 Task: Look for space in Svatove, Ukraine from 12th August, 2023 to 16th August, 2023 for 8 adults in price range Rs.10000 to Rs.16000. Place can be private room with 8 bedrooms having 8 beds and 8 bathrooms. Property type can be house, flat, guest house, hotel. Amenities needed are: wifi, TV, free parkinig on premises, gym, breakfast. Booking option can be shelf check-in. Required host language is English.
Action: Mouse moved to (525, 111)
Screenshot: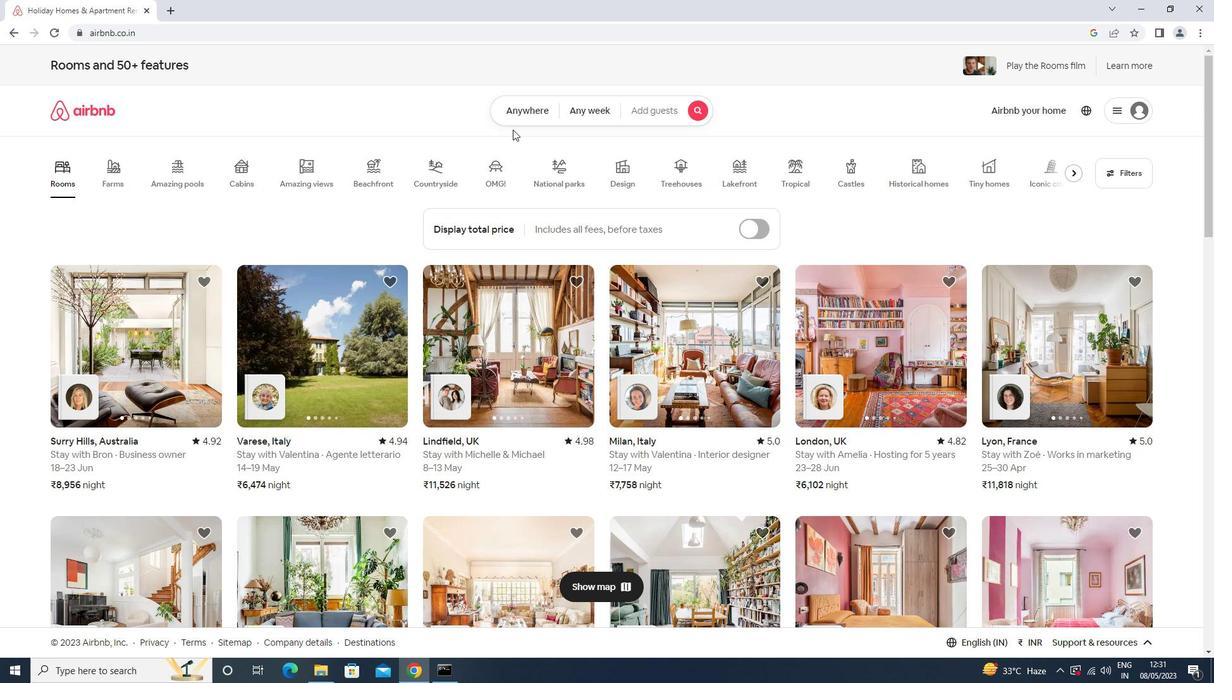 
Action: Mouse pressed left at (525, 111)
Screenshot: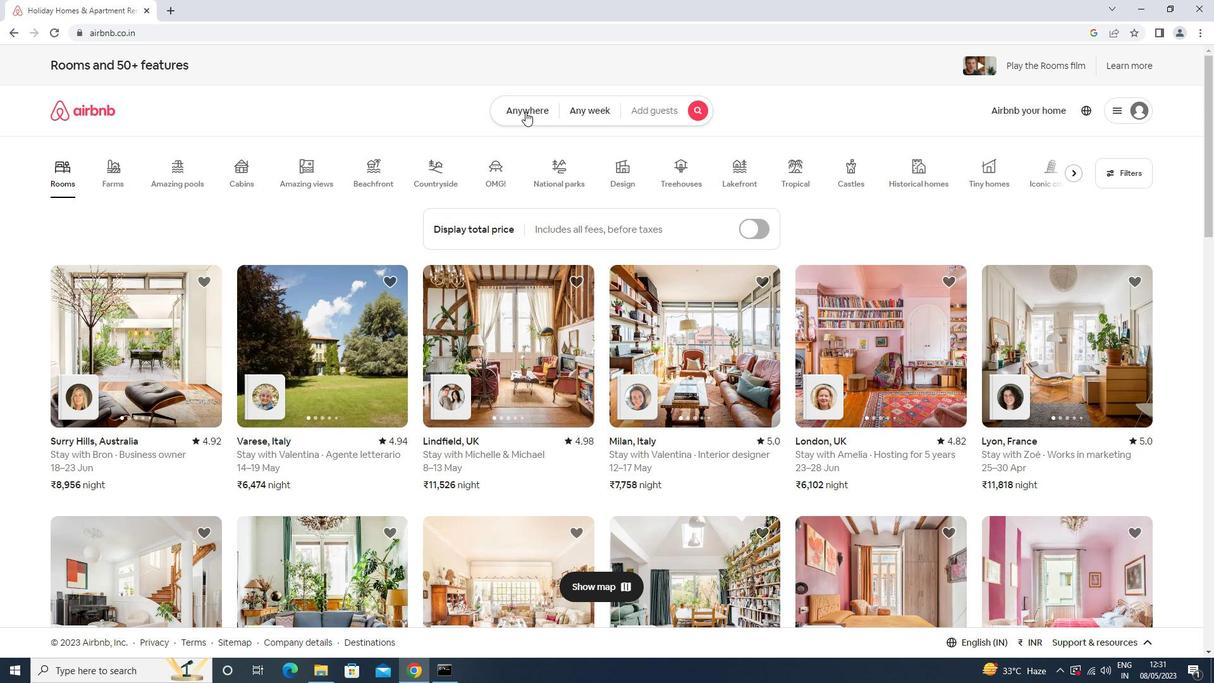 
Action: Mouse moved to (491, 156)
Screenshot: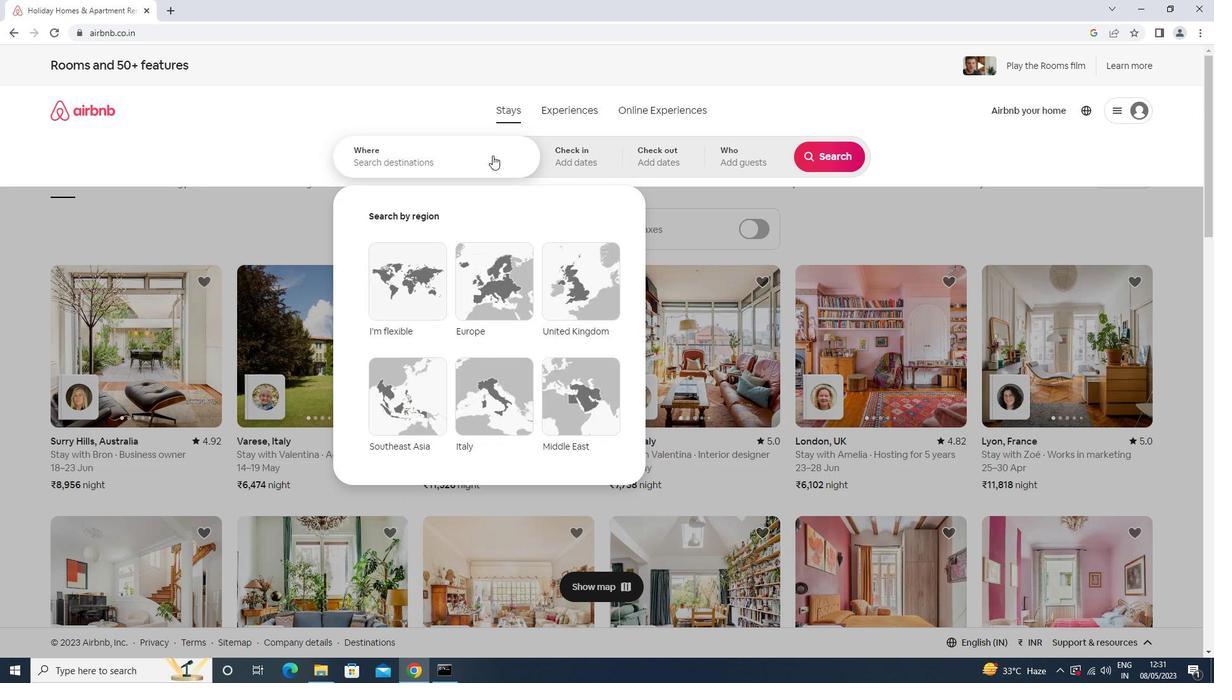 
Action: Mouse pressed left at (491, 156)
Screenshot: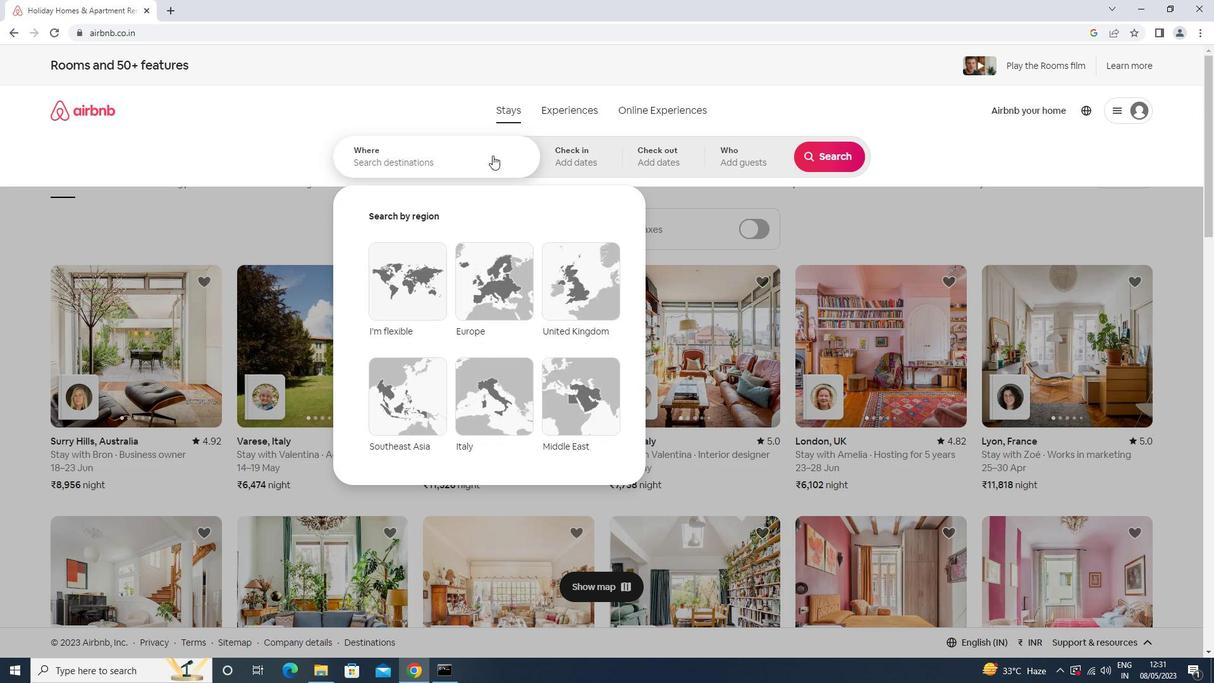 
Action: Mouse moved to (492, 156)
Screenshot: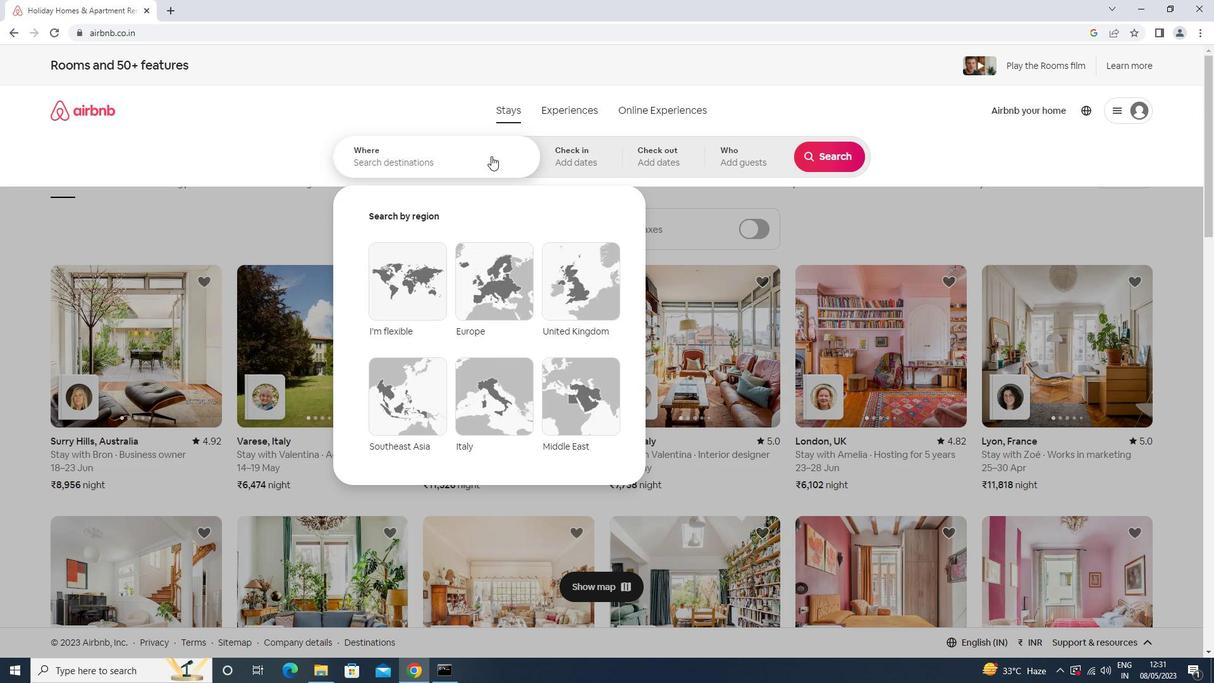 
Action: Key pressed <Key.shift>SVATOVE,<Key.space><Key.shift><Key.shift>UKRAINE<Key.enter>
Screenshot: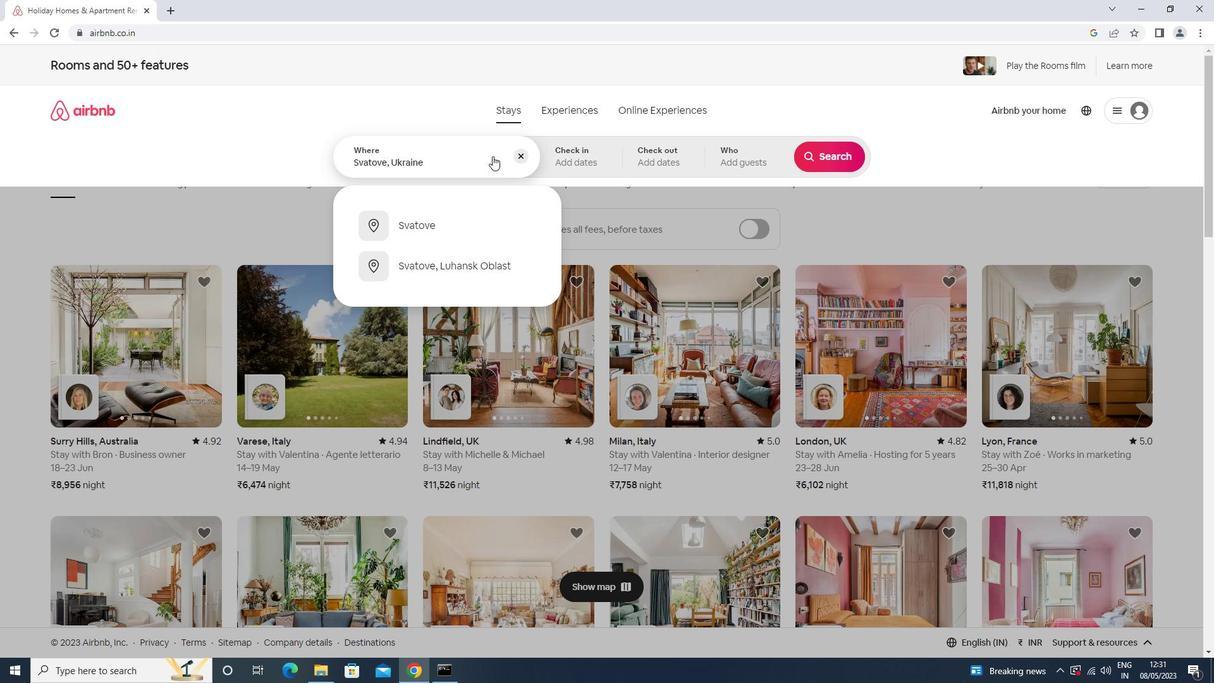 
Action: Mouse moved to (828, 251)
Screenshot: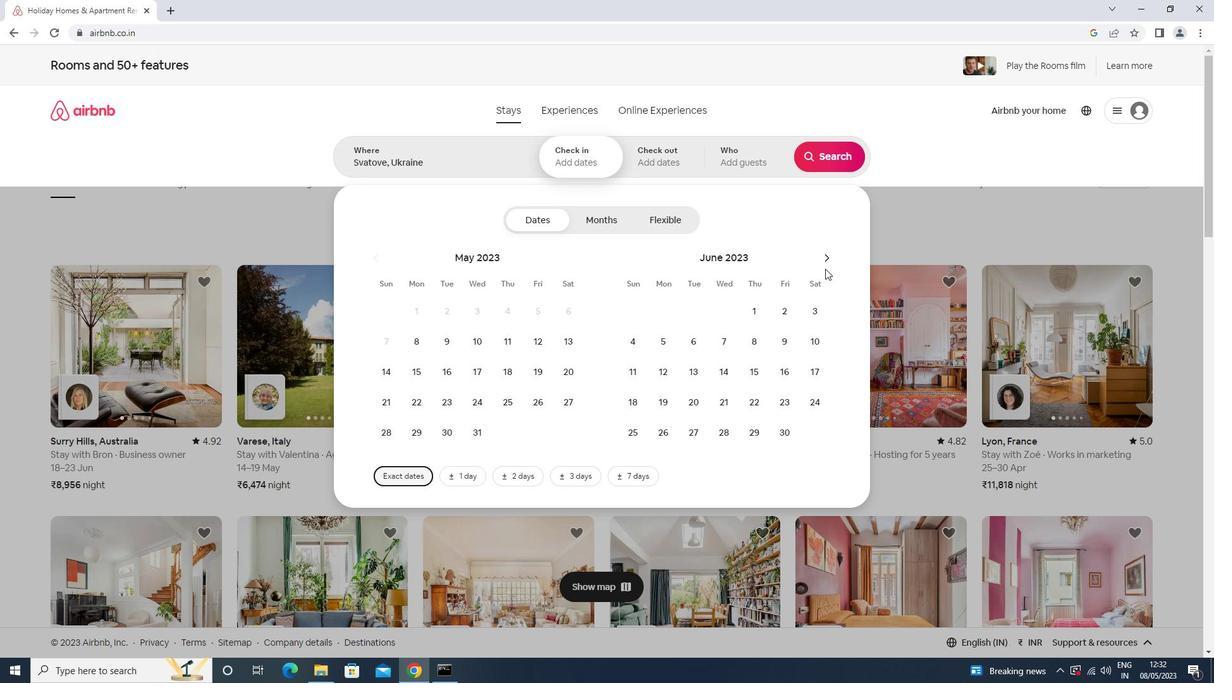 
Action: Mouse pressed left at (828, 251)
Screenshot: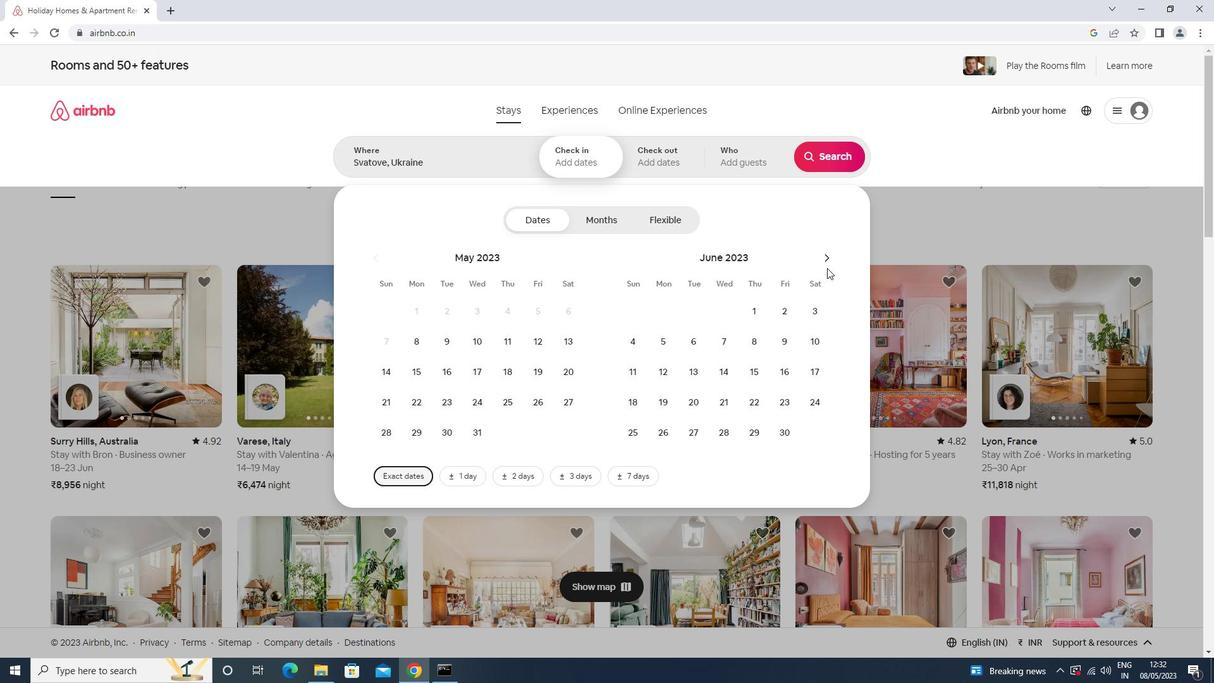 
Action: Mouse moved to (833, 251)
Screenshot: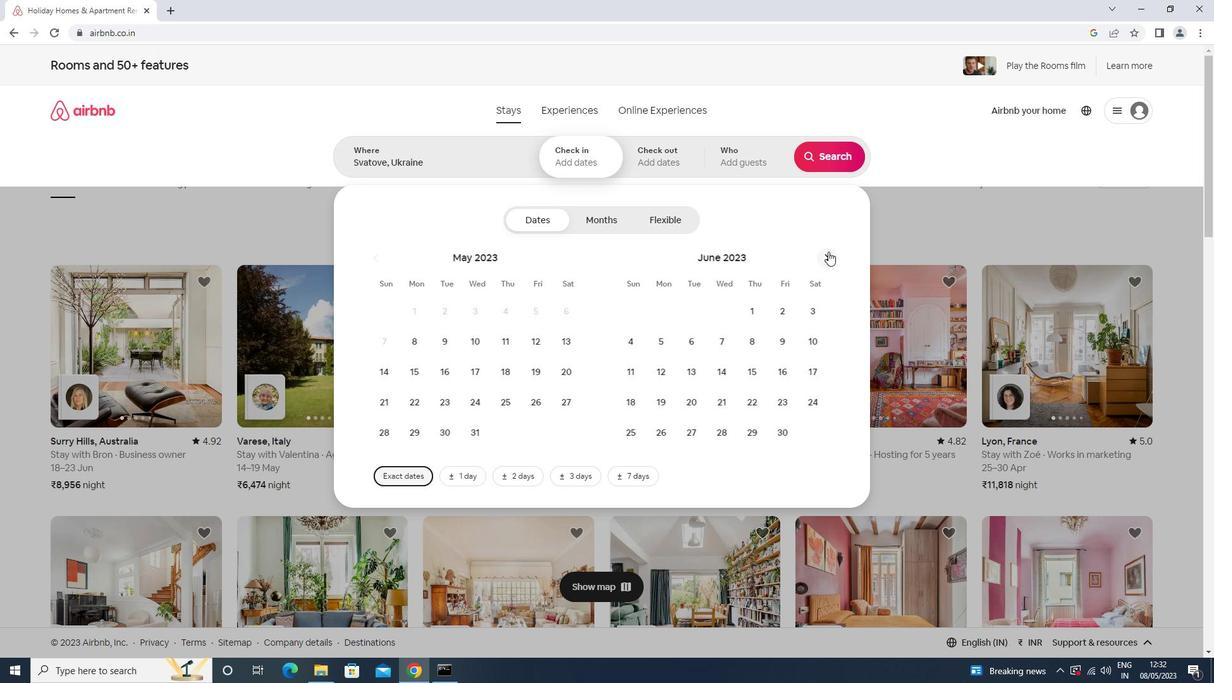 
Action: Mouse pressed left at (833, 251)
Screenshot: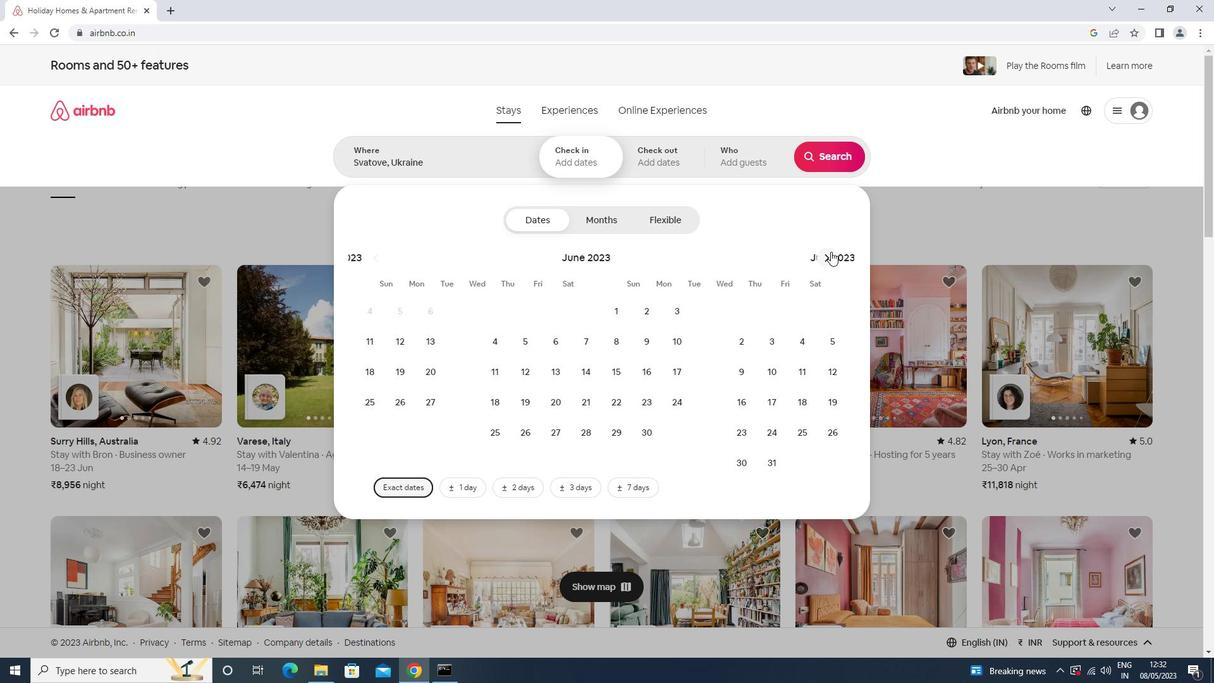 
Action: Mouse moved to (814, 335)
Screenshot: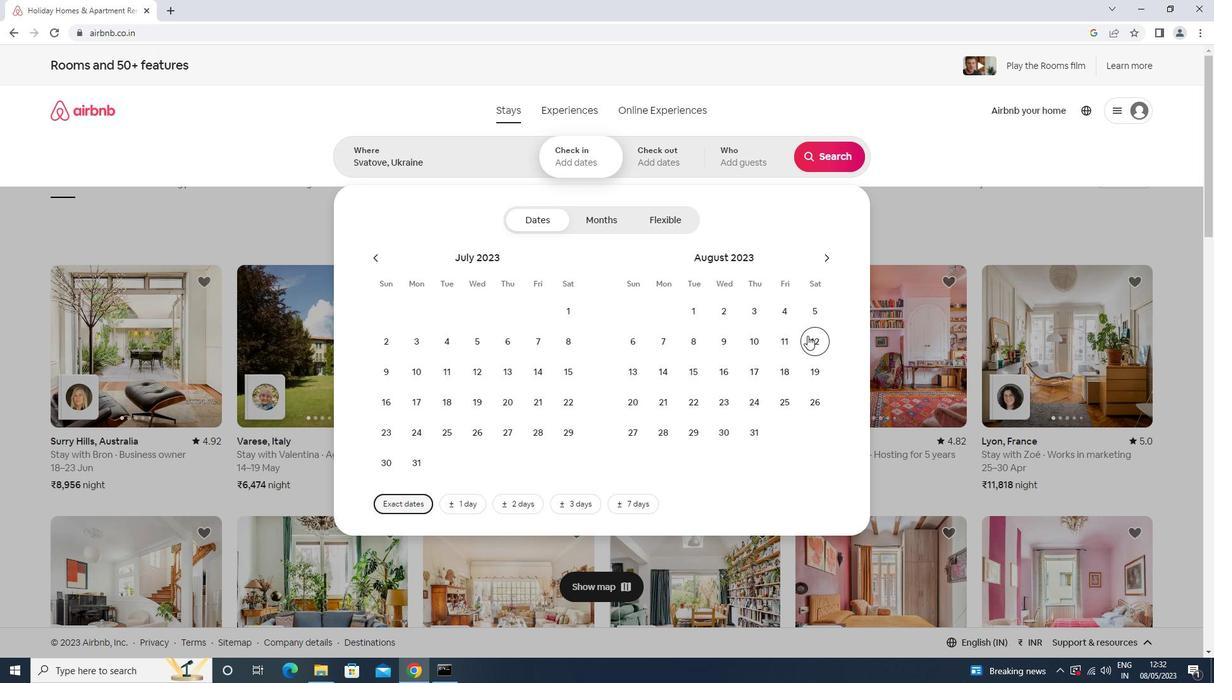 
Action: Mouse pressed left at (814, 335)
Screenshot: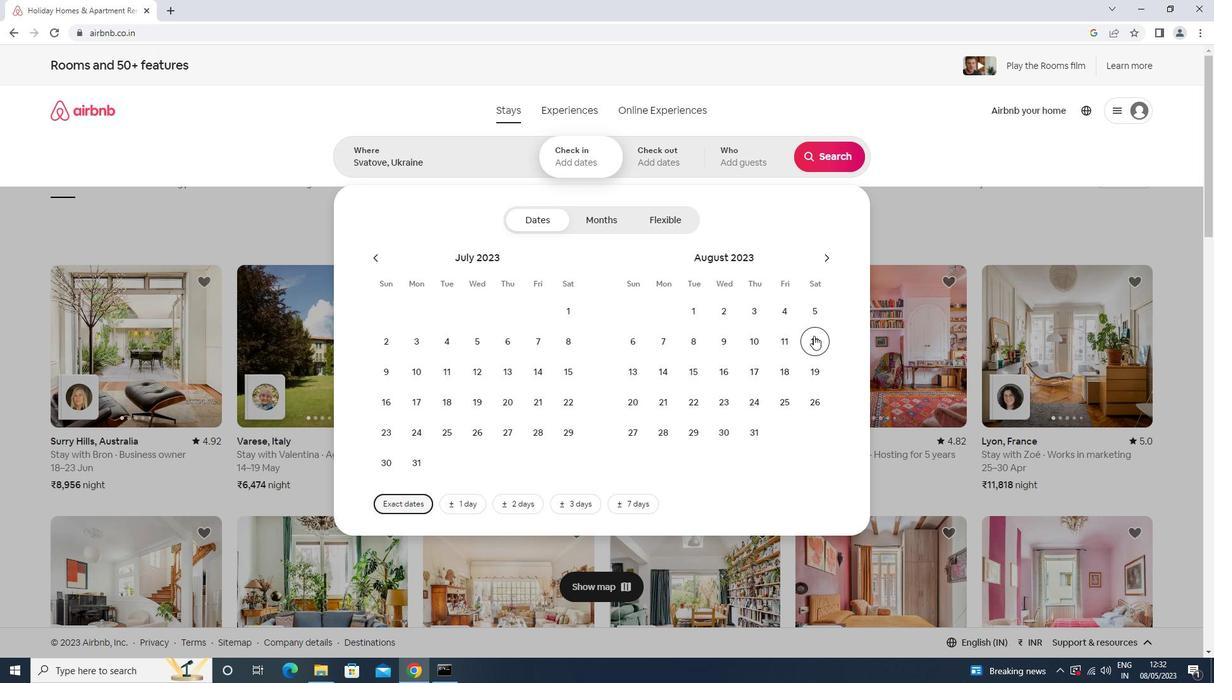 
Action: Mouse moved to (729, 371)
Screenshot: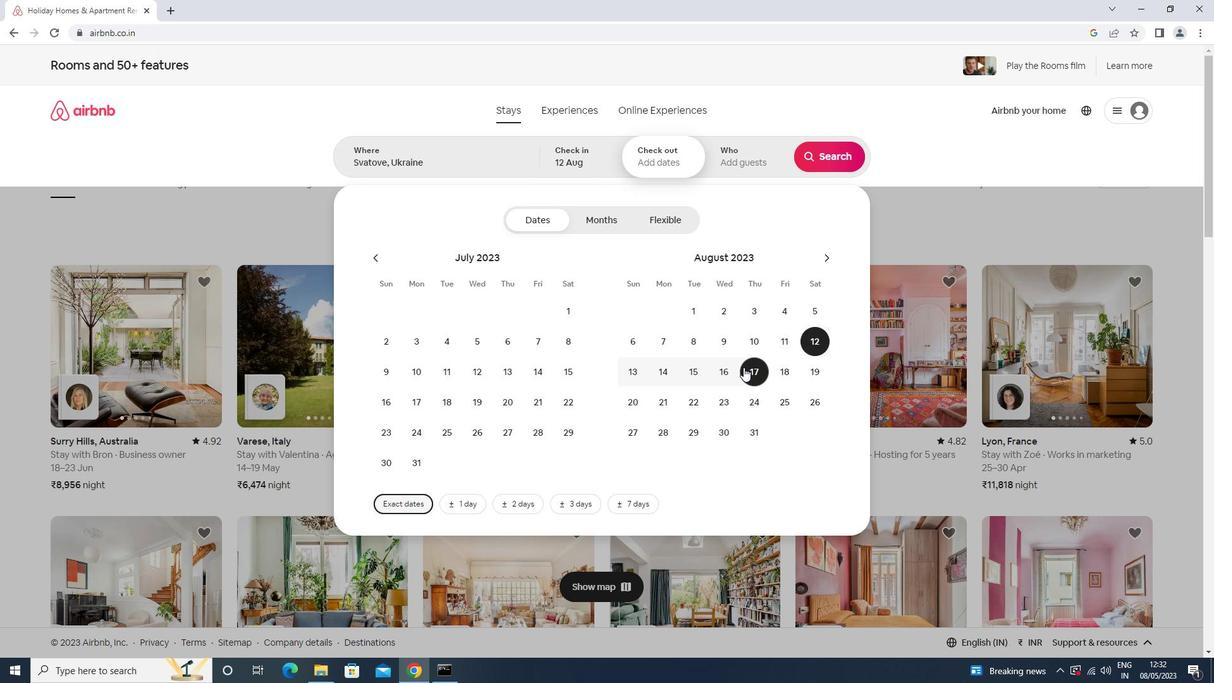 
Action: Mouse pressed left at (729, 371)
Screenshot: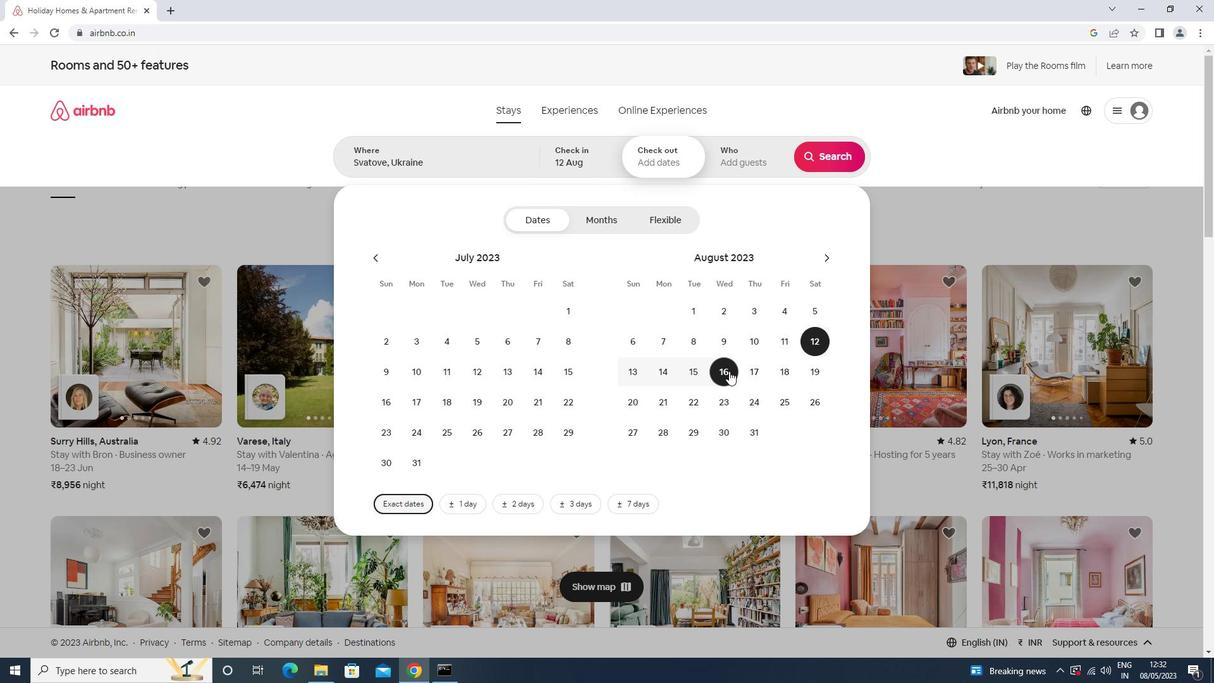 
Action: Mouse moved to (743, 170)
Screenshot: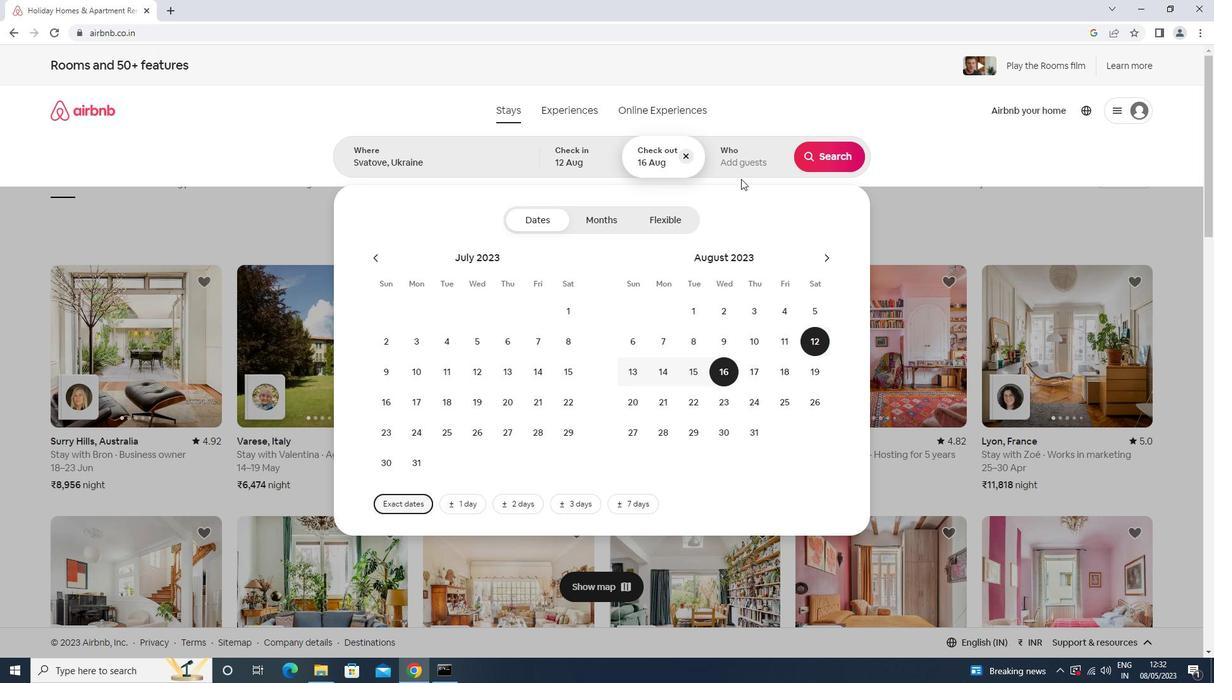 
Action: Mouse pressed left at (743, 170)
Screenshot: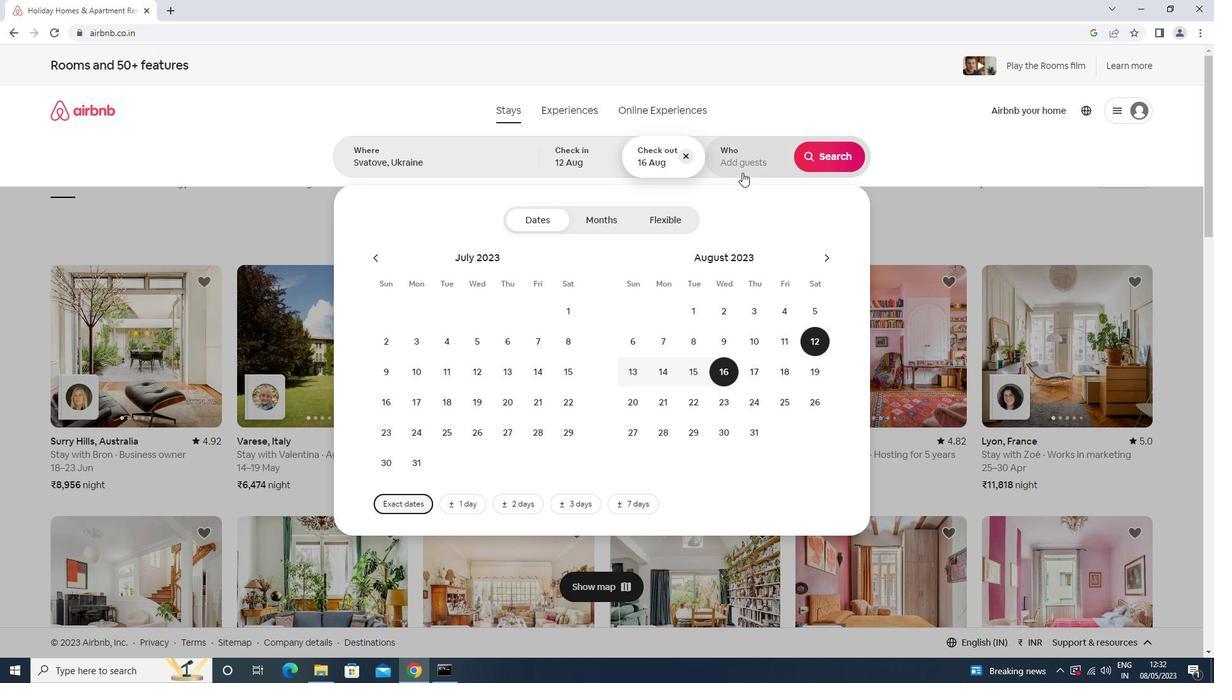 
Action: Mouse moved to (836, 223)
Screenshot: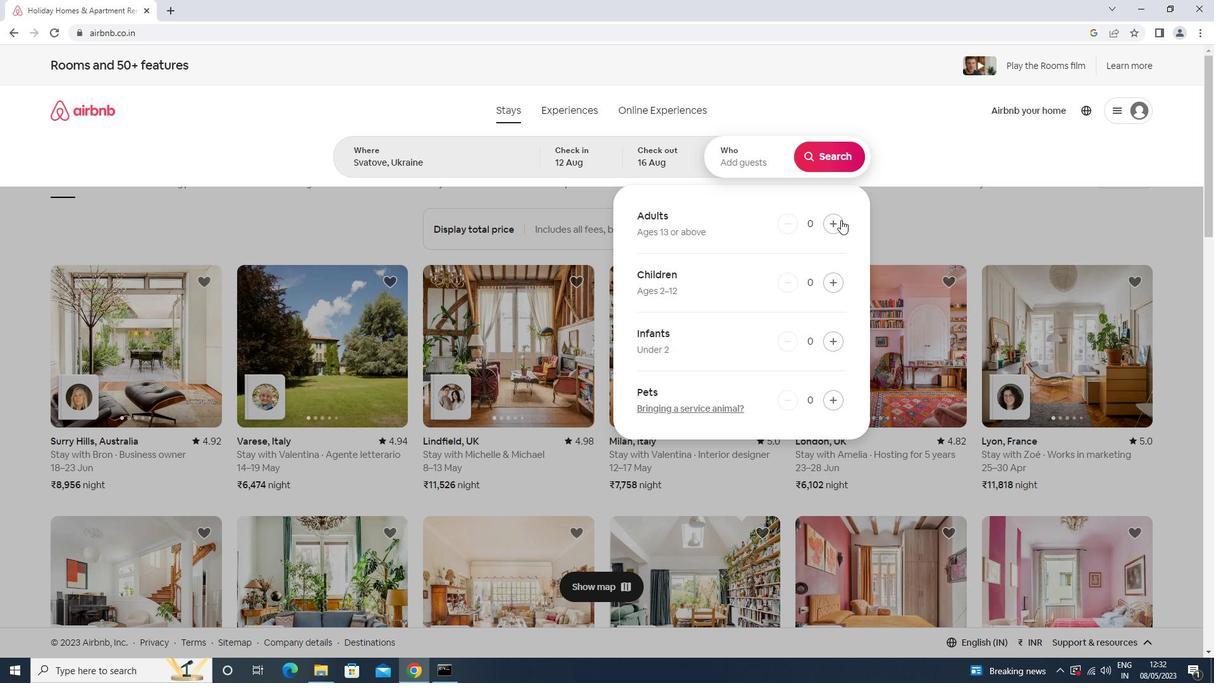 
Action: Mouse pressed left at (836, 223)
Screenshot: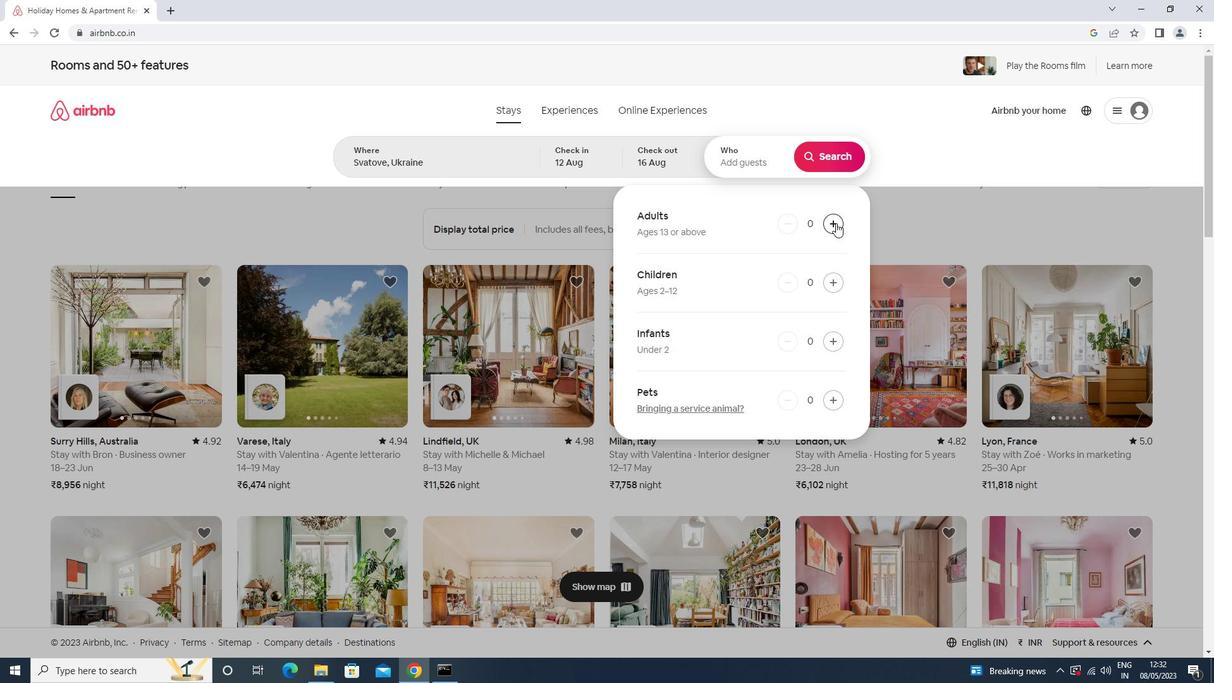 
Action: Mouse pressed left at (836, 223)
Screenshot: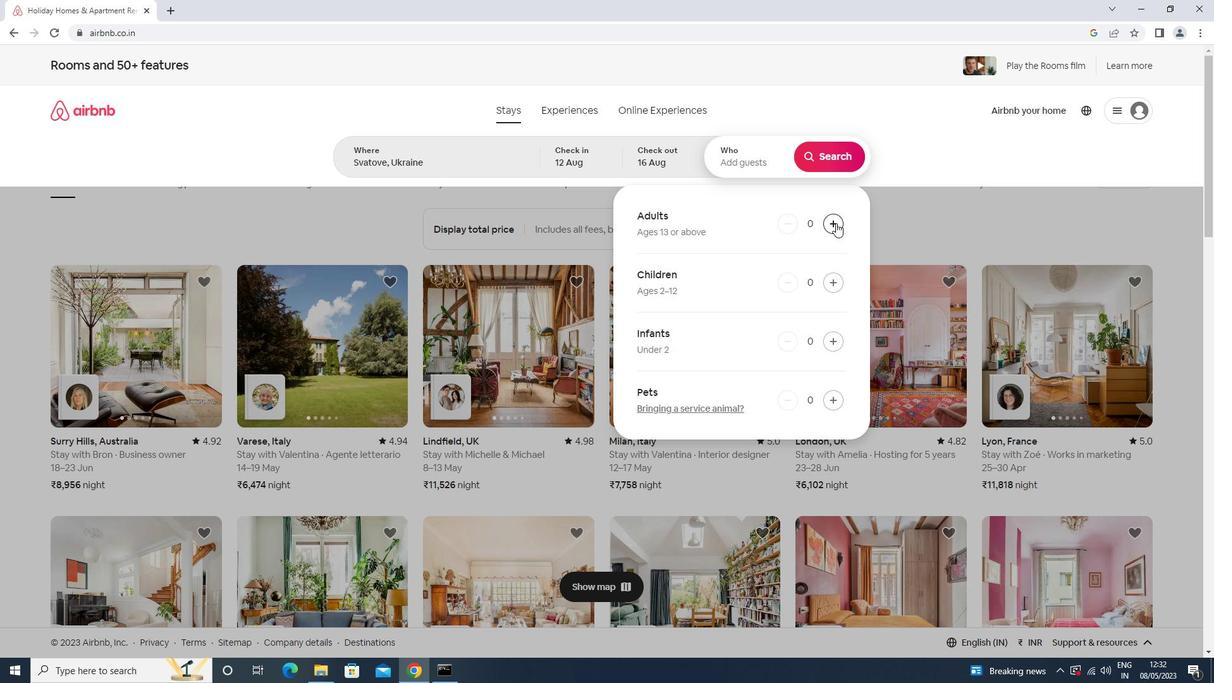 
Action: Mouse pressed left at (836, 223)
Screenshot: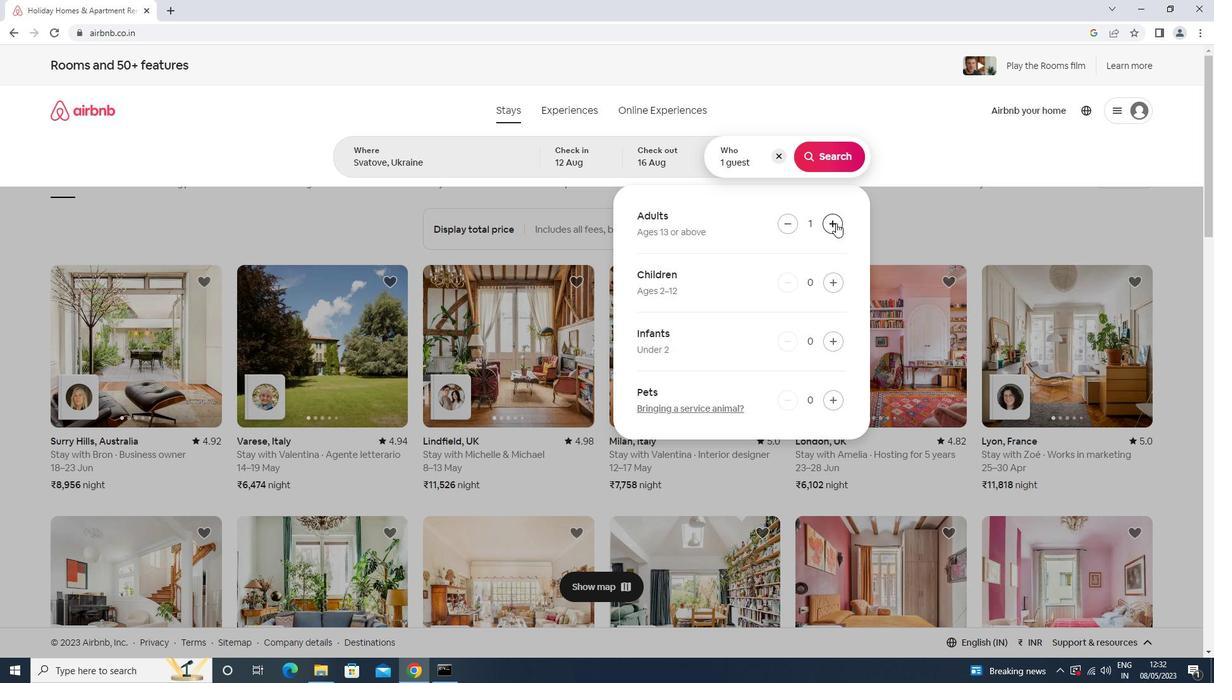 
Action: Mouse pressed left at (836, 223)
Screenshot: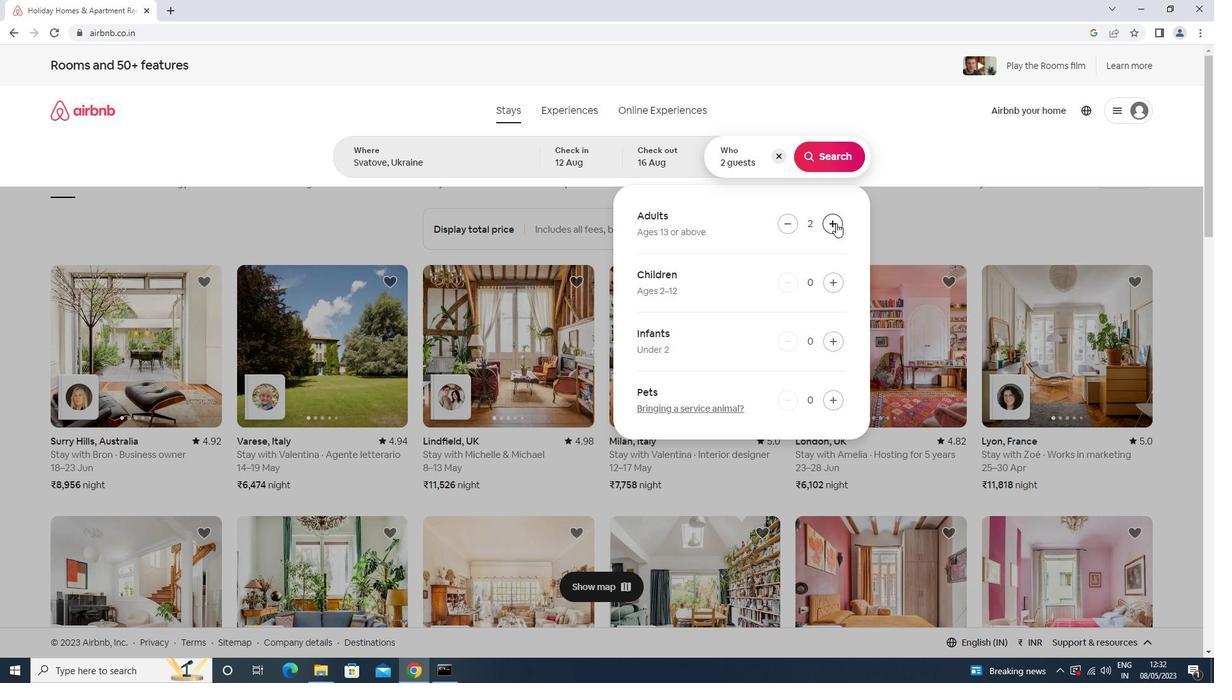 
Action: Mouse pressed left at (836, 223)
Screenshot: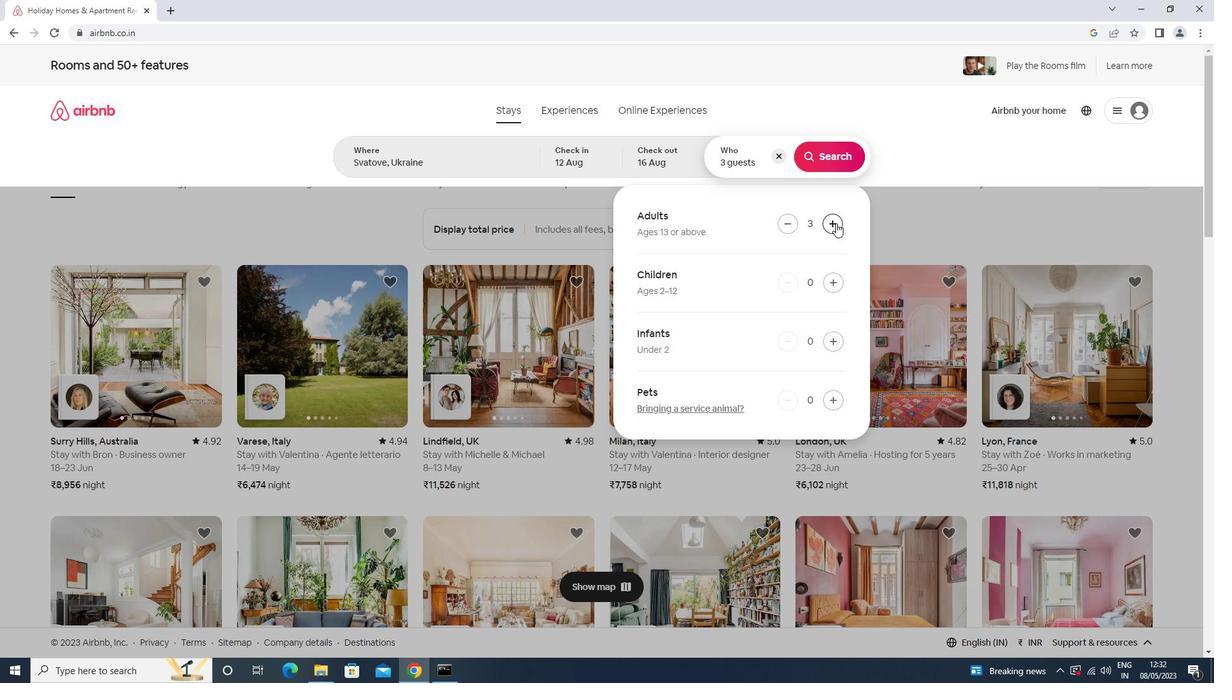 
Action: Mouse pressed left at (836, 223)
Screenshot: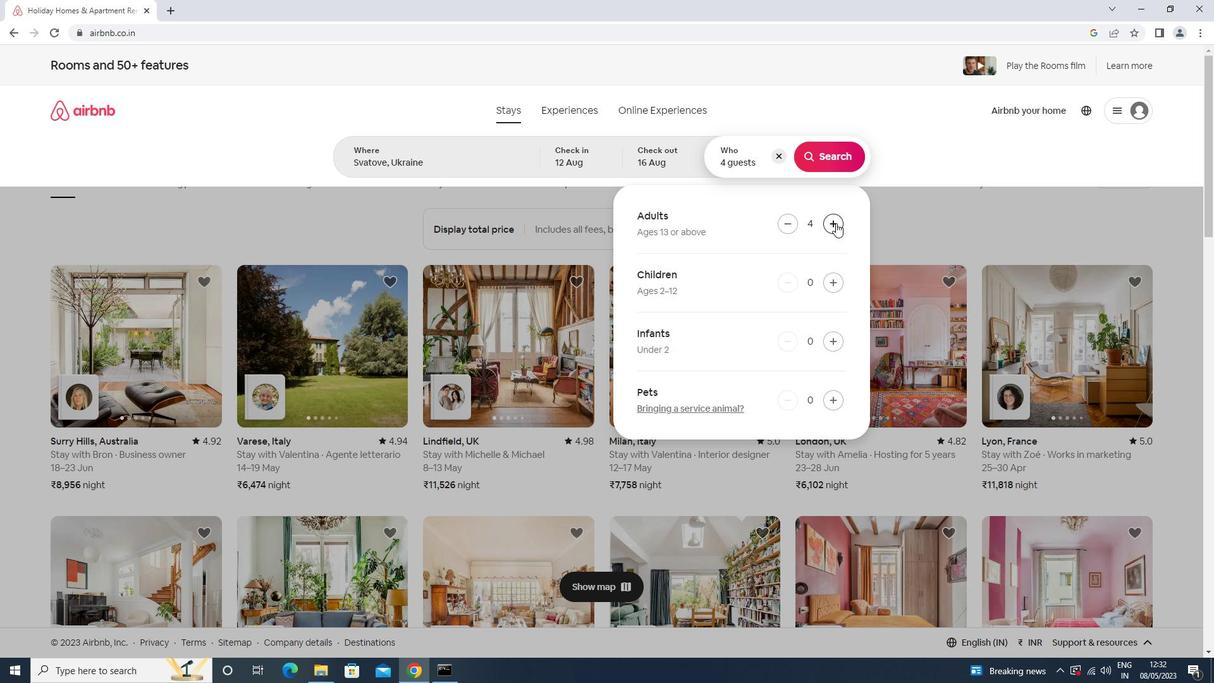 
Action: Mouse pressed left at (836, 223)
Screenshot: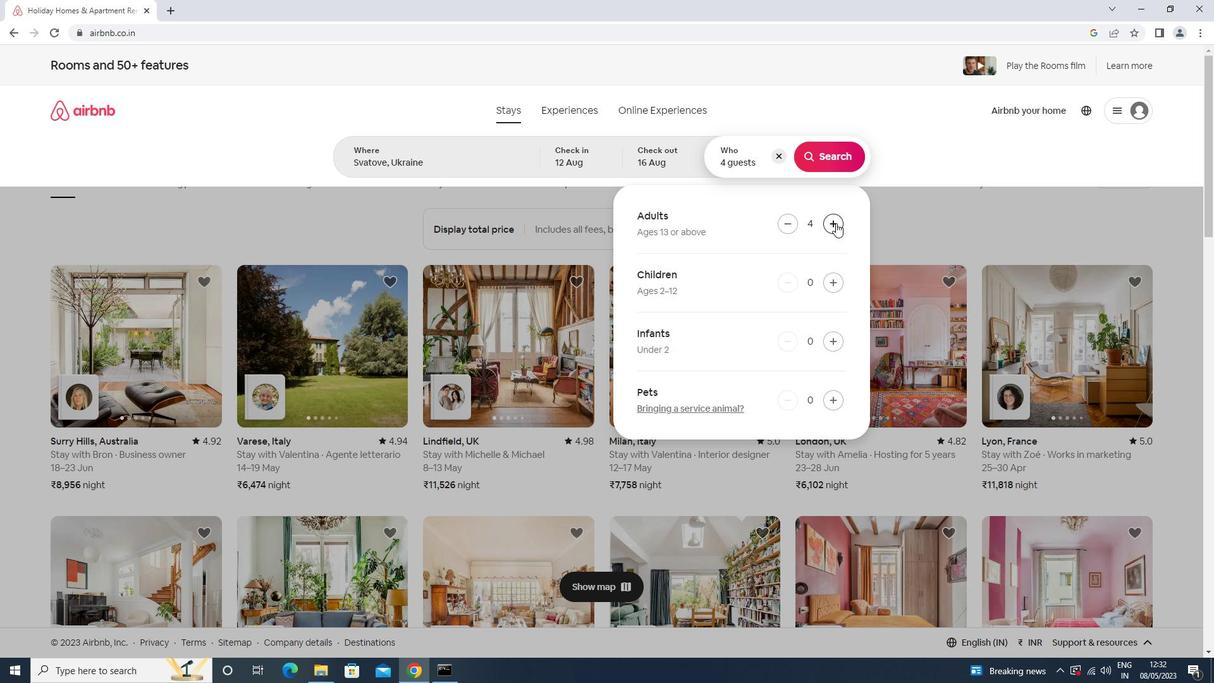 
Action: Mouse pressed left at (836, 223)
Screenshot: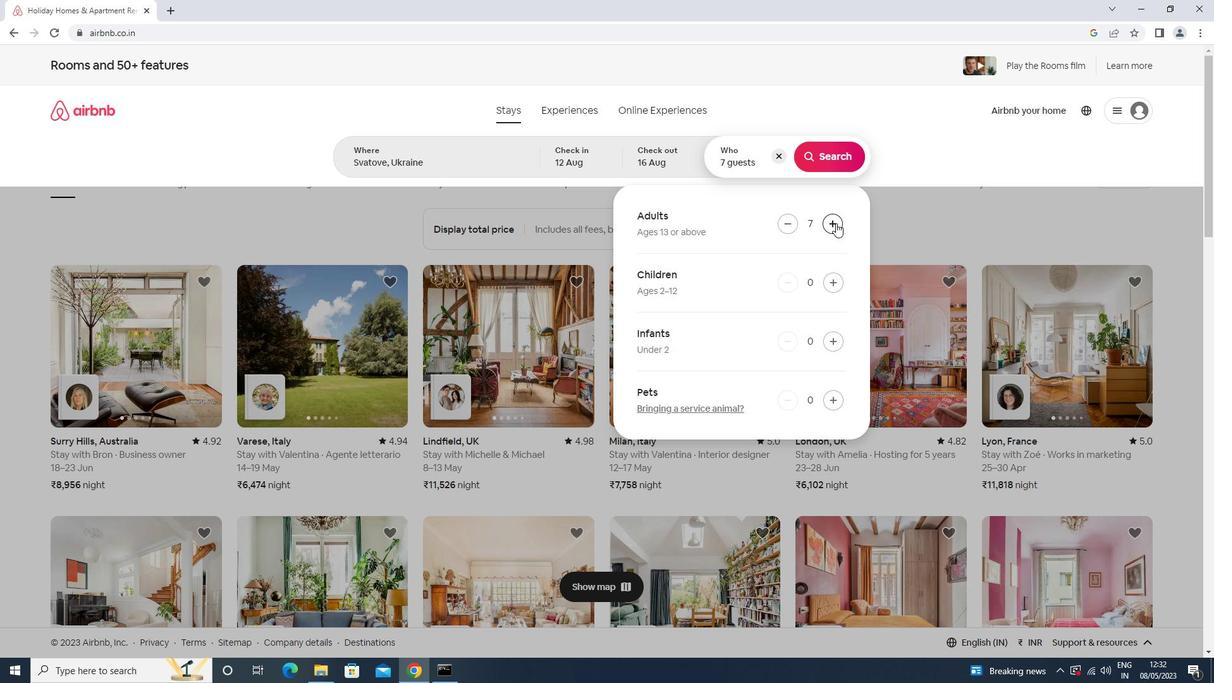 
Action: Mouse moved to (823, 149)
Screenshot: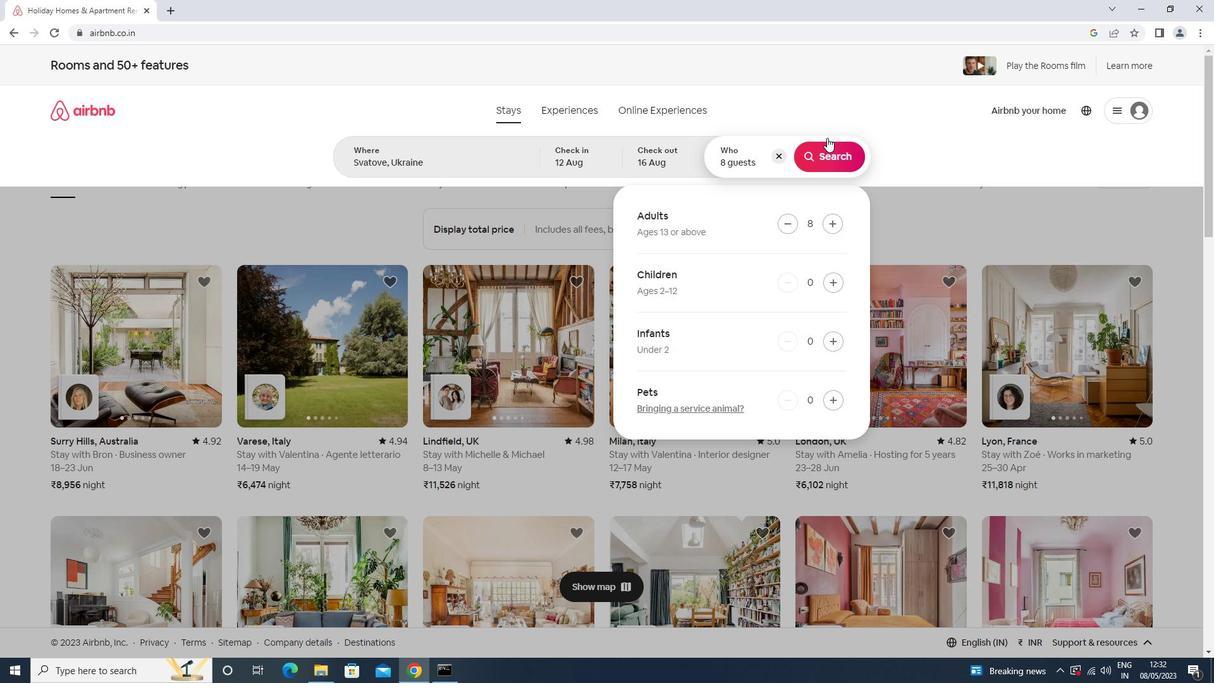 
Action: Mouse pressed left at (823, 149)
Screenshot: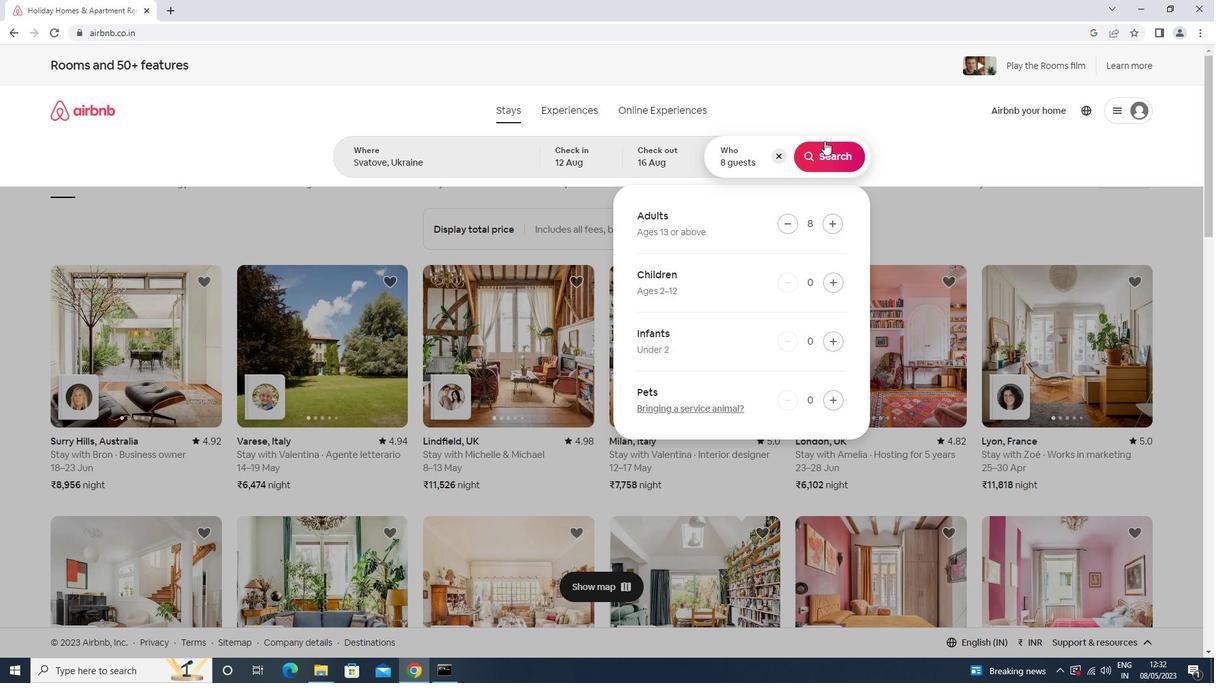 
Action: Mouse moved to (1165, 132)
Screenshot: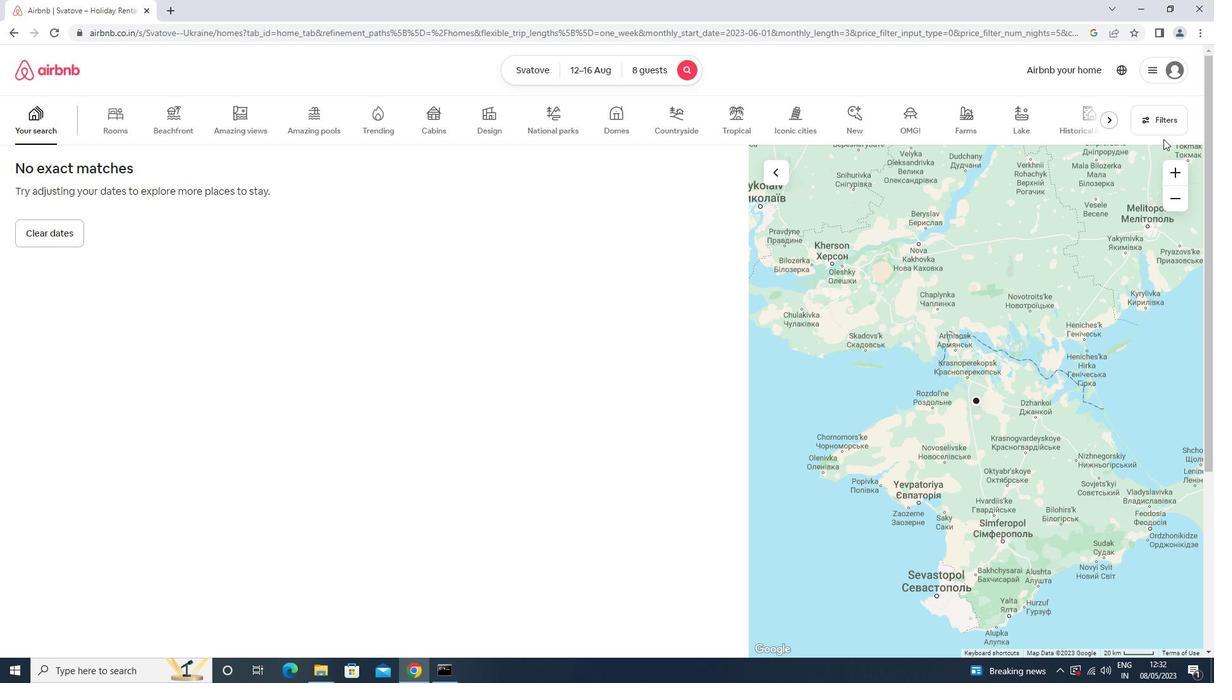 
Action: Mouse pressed left at (1165, 132)
Screenshot: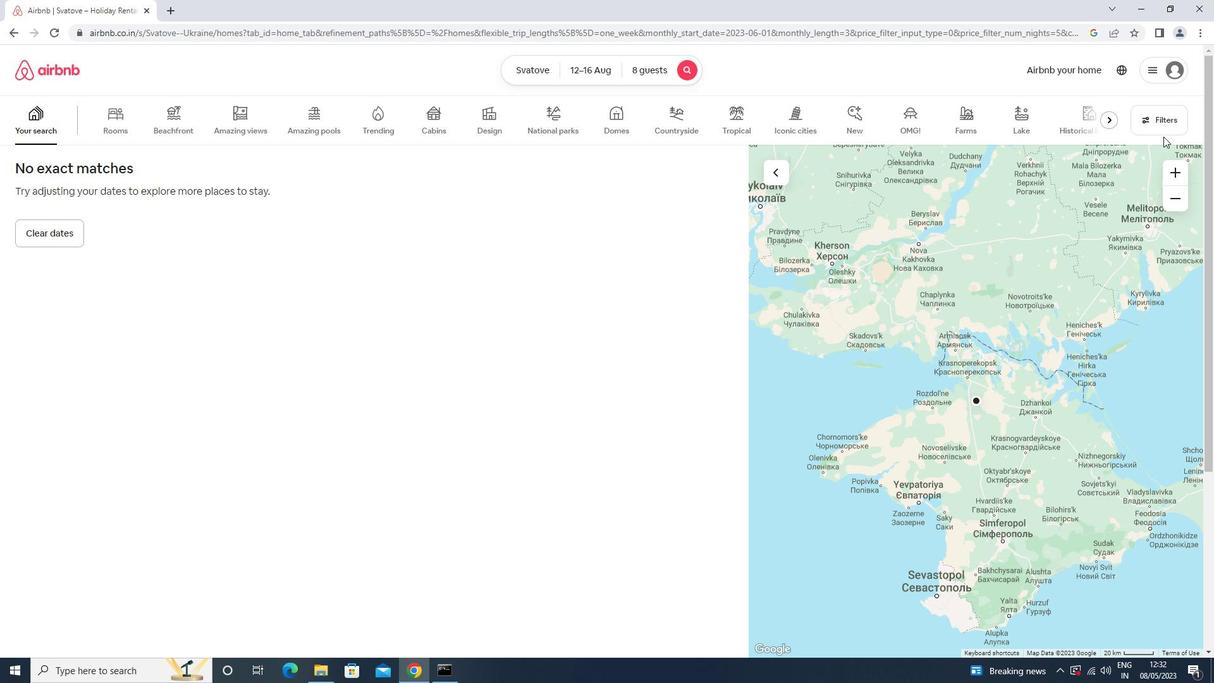 
Action: Mouse moved to (554, 432)
Screenshot: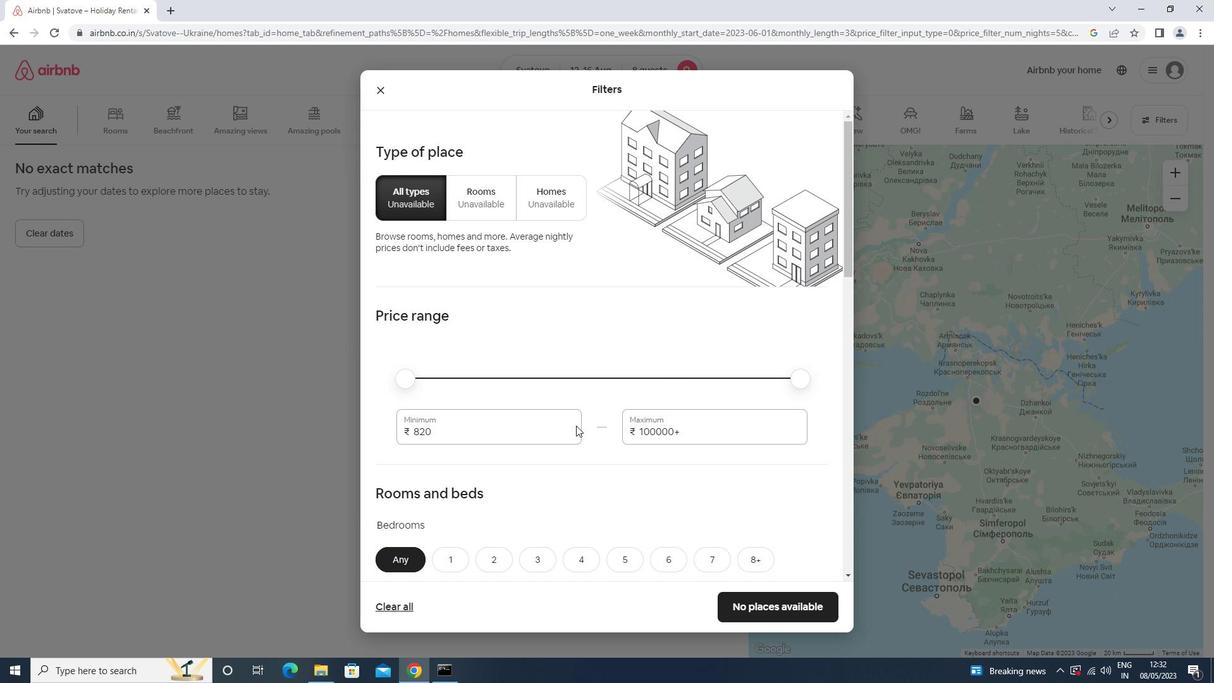 
Action: Mouse pressed left at (554, 432)
Screenshot: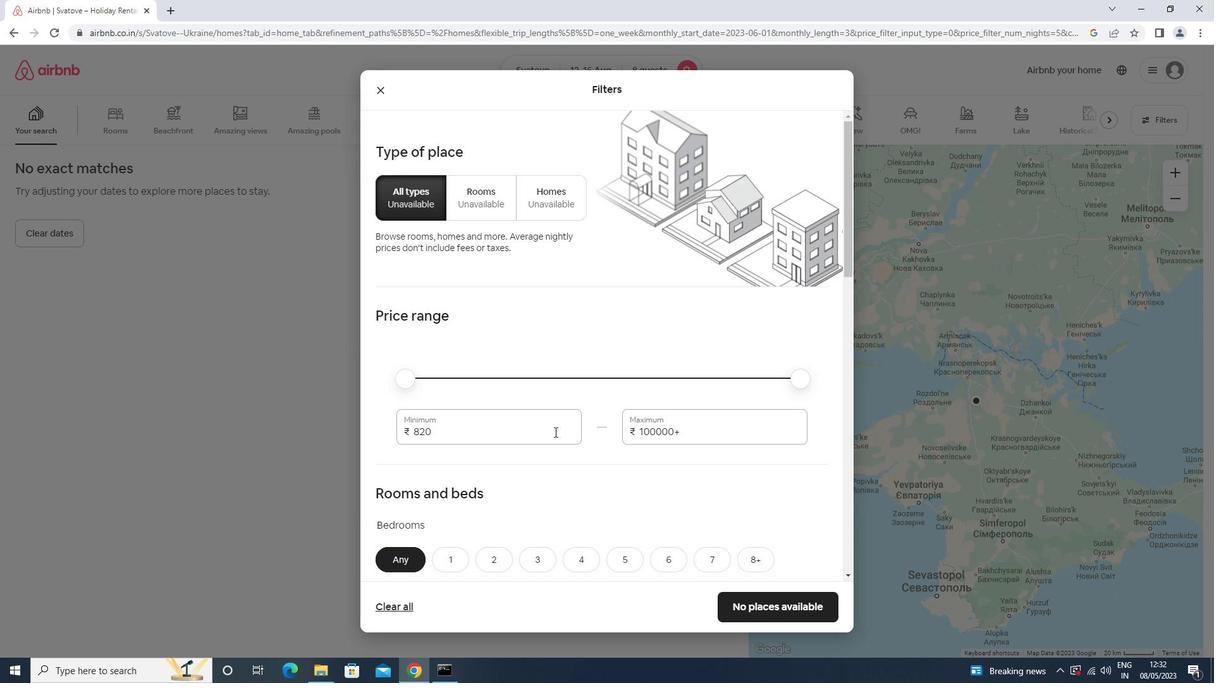 
Action: Mouse moved to (553, 432)
Screenshot: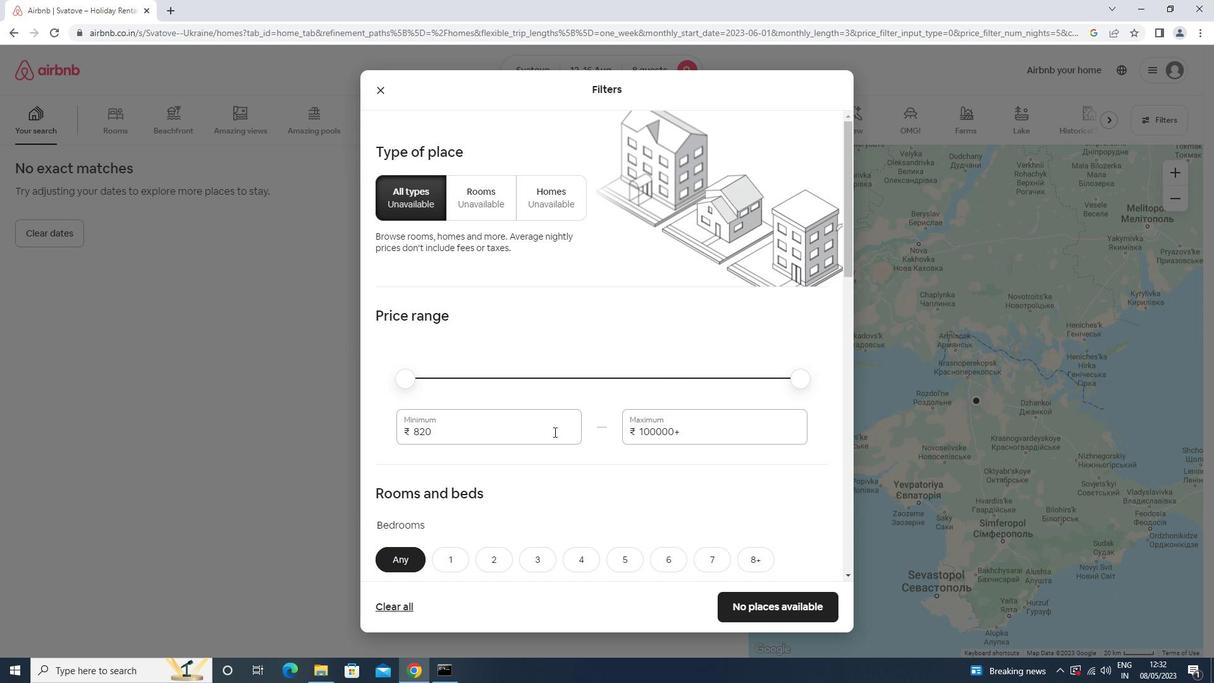 
Action: Key pressed <Key.backspace><Key.backspace><Key.backspace><Key.backspace>10000<Key.tab>16000
Screenshot: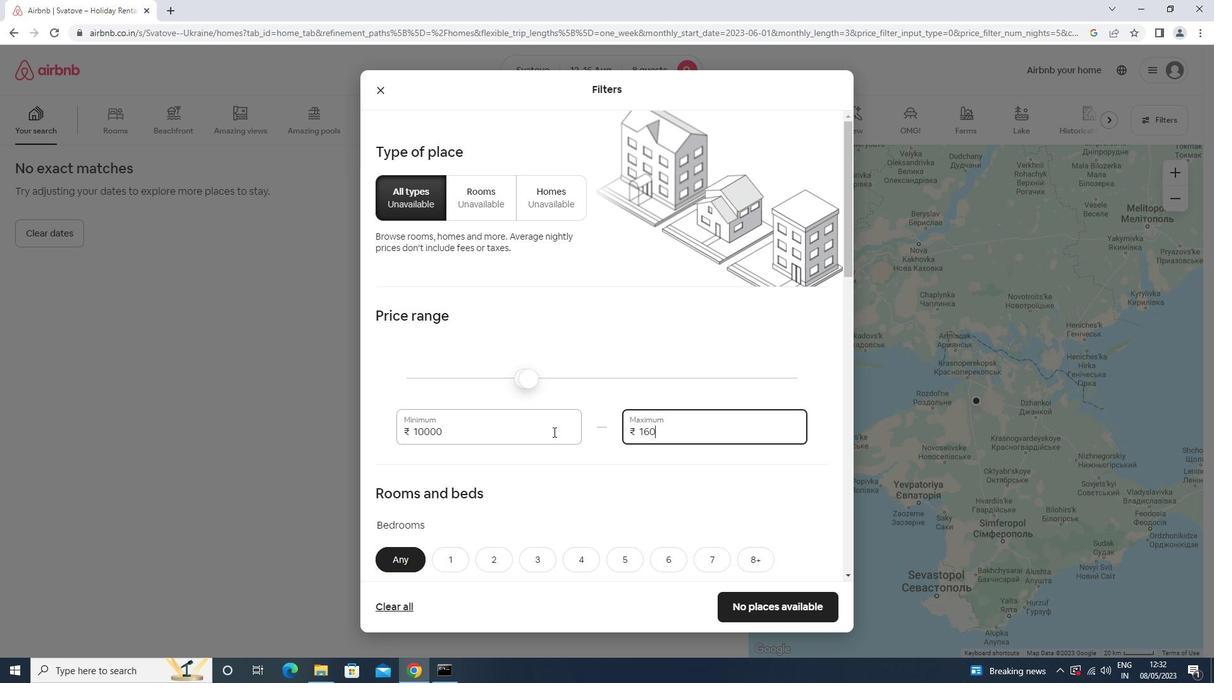 
Action: Mouse moved to (552, 433)
Screenshot: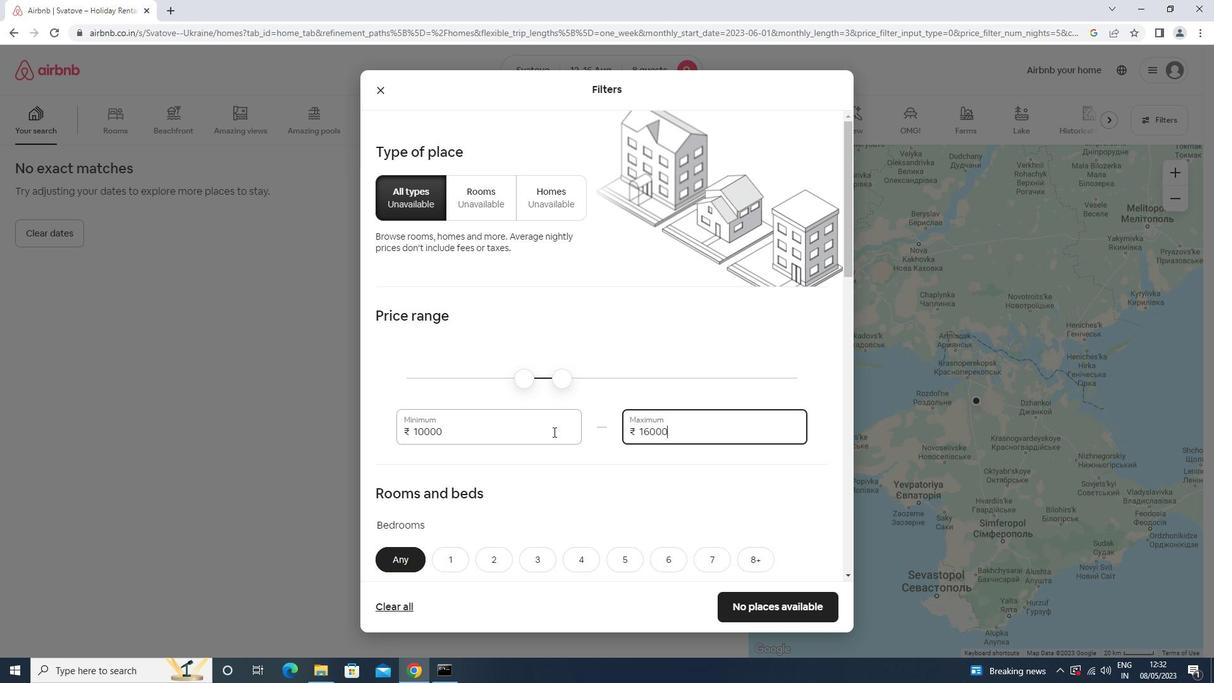 
Action: Mouse scrolled (552, 432) with delta (0, 0)
Screenshot: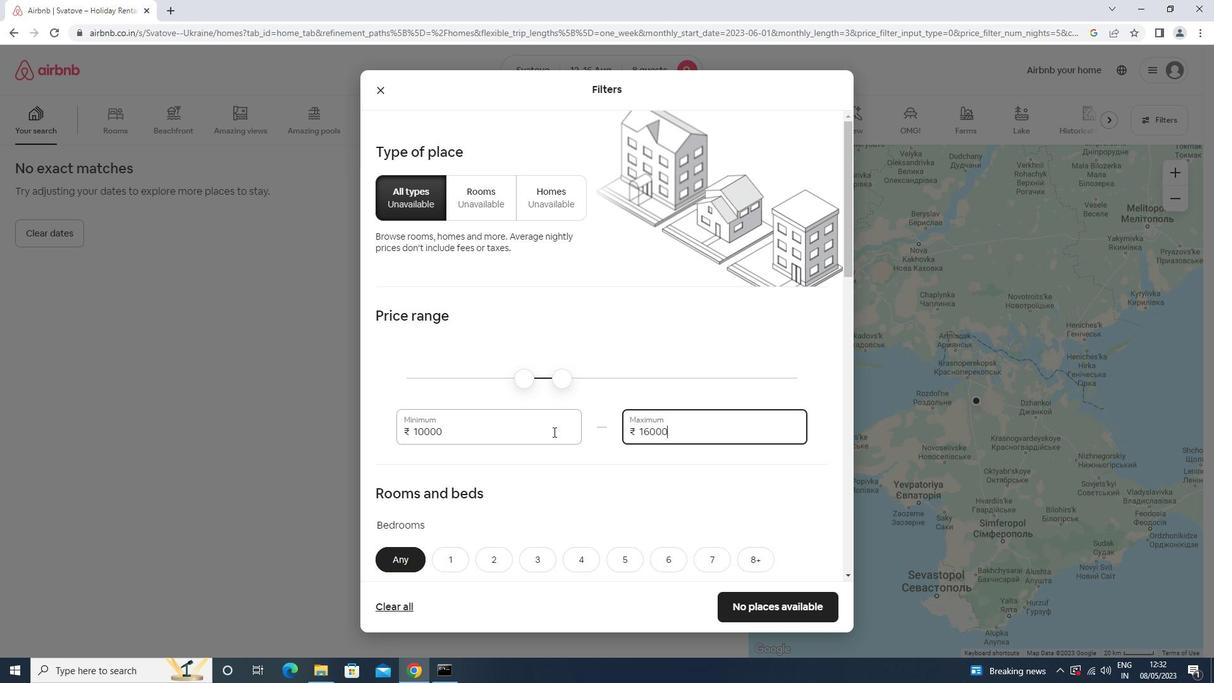 
Action: Mouse scrolled (552, 432) with delta (0, 0)
Screenshot: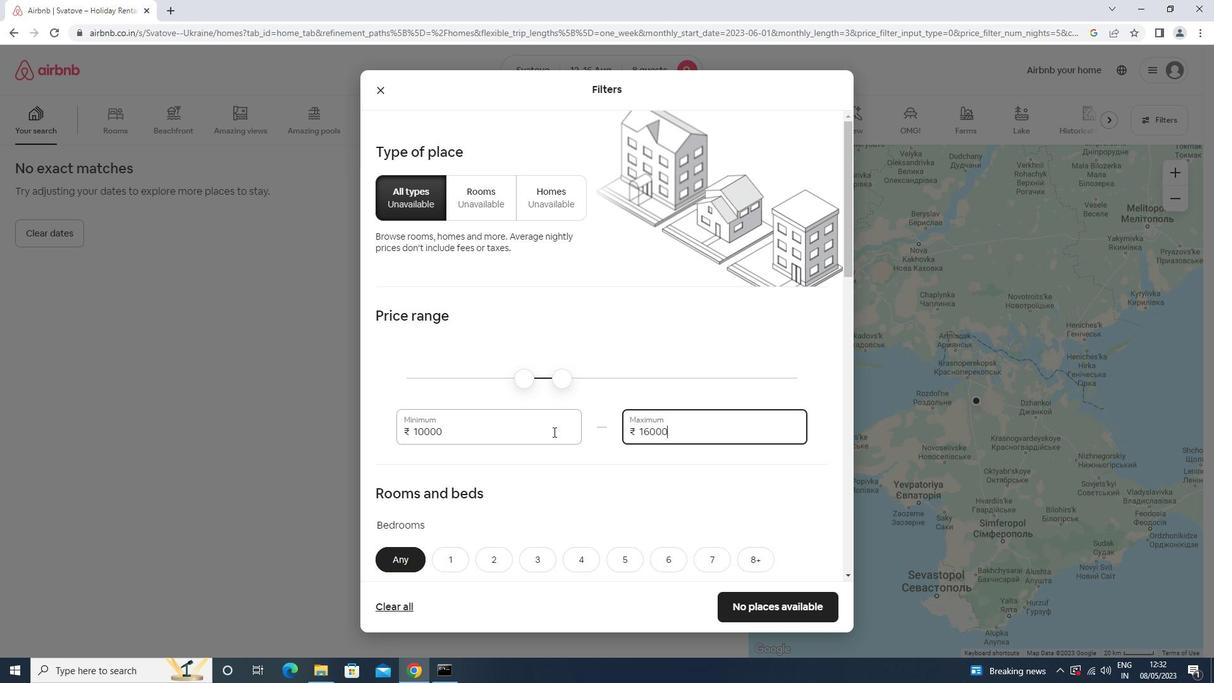 
Action: Mouse scrolled (552, 432) with delta (0, 0)
Screenshot: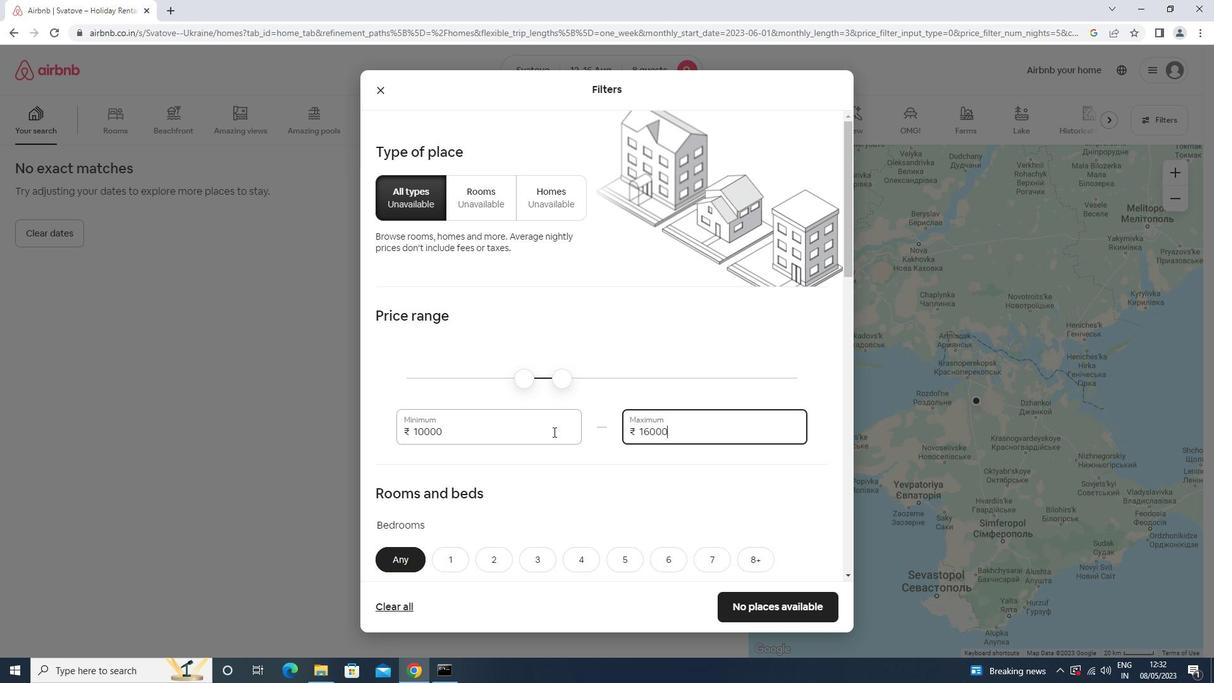 
Action: Mouse moved to (759, 368)
Screenshot: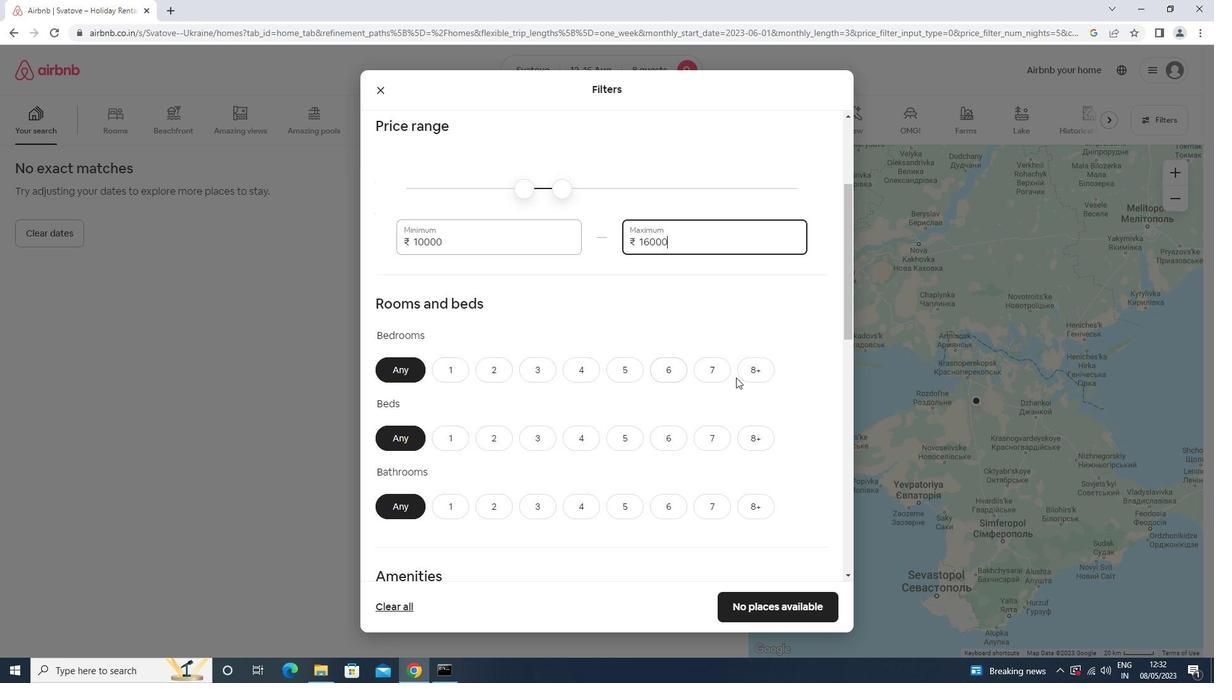
Action: Mouse pressed left at (759, 368)
Screenshot: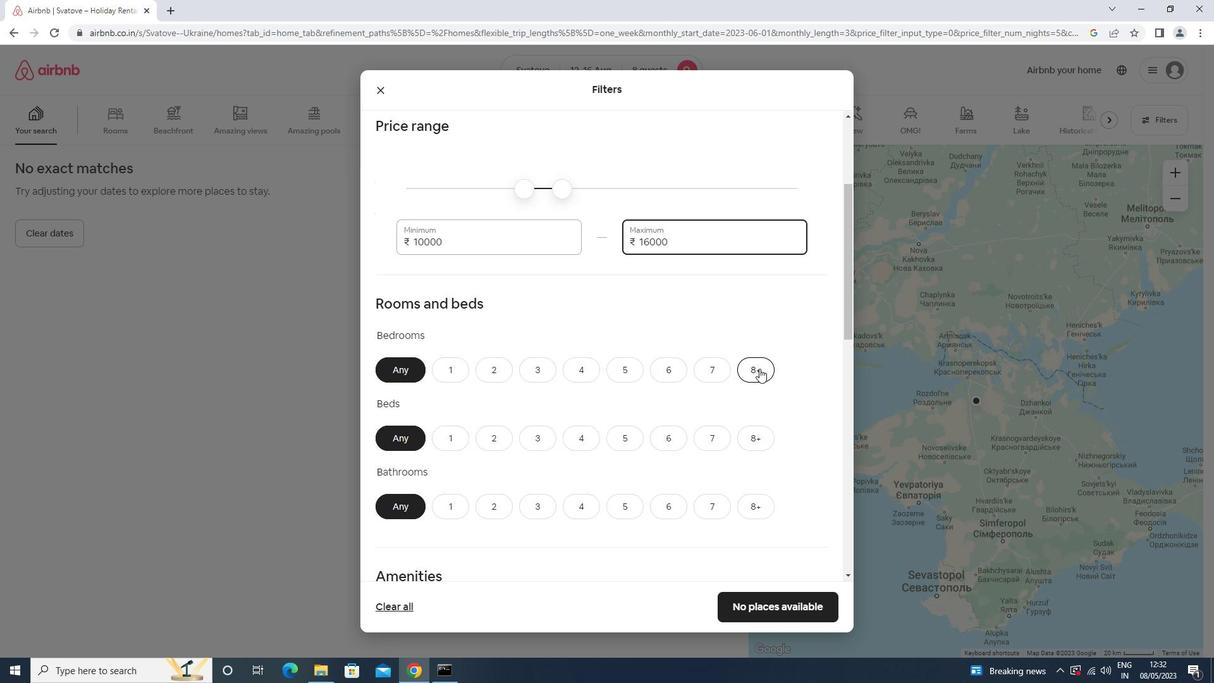 
Action: Mouse moved to (754, 447)
Screenshot: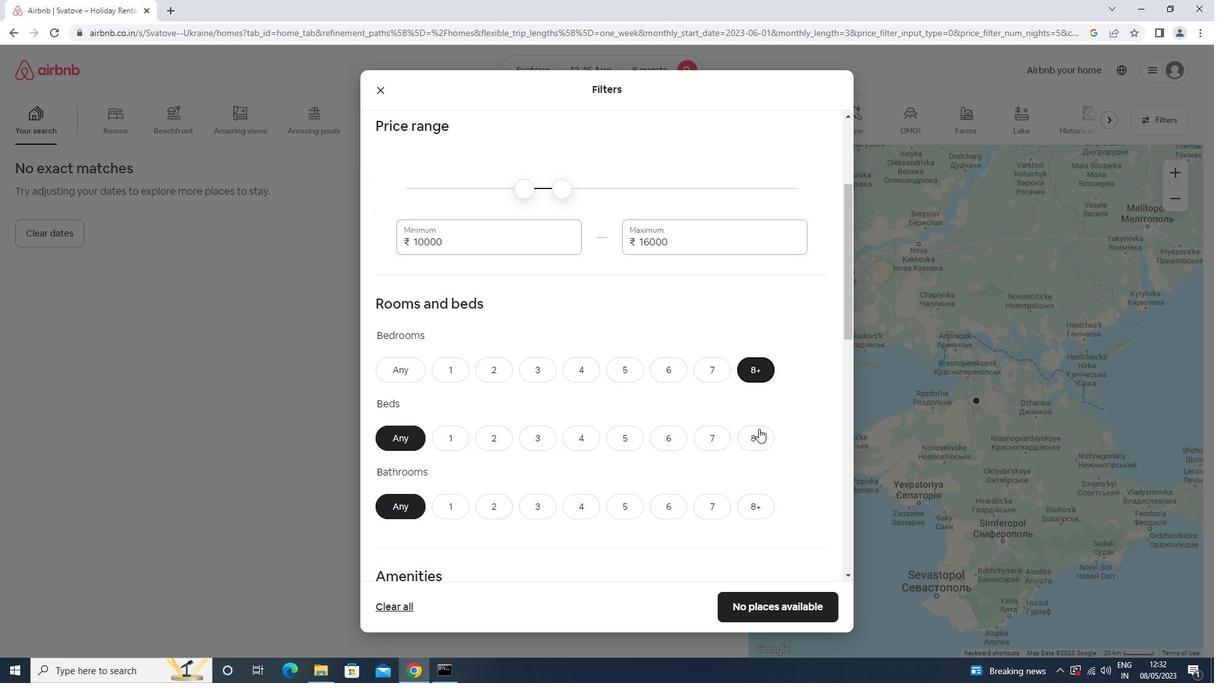 
Action: Mouse pressed left at (754, 447)
Screenshot: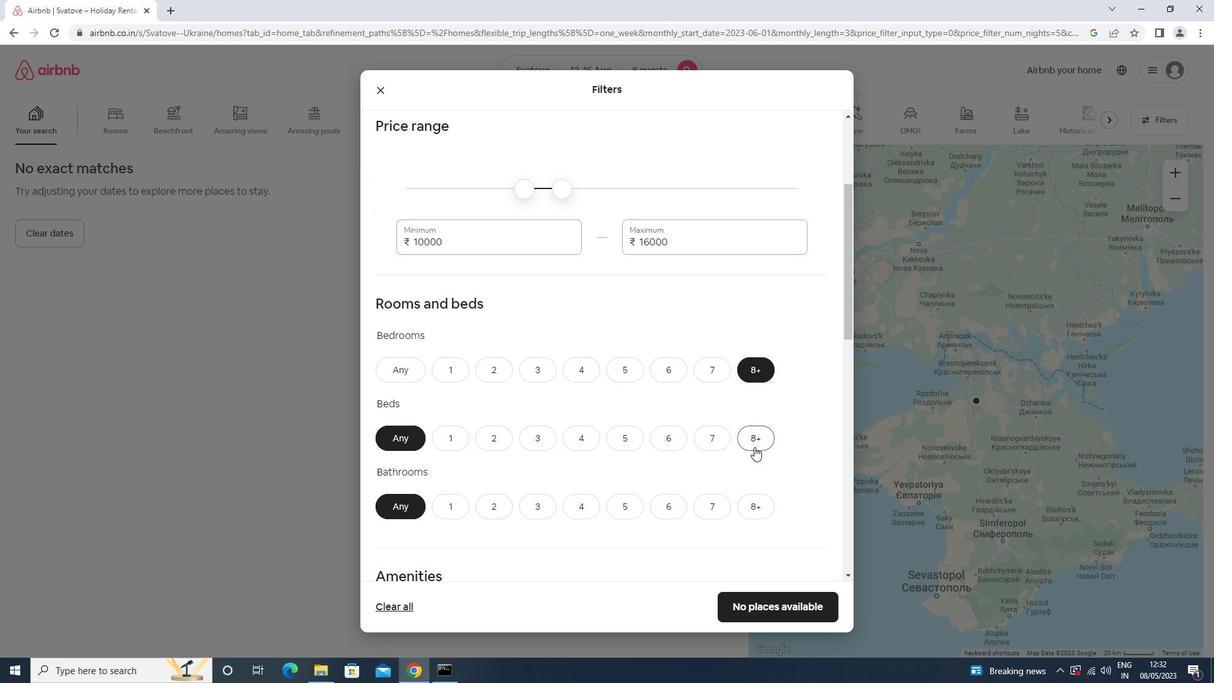 
Action: Mouse moved to (754, 501)
Screenshot: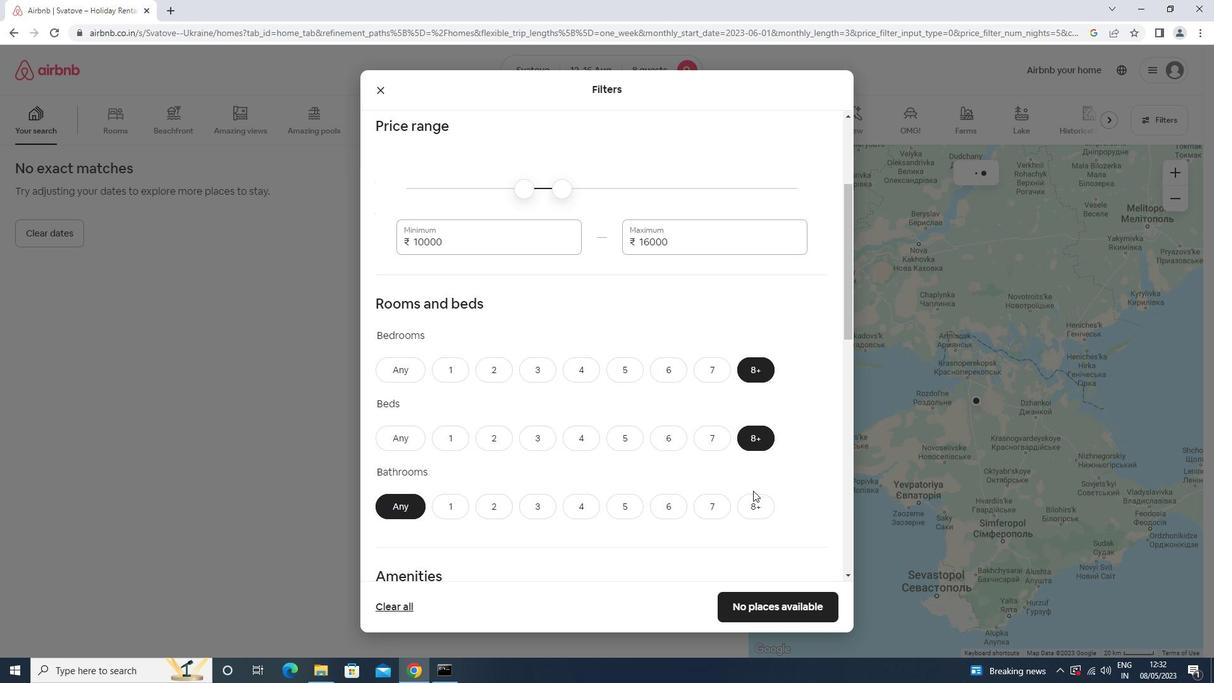 
Action: Mouse pressed left at (754, 501)
Screenshot: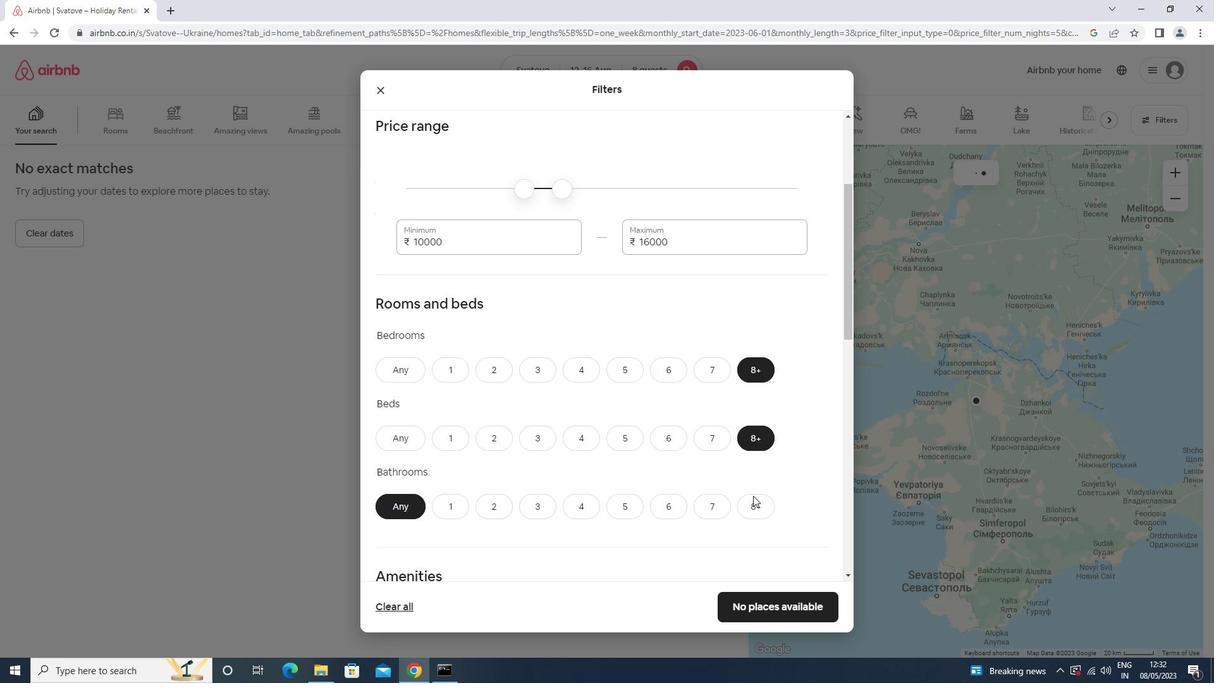 
Action: Mouse moved to (685, 450)
Screenshot: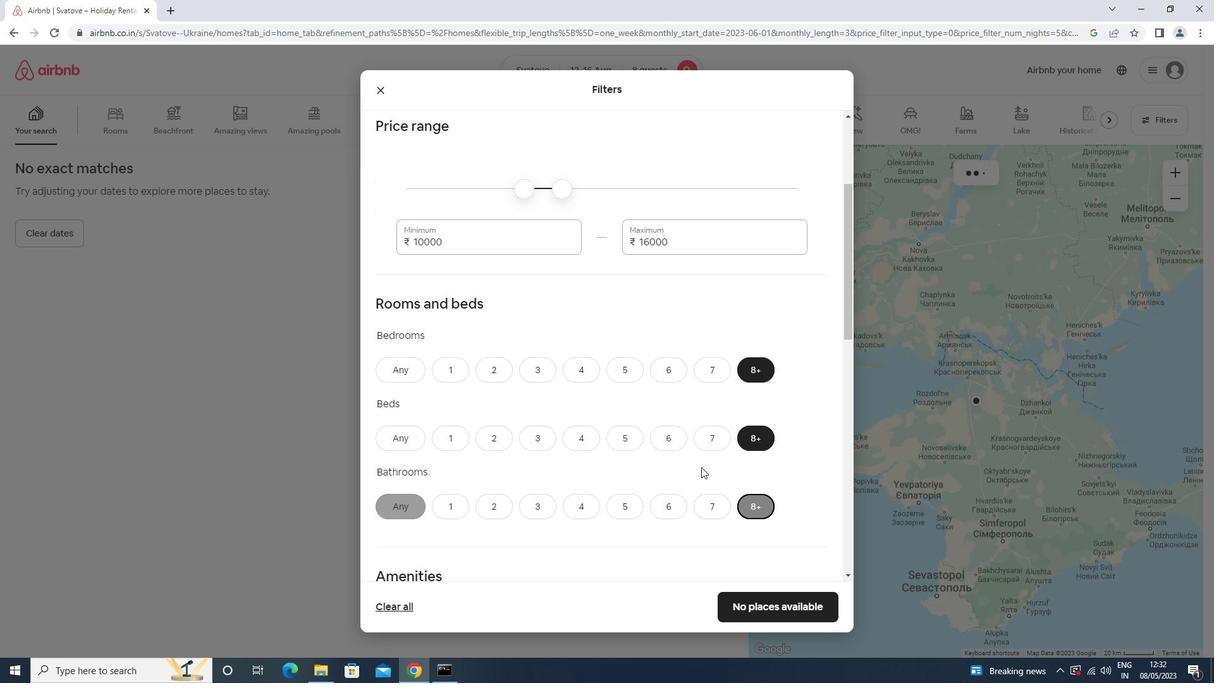 
Action: Mouse scrolled (685, 449) with delta (0, 0)
Screenshot: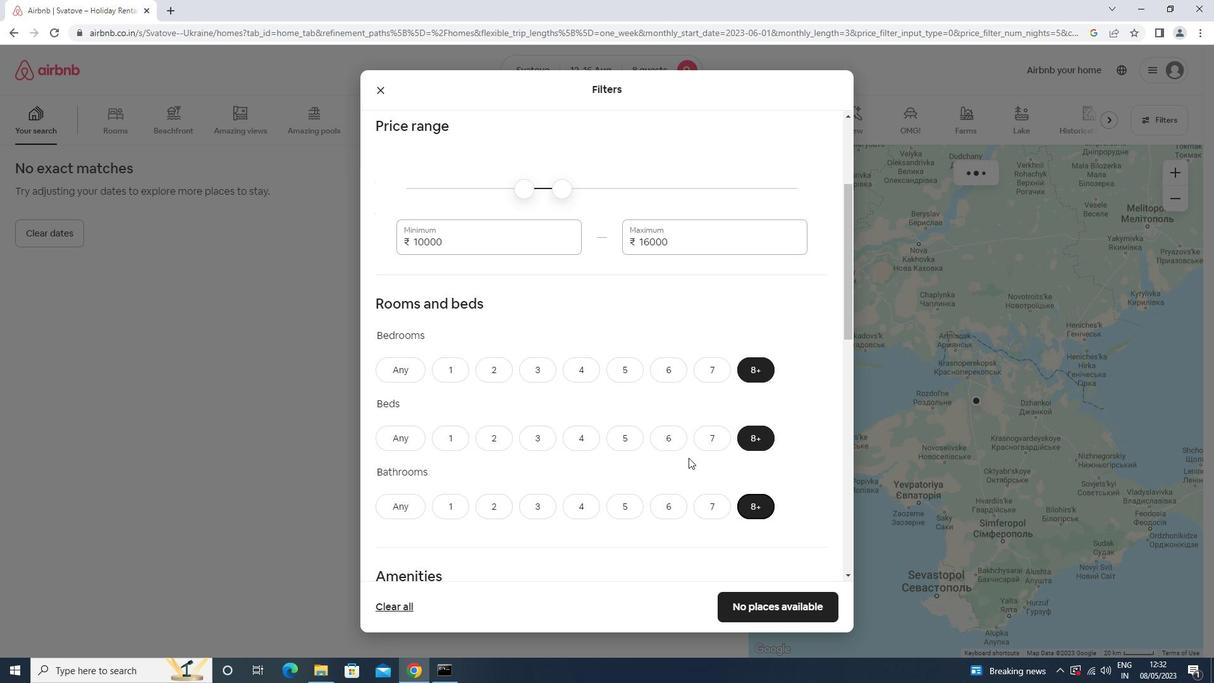 
Action: Mouse scrolled (685, 449) with delta (0, 0)
Screenshot: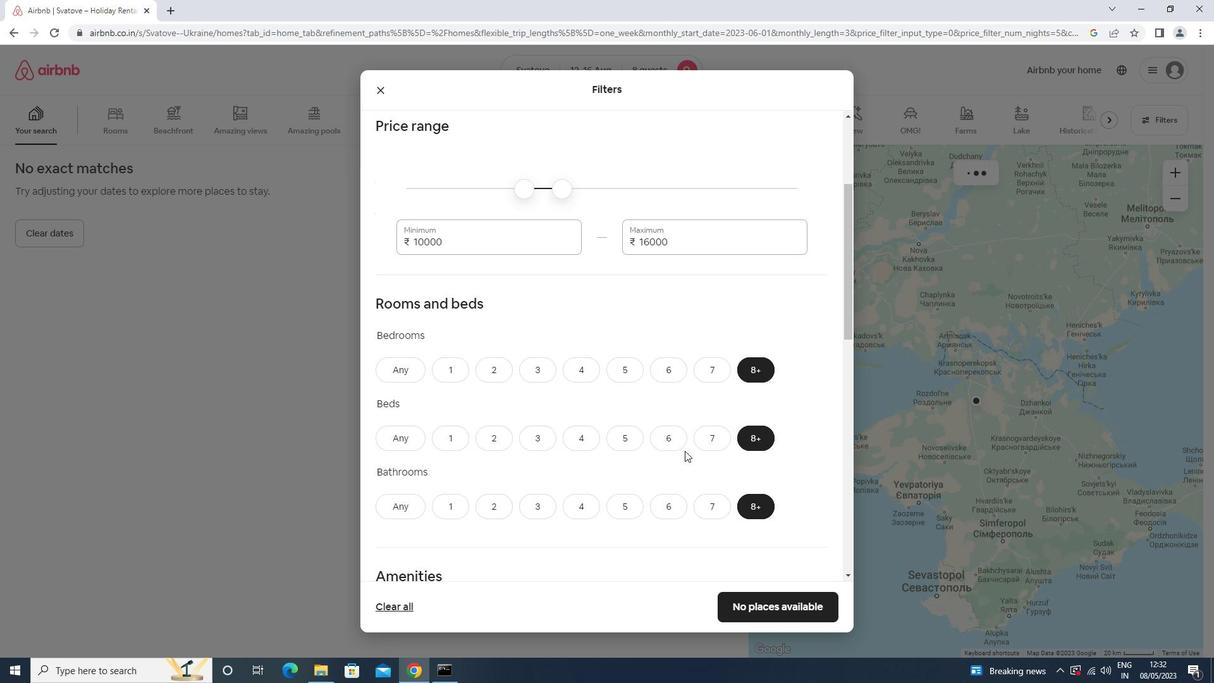 
Action: Mouse scrolled (685, 449) with delta (0, 0)
Screenshot: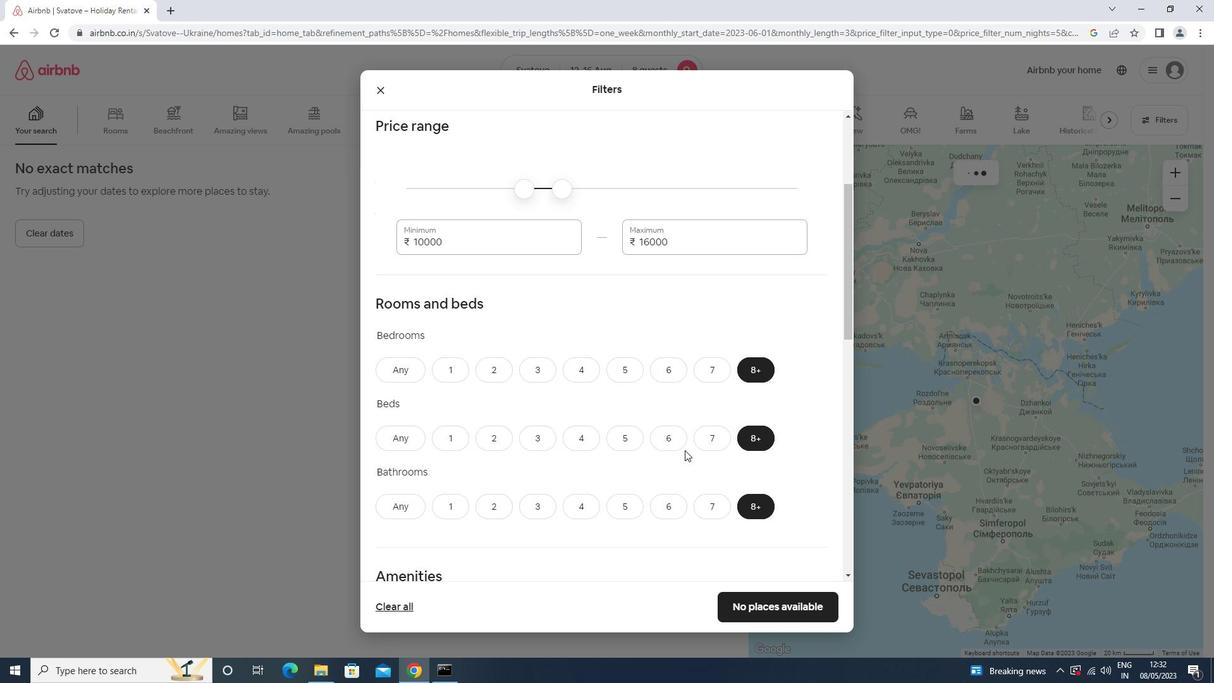 
Action: Mouse scrolled (685, 449) with delta (0, 0)
Screenshot: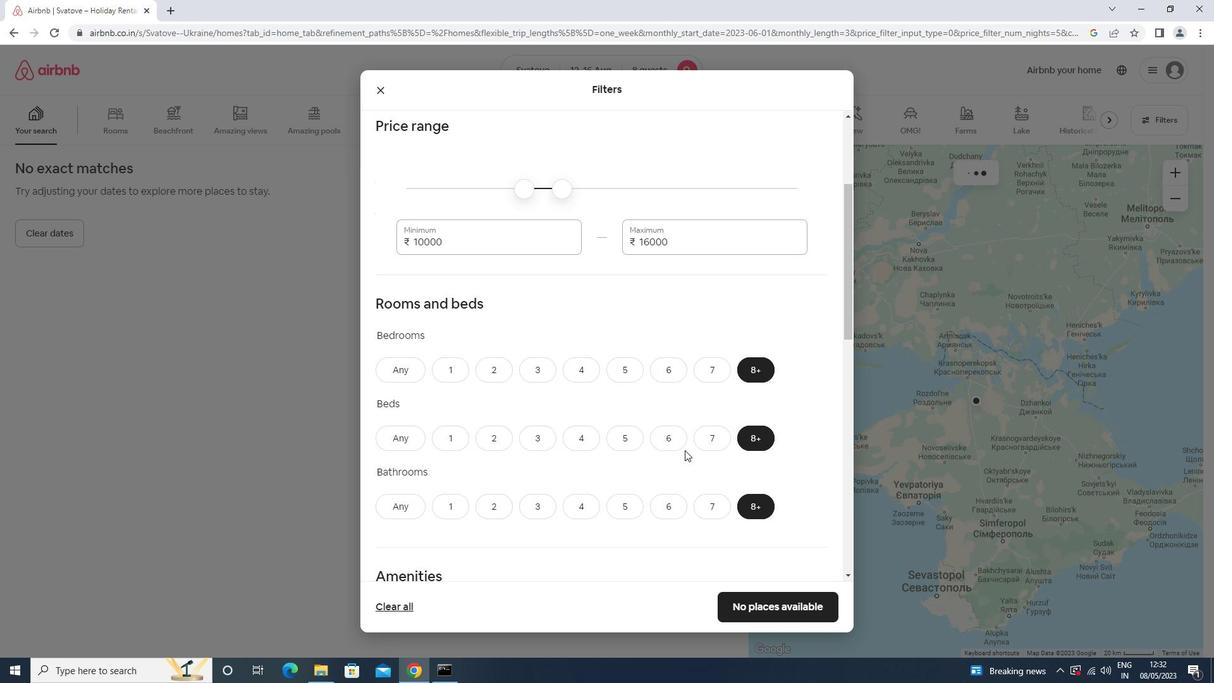 
Action: Mouse moved to (444, 383)
Screenshot: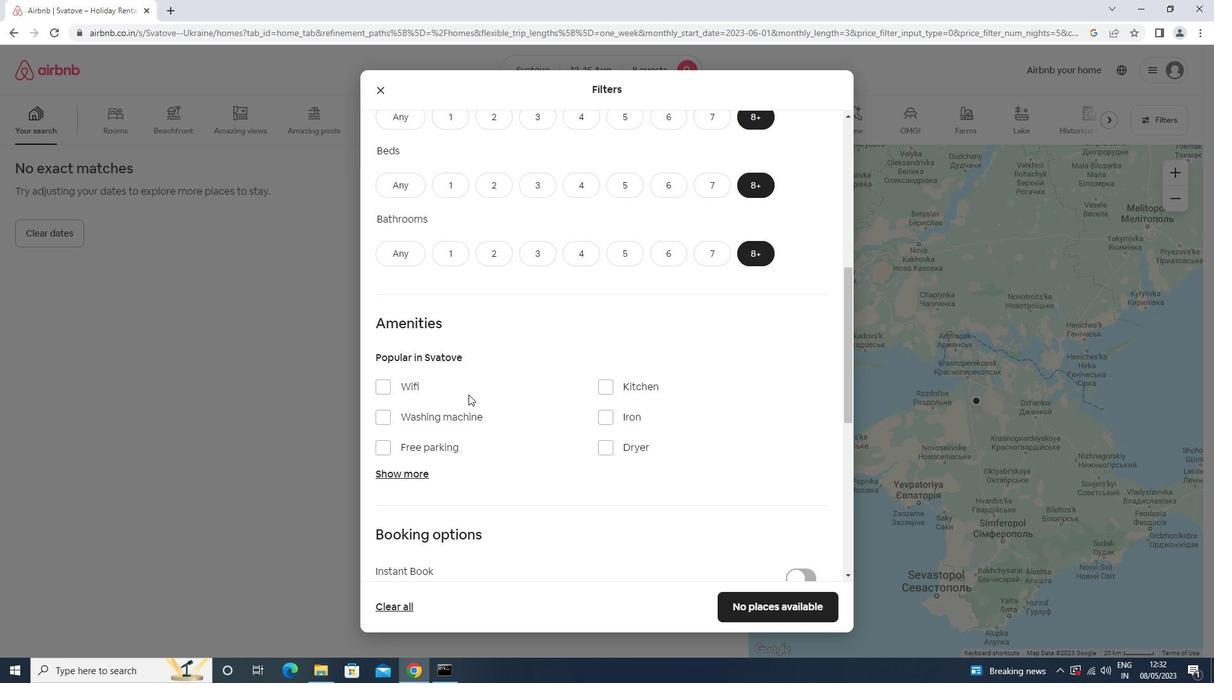 
Action: Mouse pressed left at (444, 383)
Screenshot: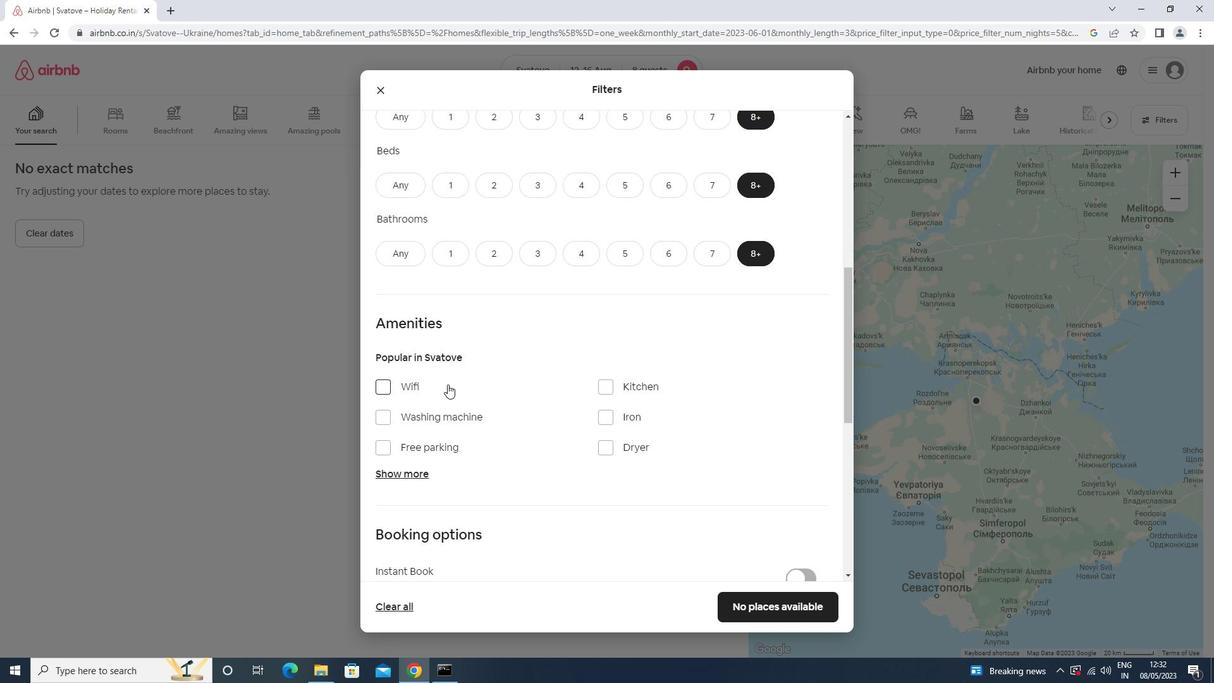 
Action: Mouse moved to (454, 442)
Screenshot: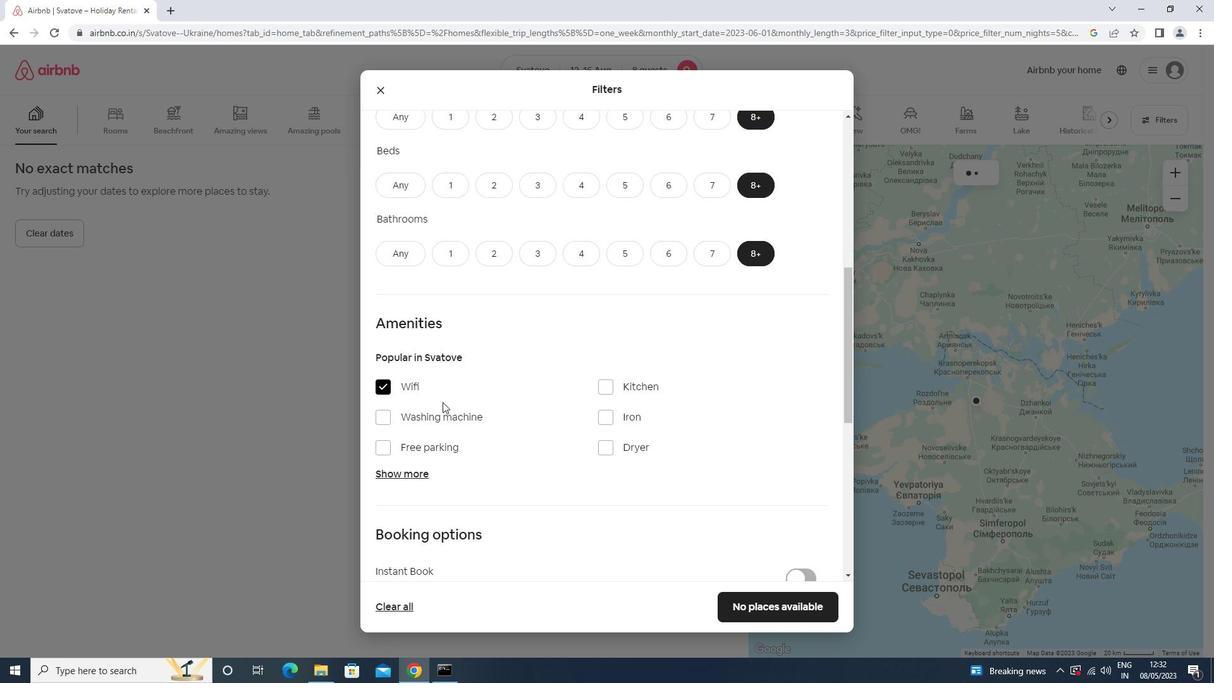 
Action: Mouse pressed left at (454, 442)
Screenshot: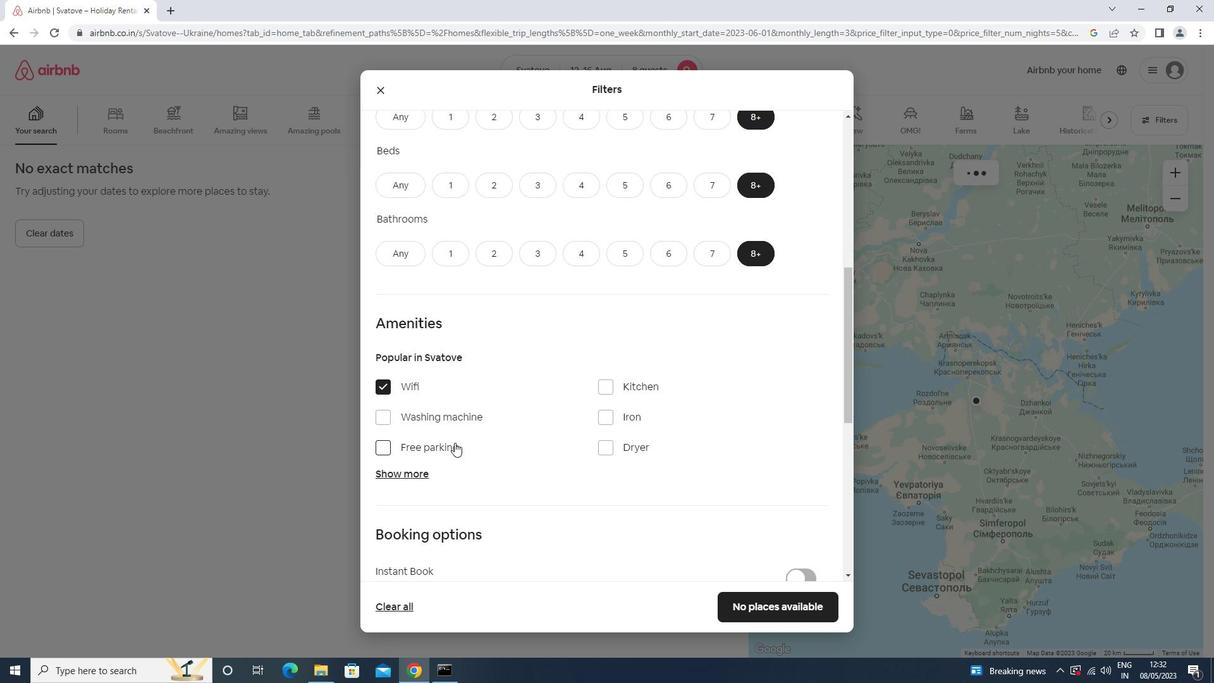 
Action: Mouse moved to (419, 470)
Screenshot: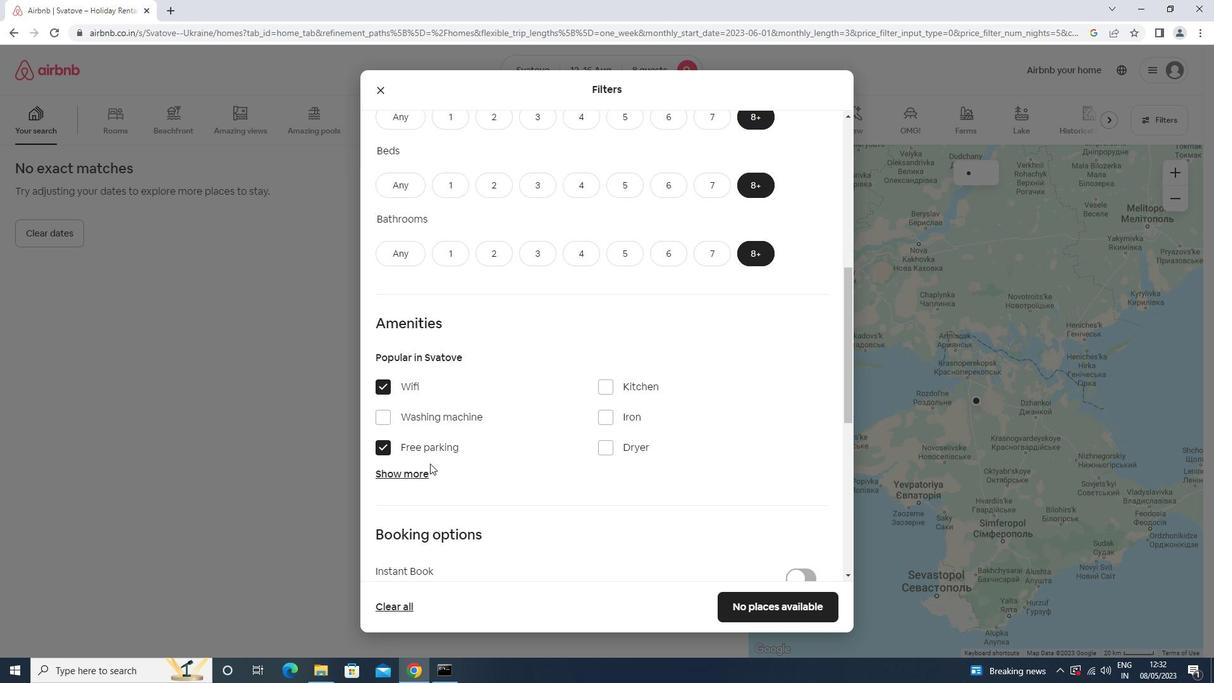 
Action: Mouse pressed left at (419, 470)
Screenshot: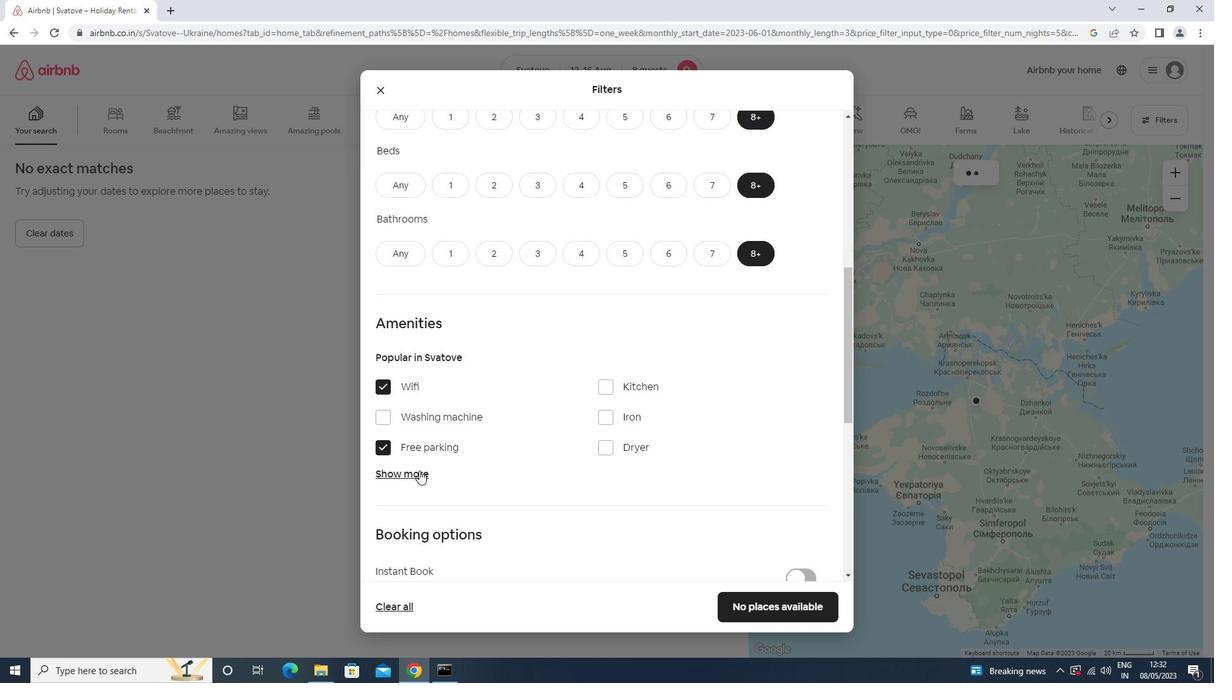 
Action: Mouse moved to (518, 407)
Screenshot: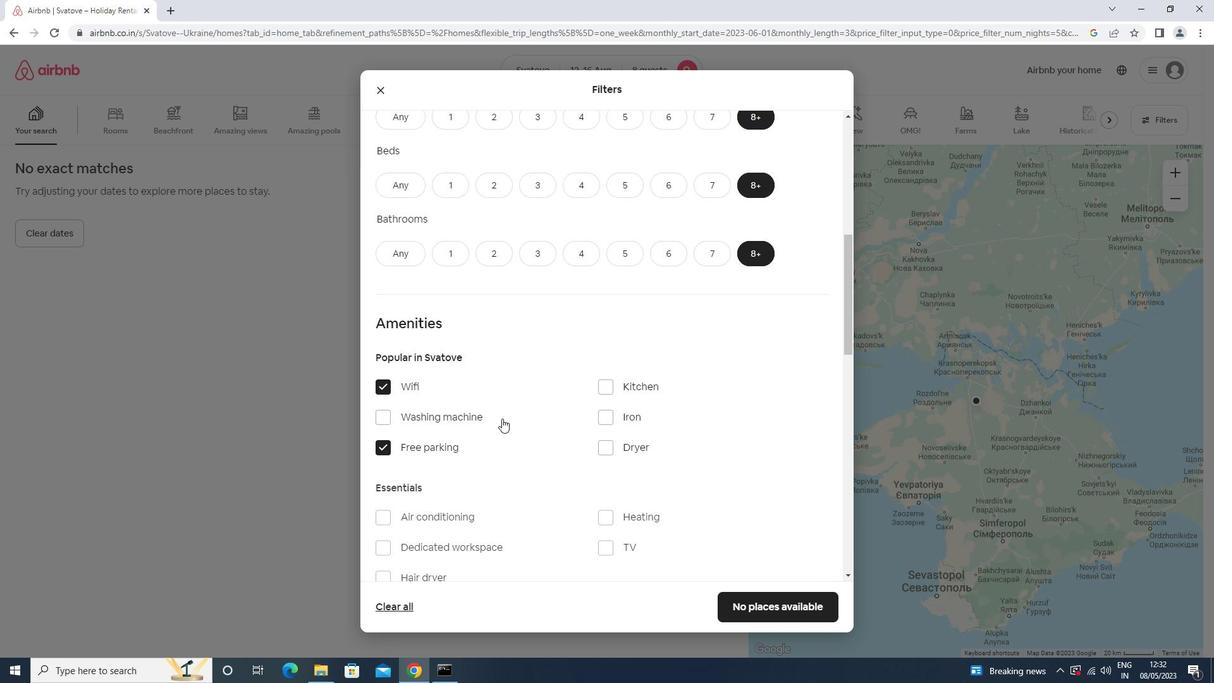 
Action: Mouse scrolled (518, 406) with delta (0, 0)
Screenshot: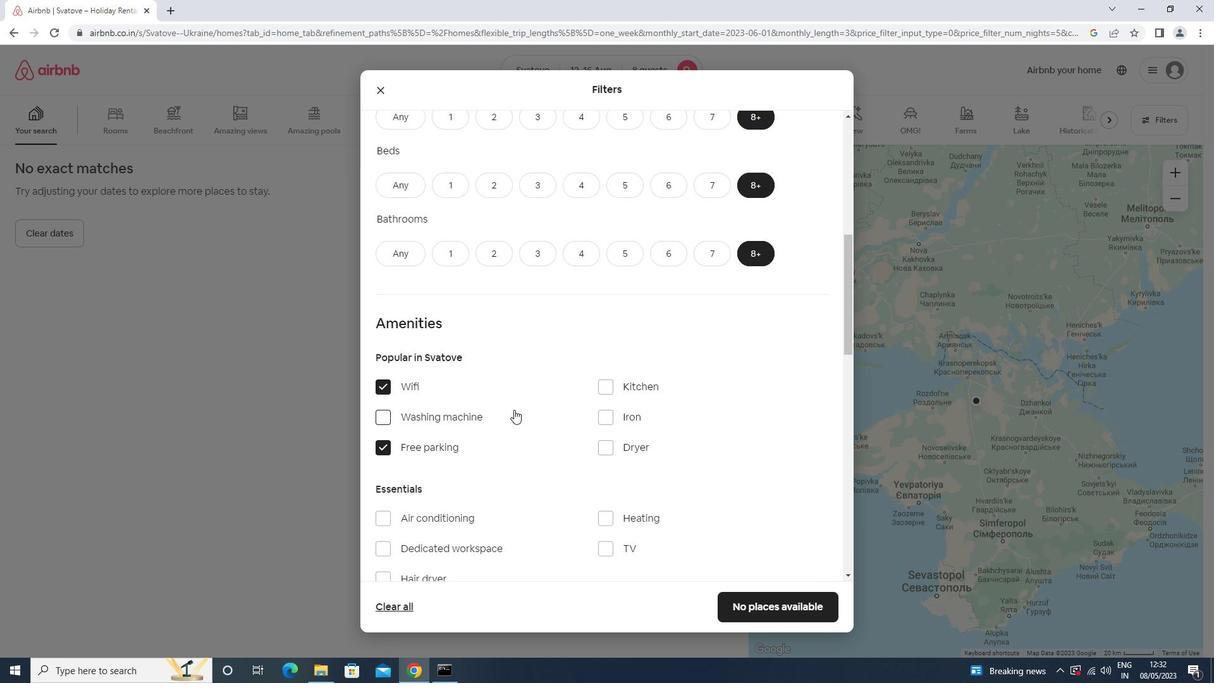 
Action: Mouse scrolled (518, 406) with delta (0, 0)
Screenshot: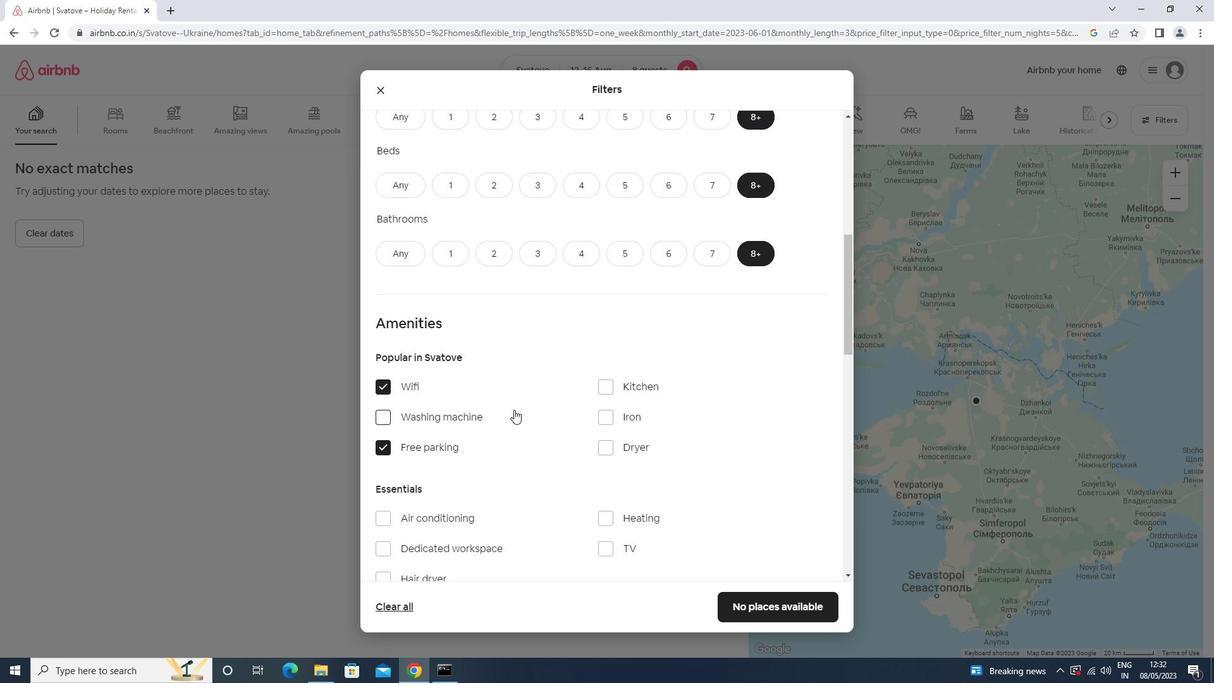 
Action: Mouse scrolled (518, 406) with delta (0, 0)
Screenshot: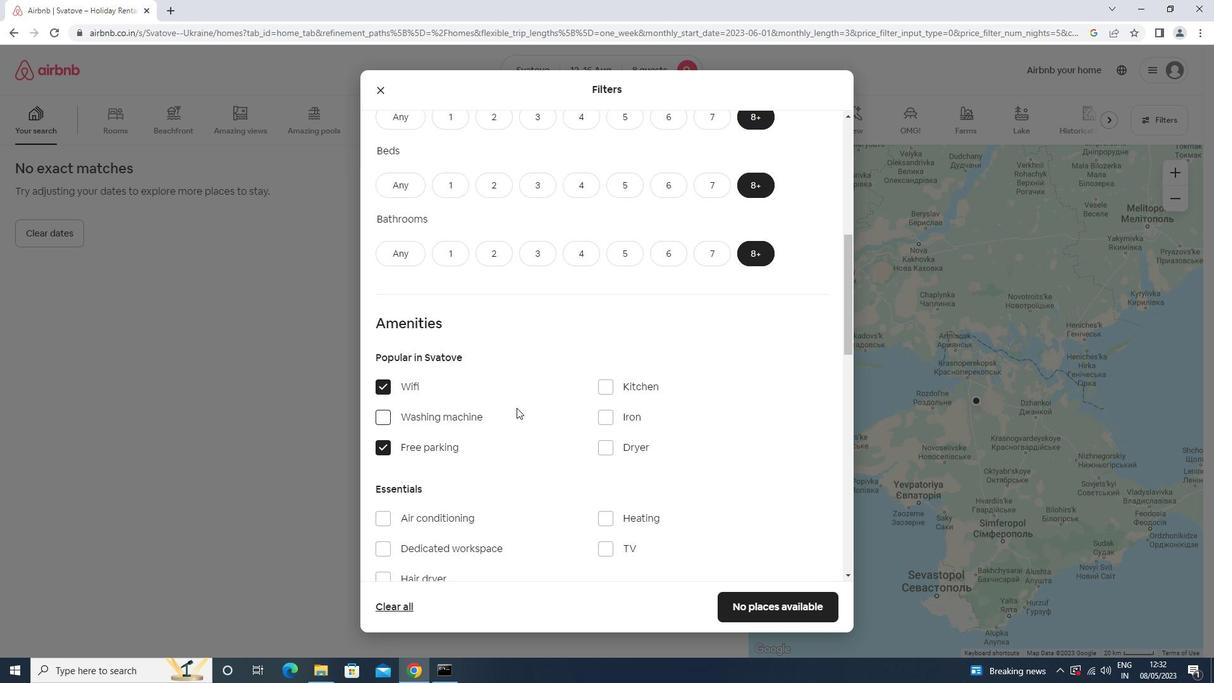 
Action: Mouse moved to (603, 351)
Screenshot: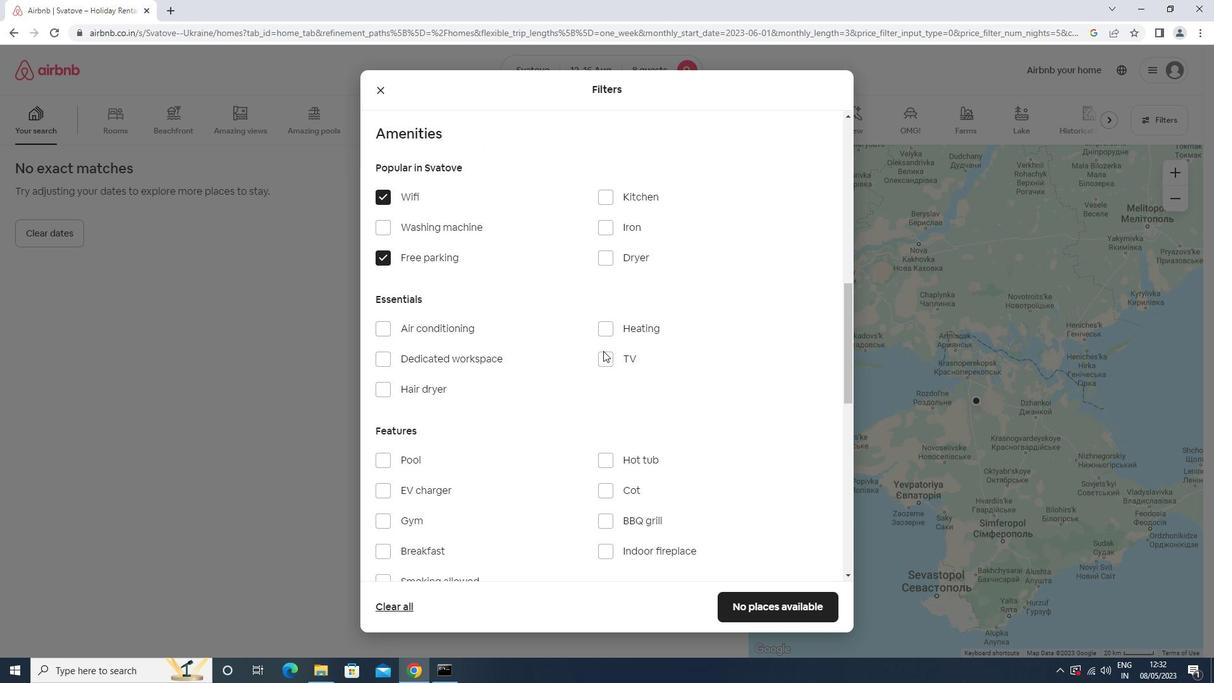 
Action: Mouse pressed left at (603, 351)
Screenshot: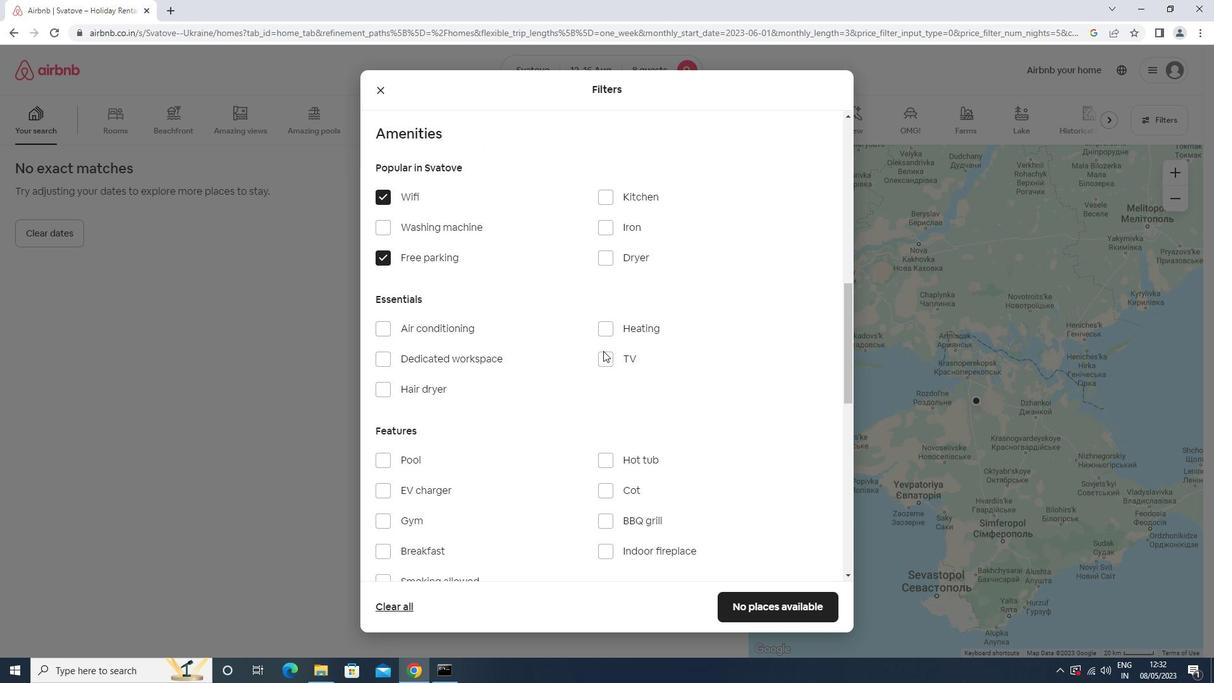 
Action: Mouse moved to (433, 523)
Screenshot: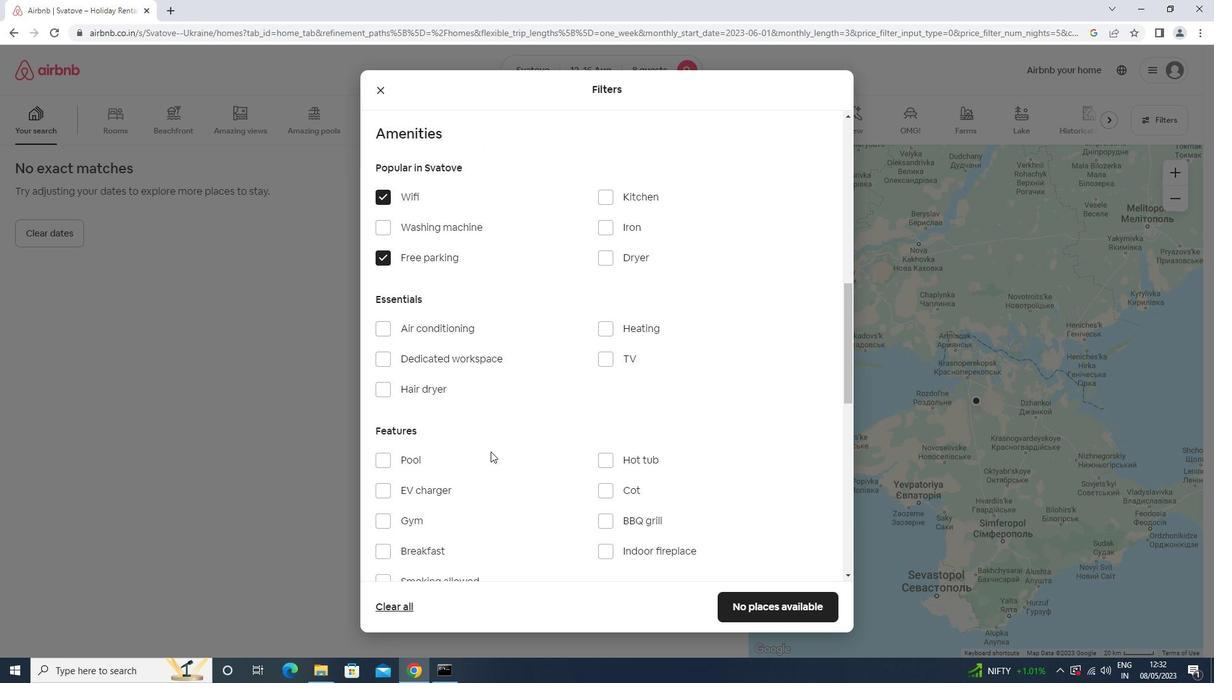 
Action: Mouse pressed left at (433, 523)
Screenshot: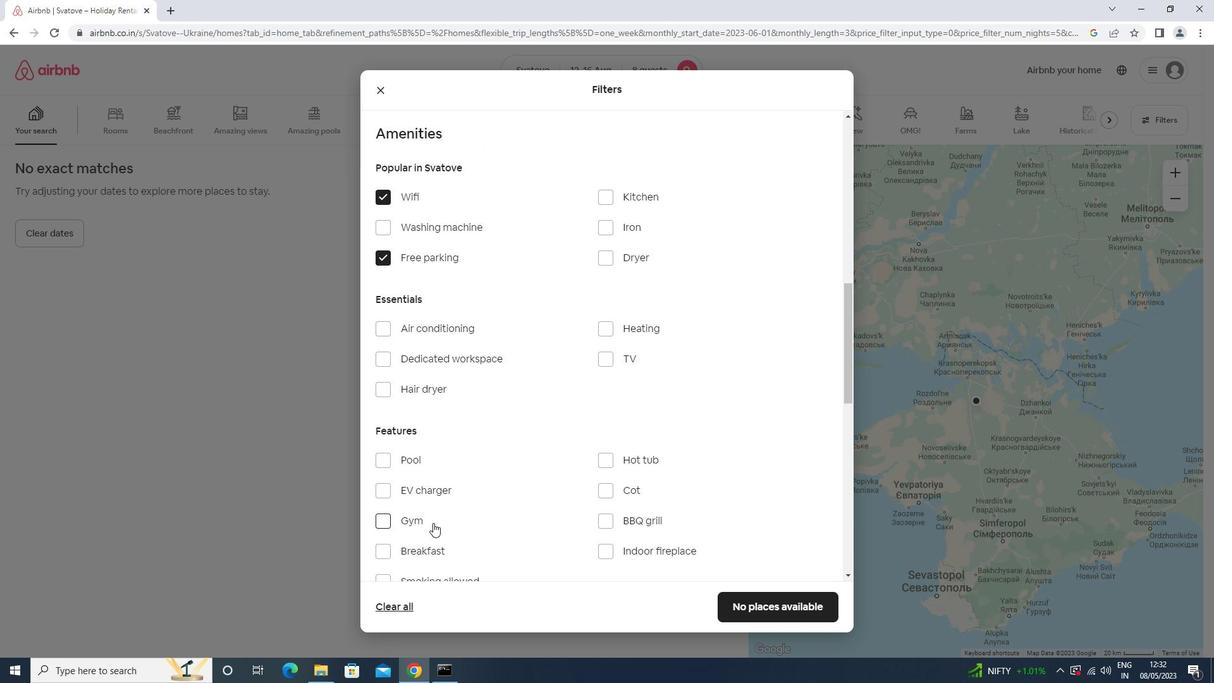 
Action: Mouse moved to (432, 546)
Screenshot: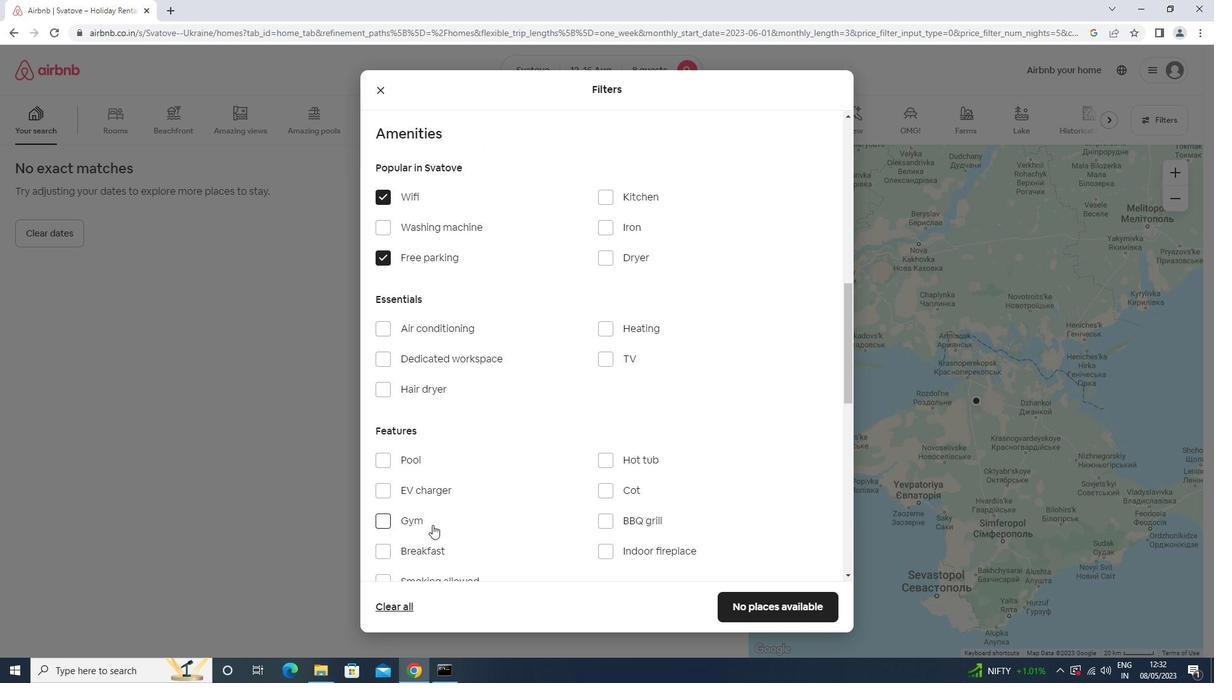 
Action: Mouse pressed left at (432, 546)
Screenshot: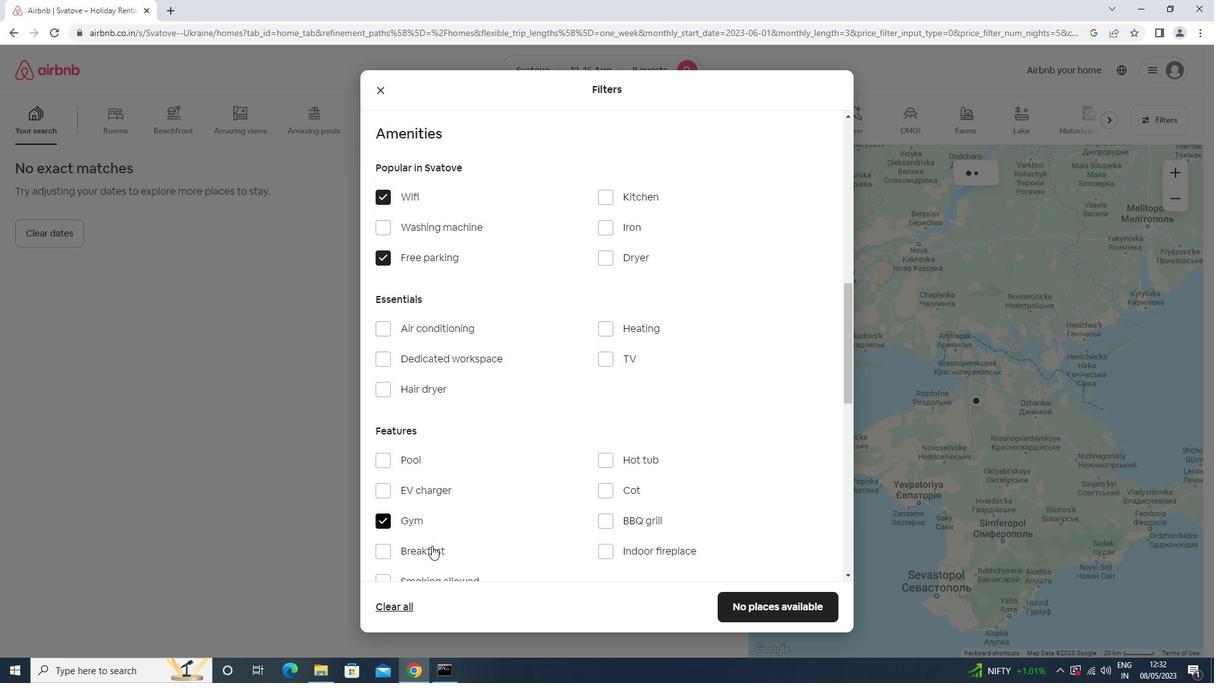 
Action: Mouse moved to (514, 452)
Screenshot: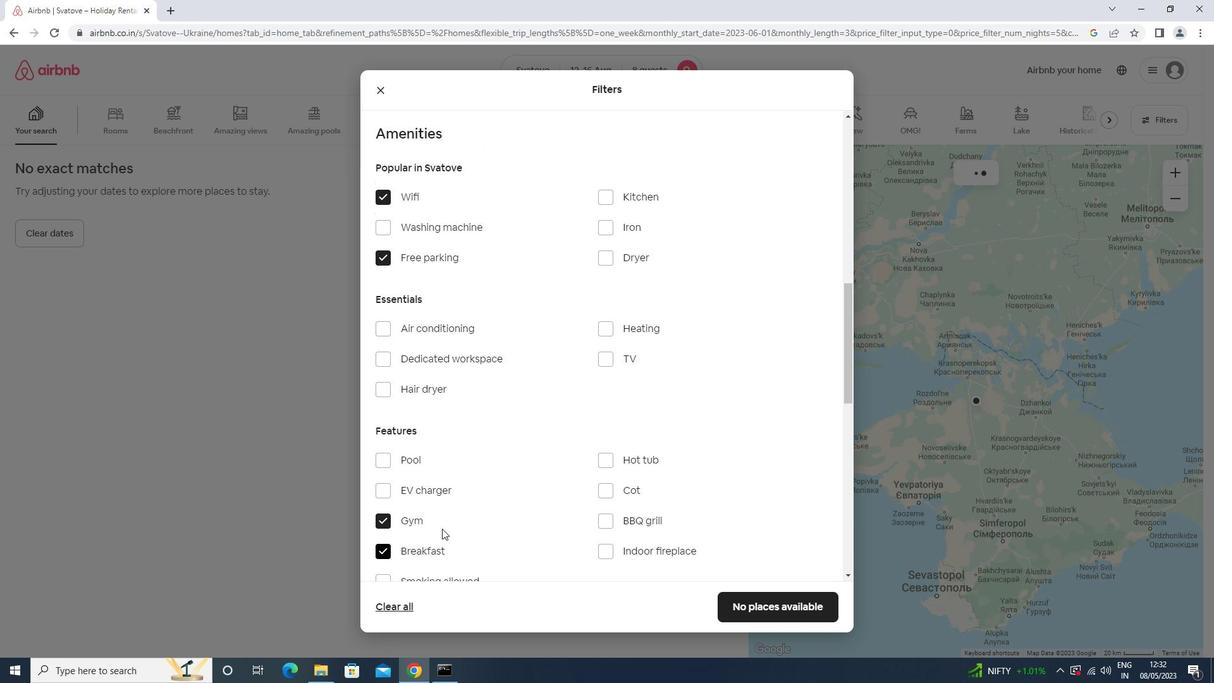 
Action: Mouse scrolled (514, 451) with delta (0, 0)
Screenshot: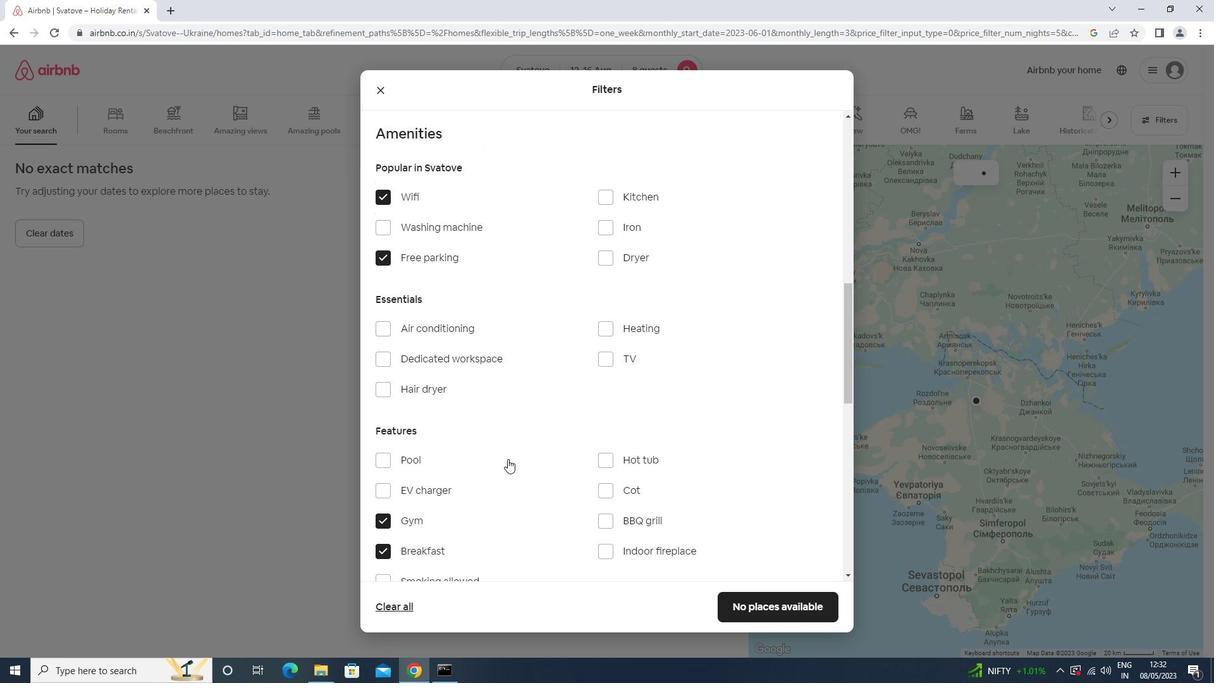 
Action: Mouse scrolled (514, 451) with delta (0, 0)
Screenshot: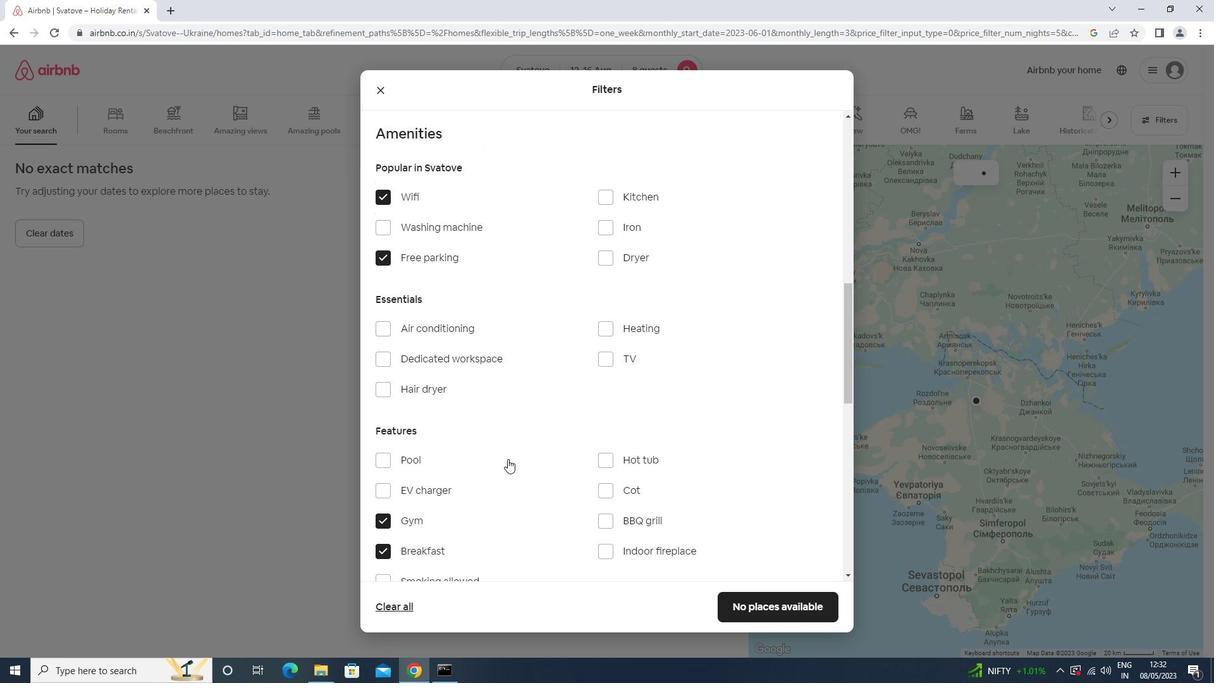 
Action: Mouse scrolled (514, 451) with delta (0, 0)
Screenshot: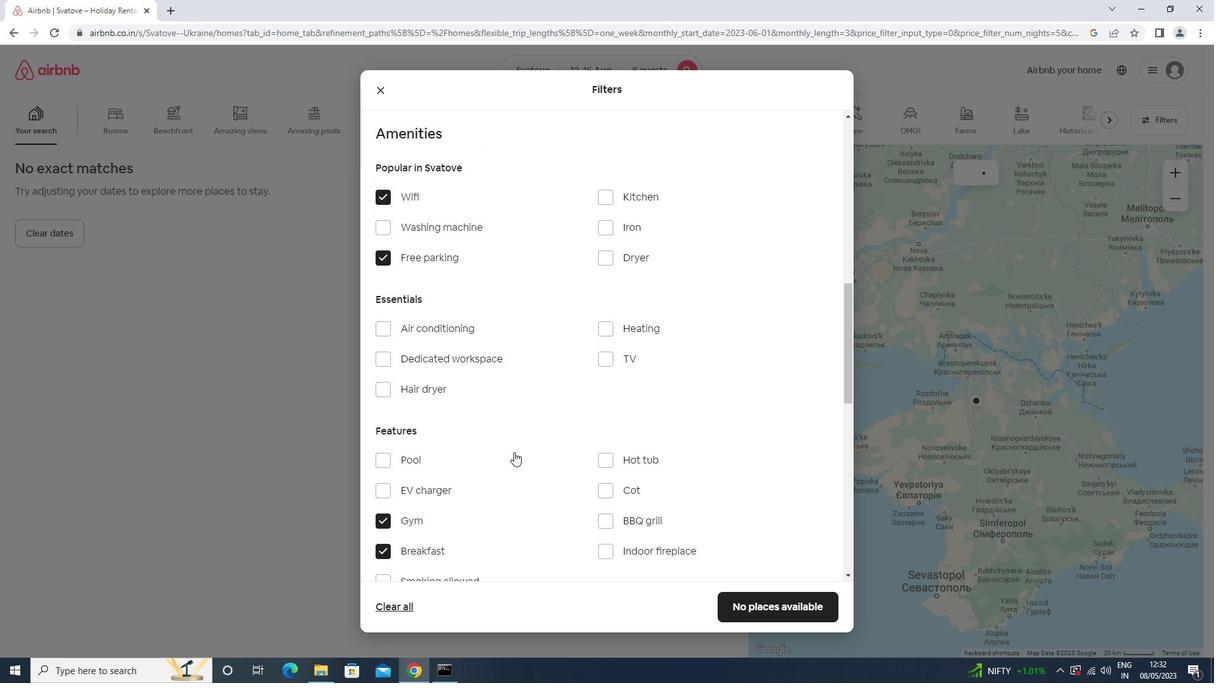 
Action: Mouse scrolled (514, 451) with delta (0, 0)
Screenshot: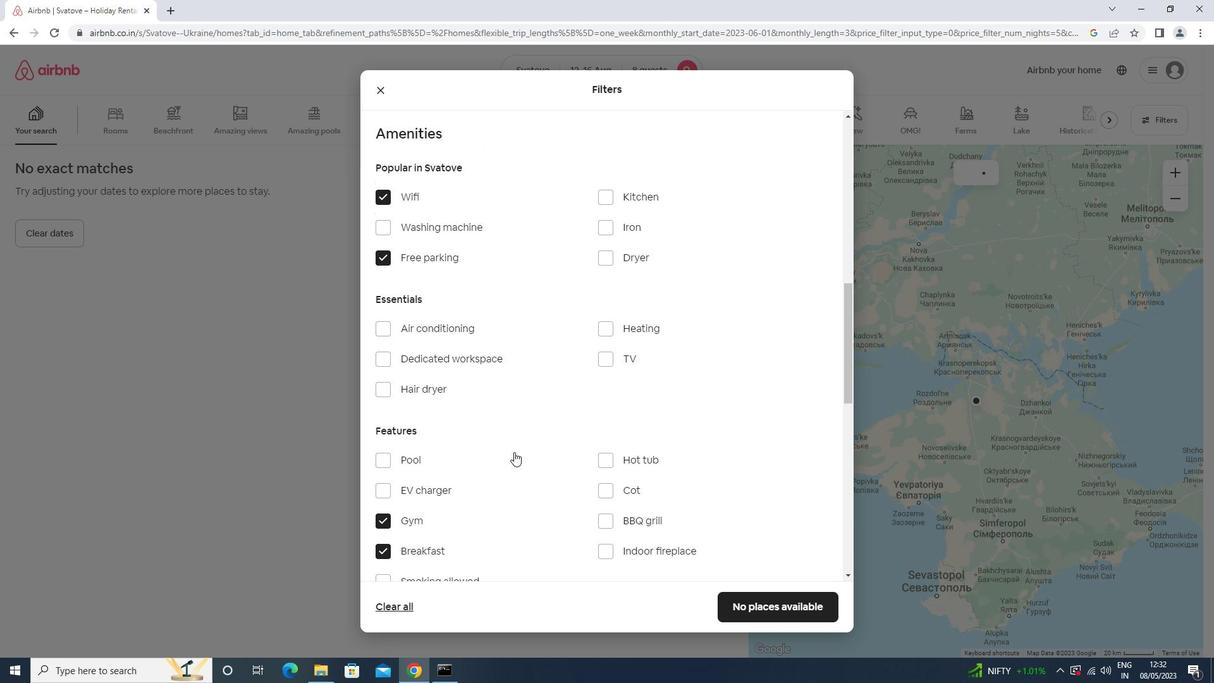
Action: Mouse scrolled (514, 451) with delta (0, 0)
Screenshot: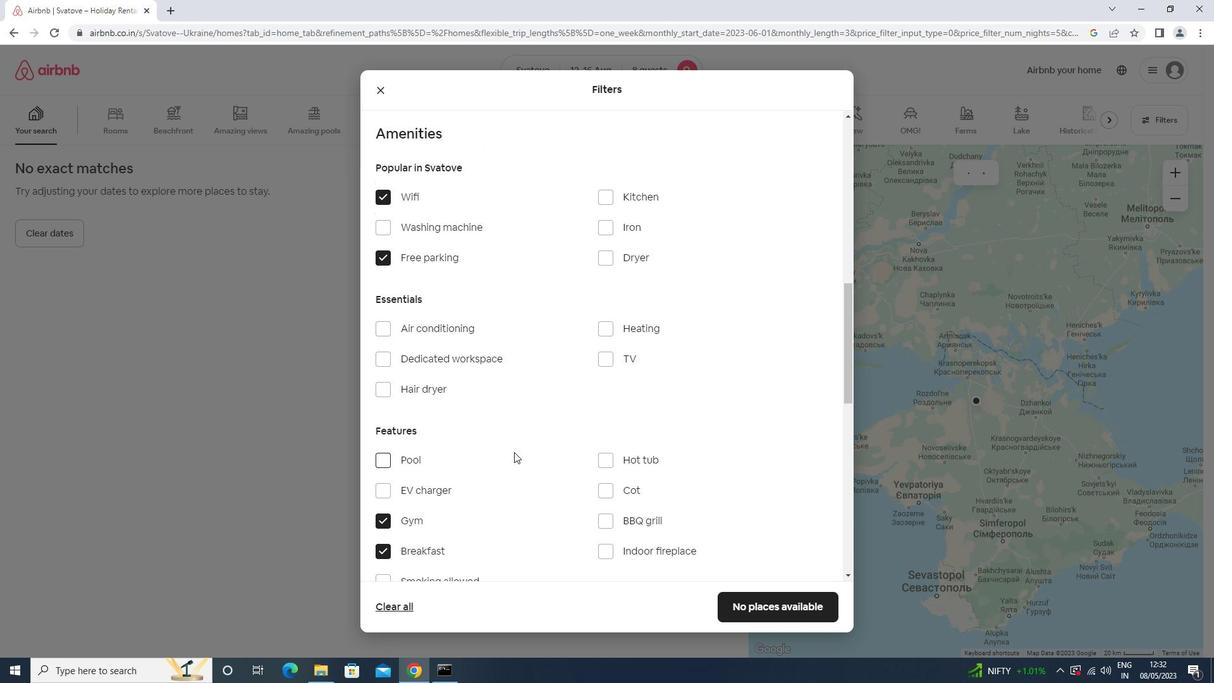 
Action: Mouse moved to (807, 513)
Screenshot: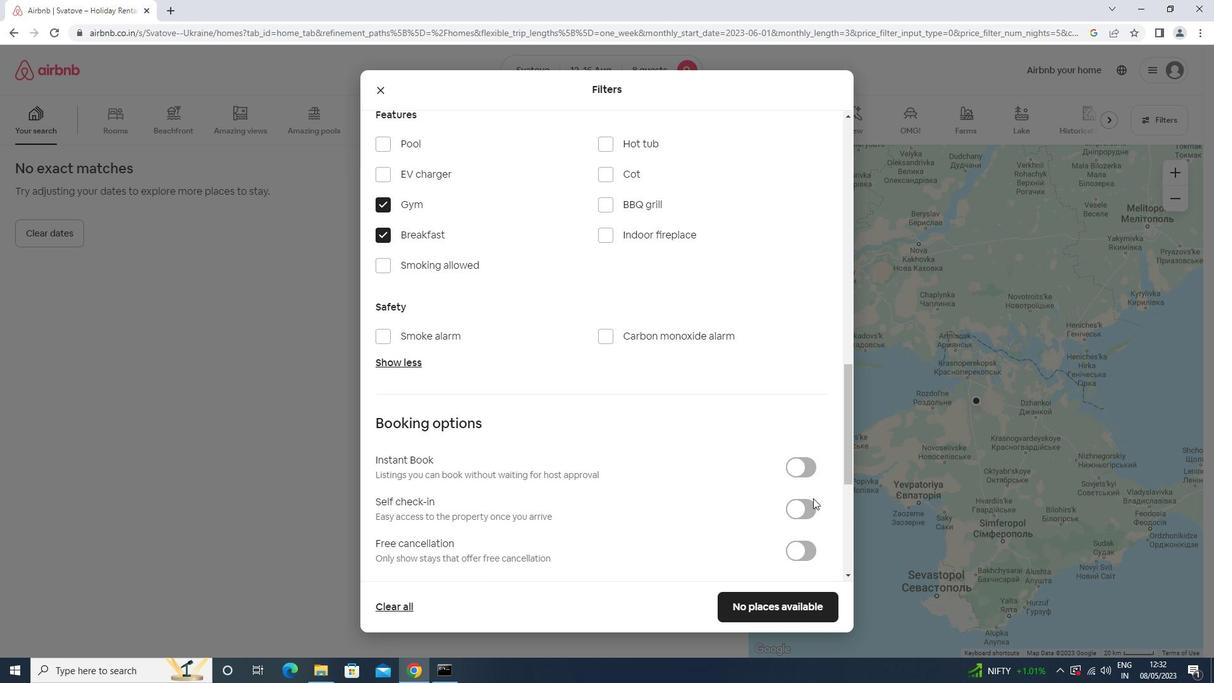 
Action: Mouse pressed left at (807, 513)
Screenshot: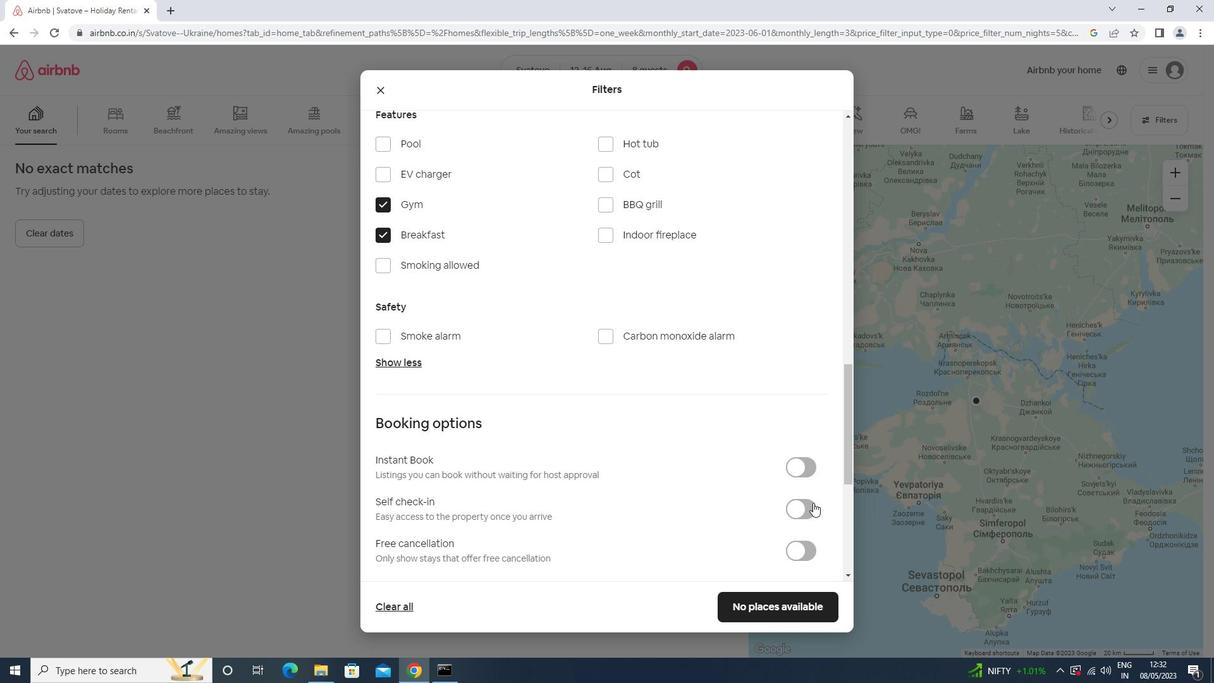 
Action: Mouse moved to (681, 473)
Screenshot: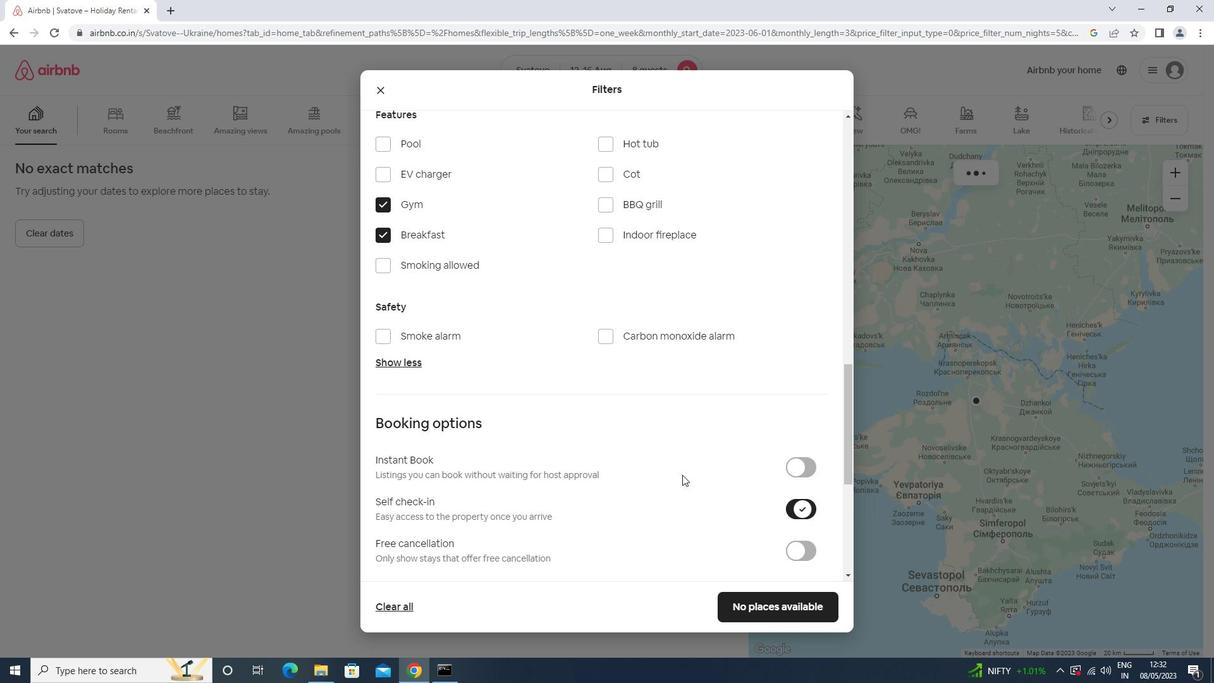 
Action: Mouse scrolled (681, 473) with delta (0, 0)
Screenshot: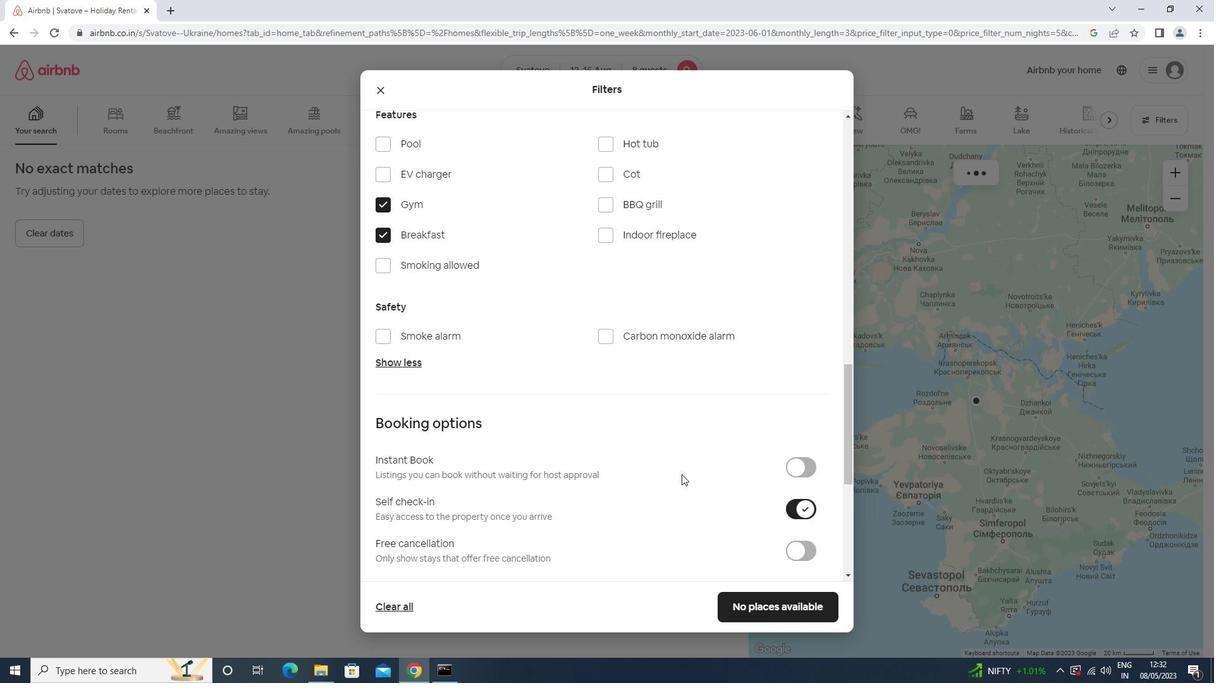 
Action: Mouse scrolled (681, 473) with delta (0, 0)
Screenshot: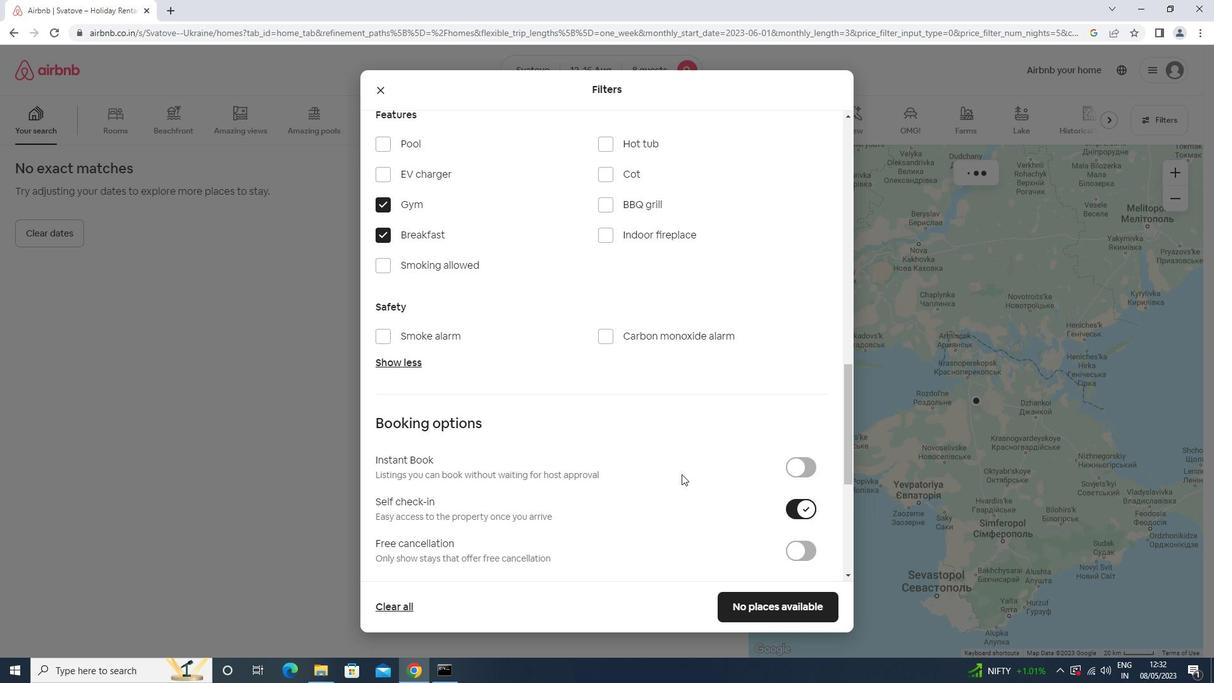 
Action: Mouse scrolled (681, 473) with delta (0, 0)
Screenshot: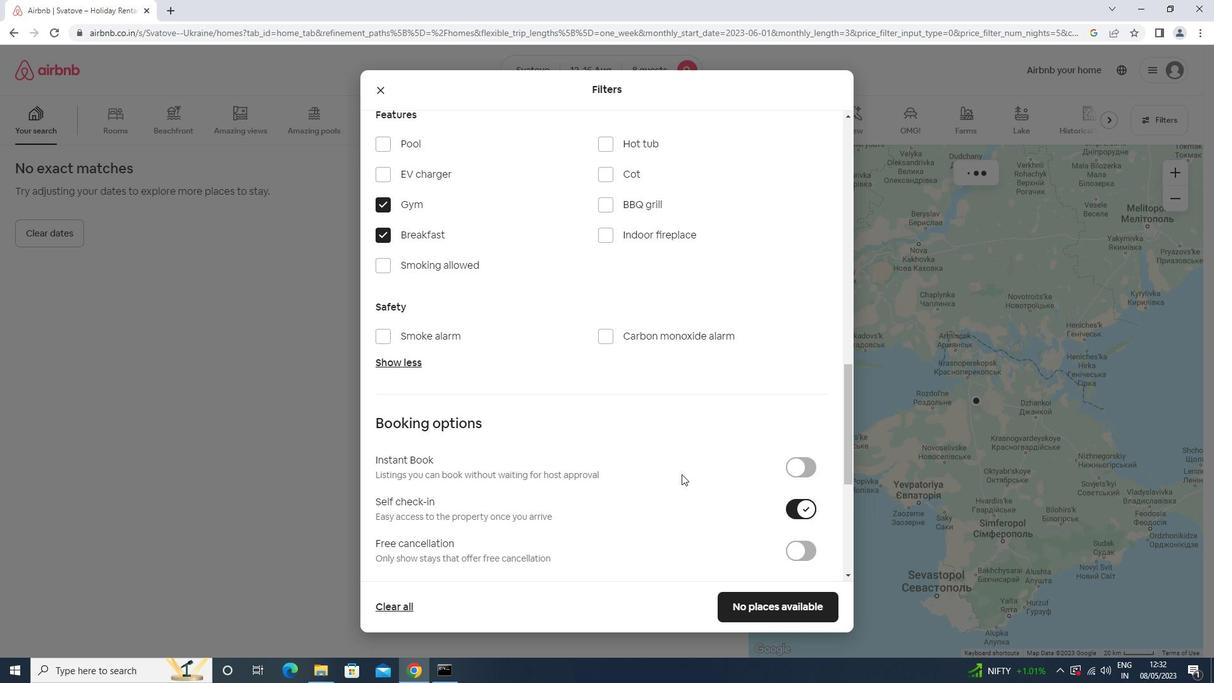 
Action: Mouse scrolled (681, 473) with delta (0, 0)
Screenshot: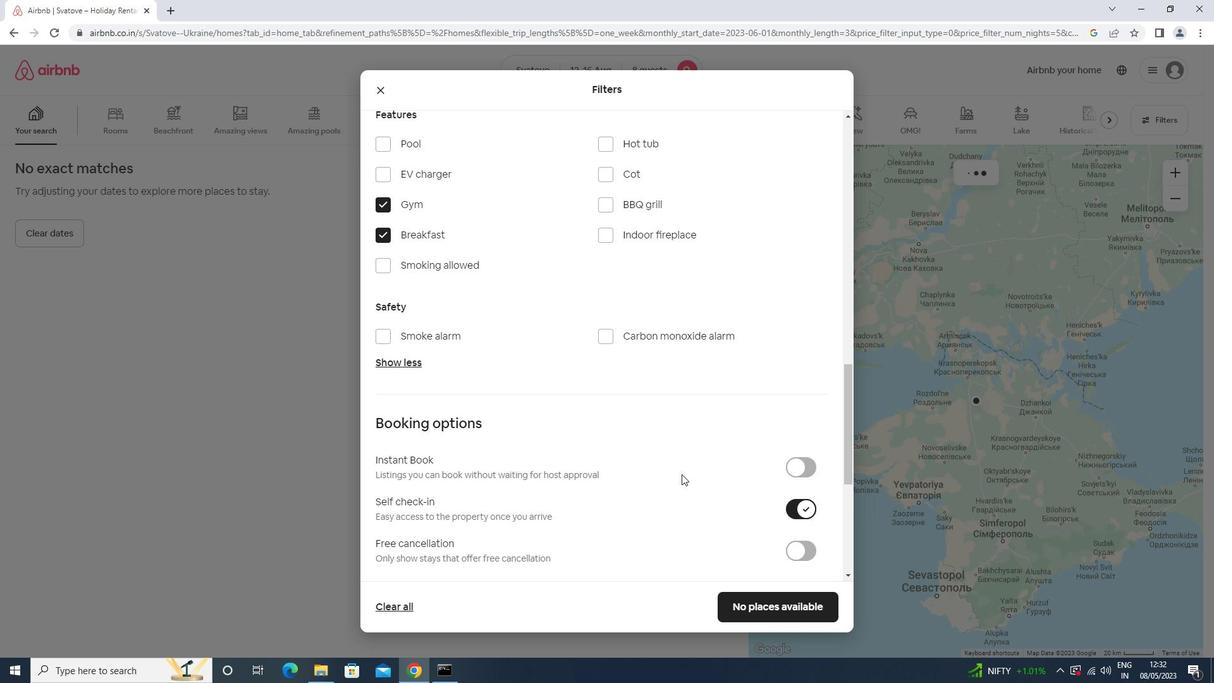 
Action: Mouse scrolled (681, 473) with delta (0, 0)
Screenshot: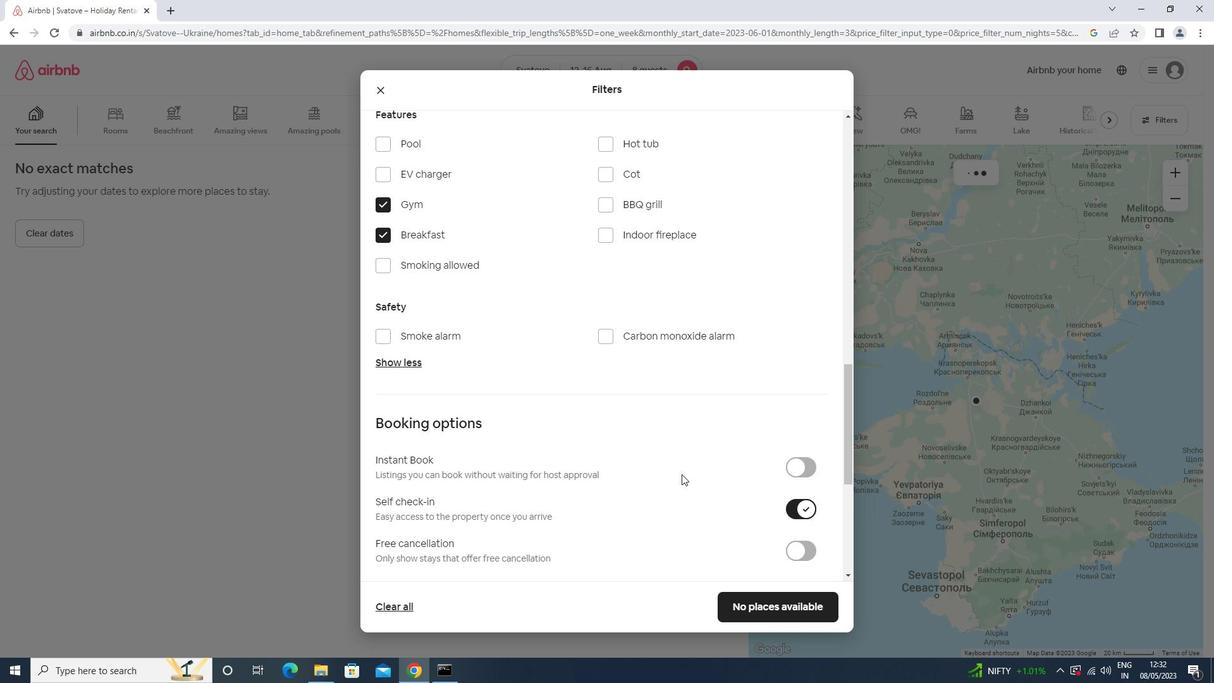 
Action: Mouse moved to (581, 478)
Screenshot: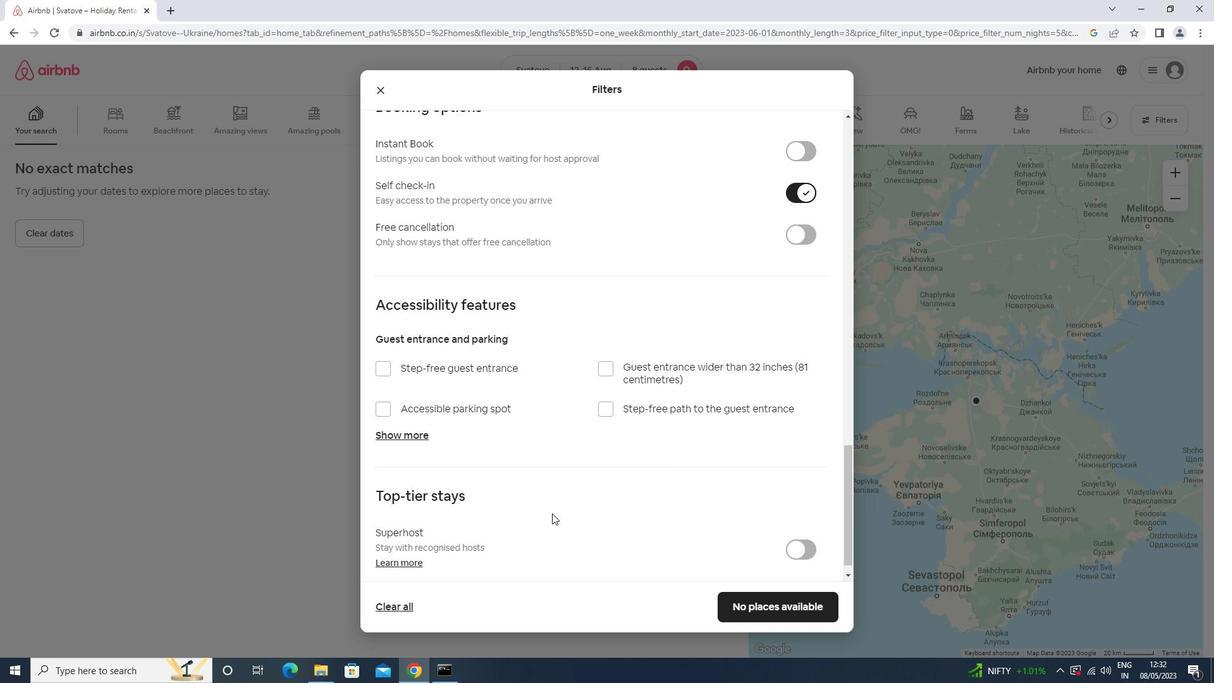 
Action: Mouse scrolled (581, 478) with delta (0, 0)
Screenshot: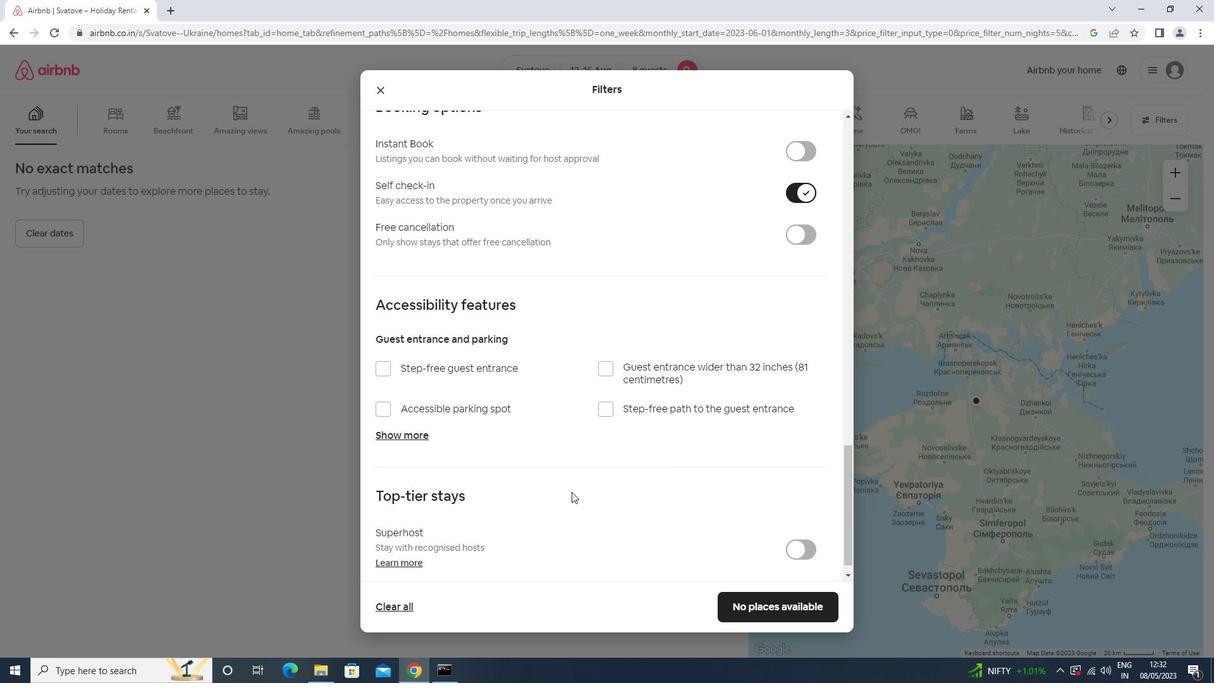 
Action: Mouse scrolled (581, 478) with delta (0, 0)
Screenshot: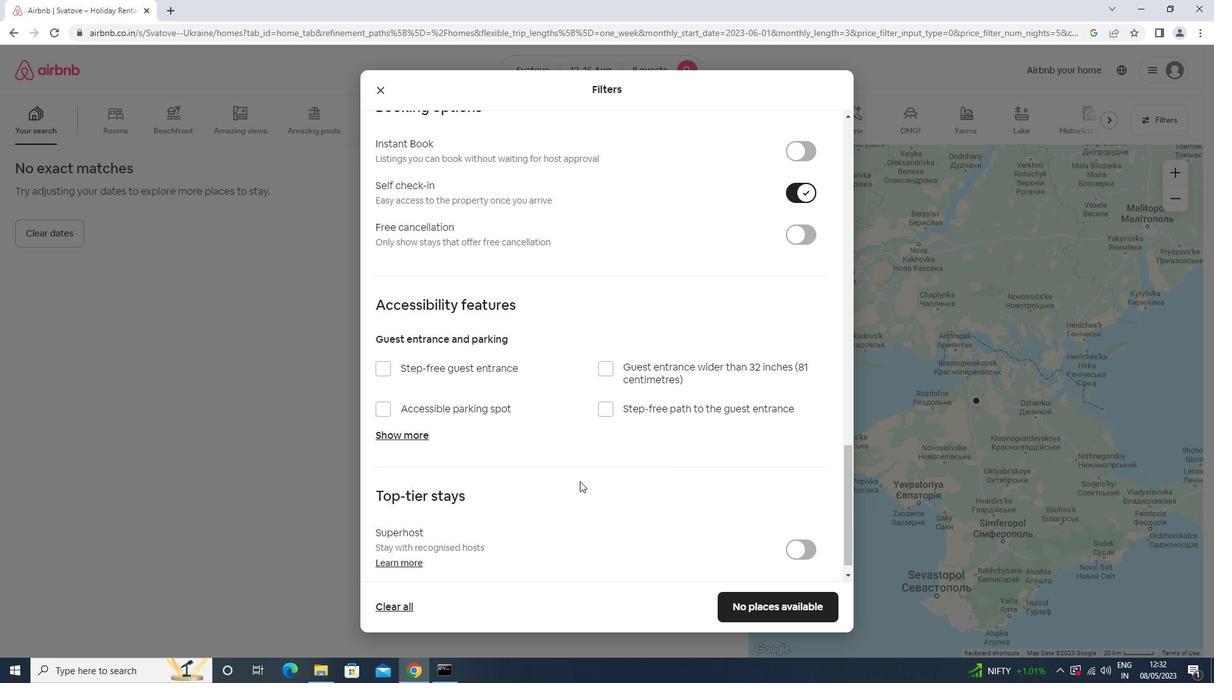 
Action: Mouse scrolled (581, 478) with delta (0, 0)
Screenshot: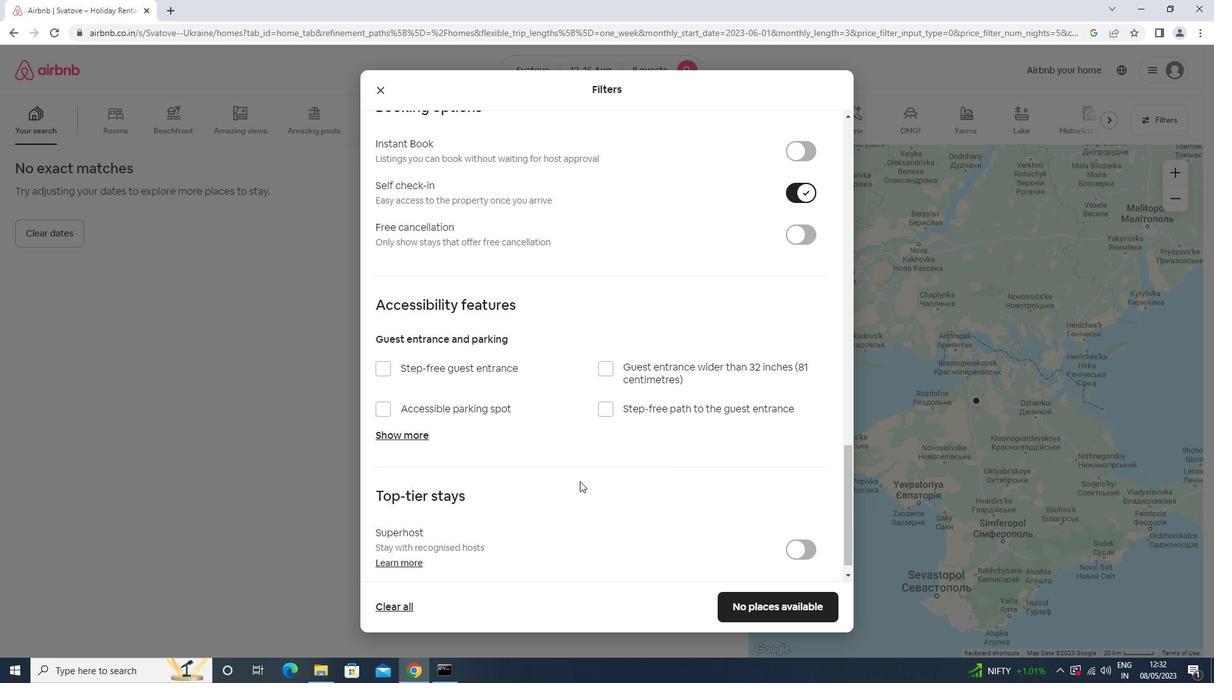 
Action: Mouse scrolled (581, 478) with delta (0, 0)
Screenshot: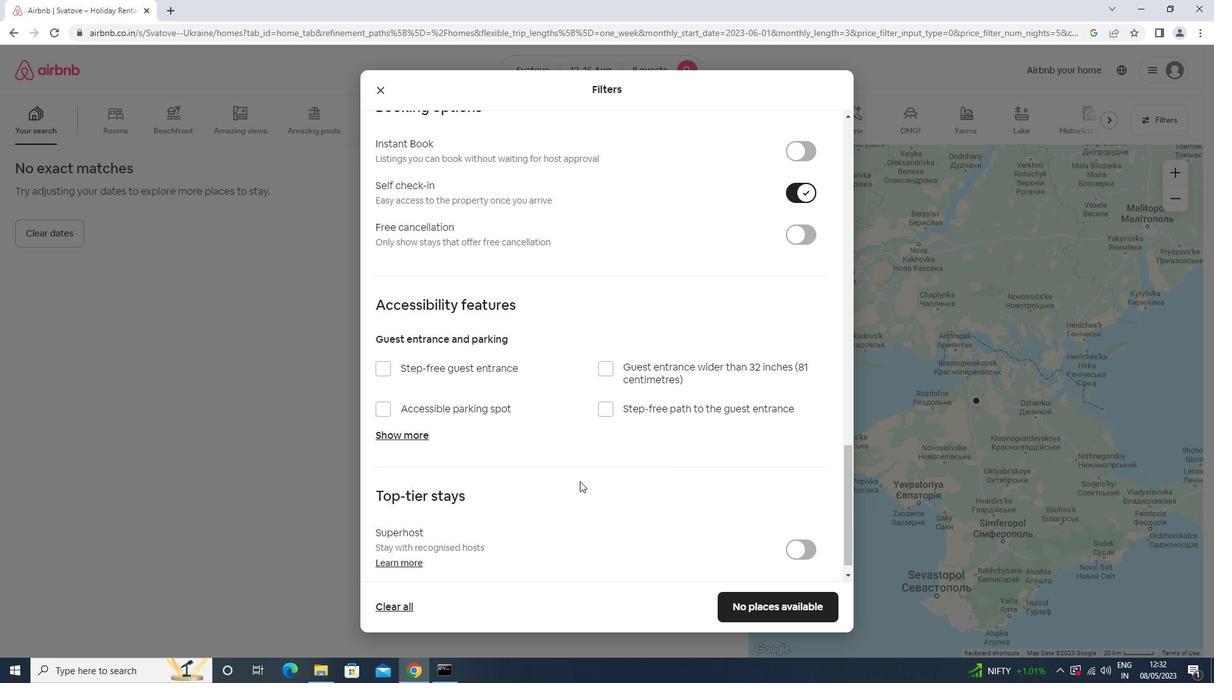 
Action: Mouse scrolled (581, 478) with delta (0, 0)
Screenshot: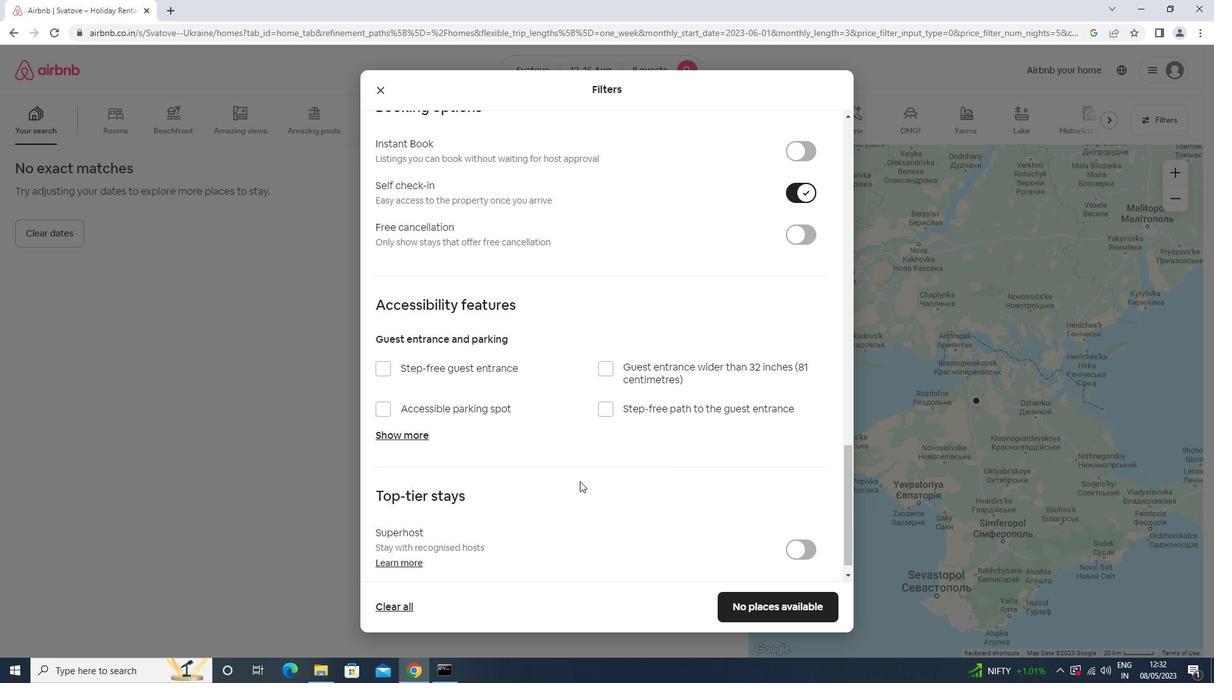 
Action: Mouse scrolled (581, 478) with delta (0, 0)
Screenshot: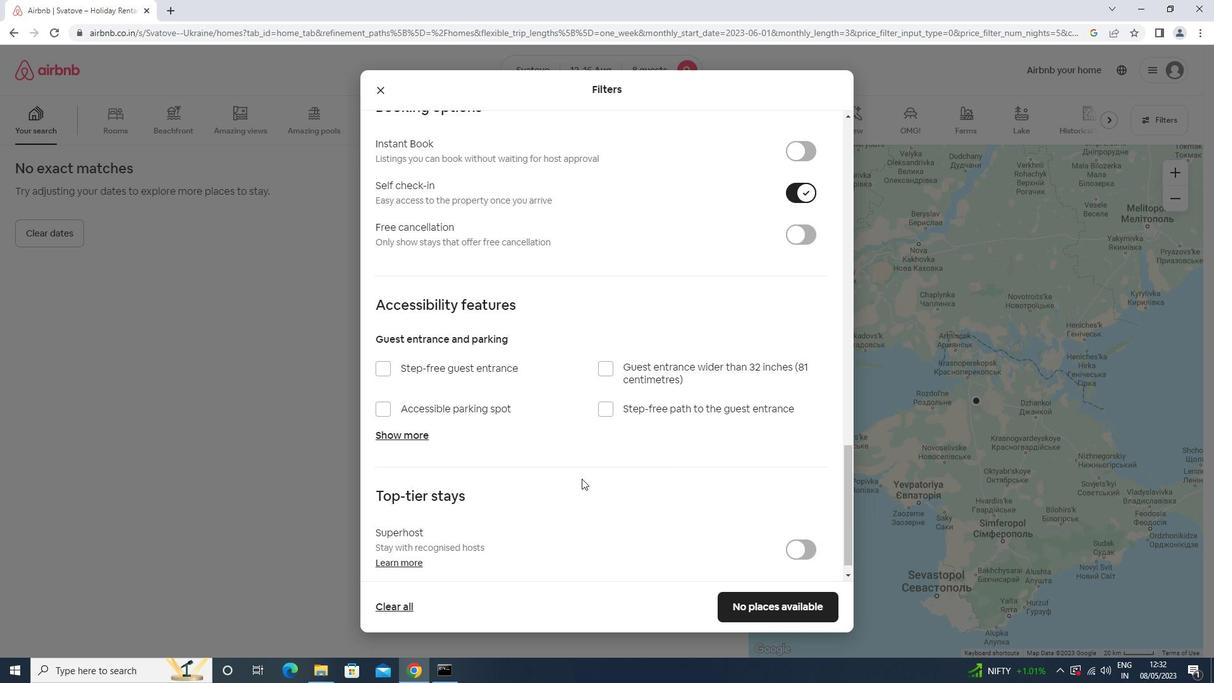 
Action: Mouse moved to (759, 609)
Screenshot: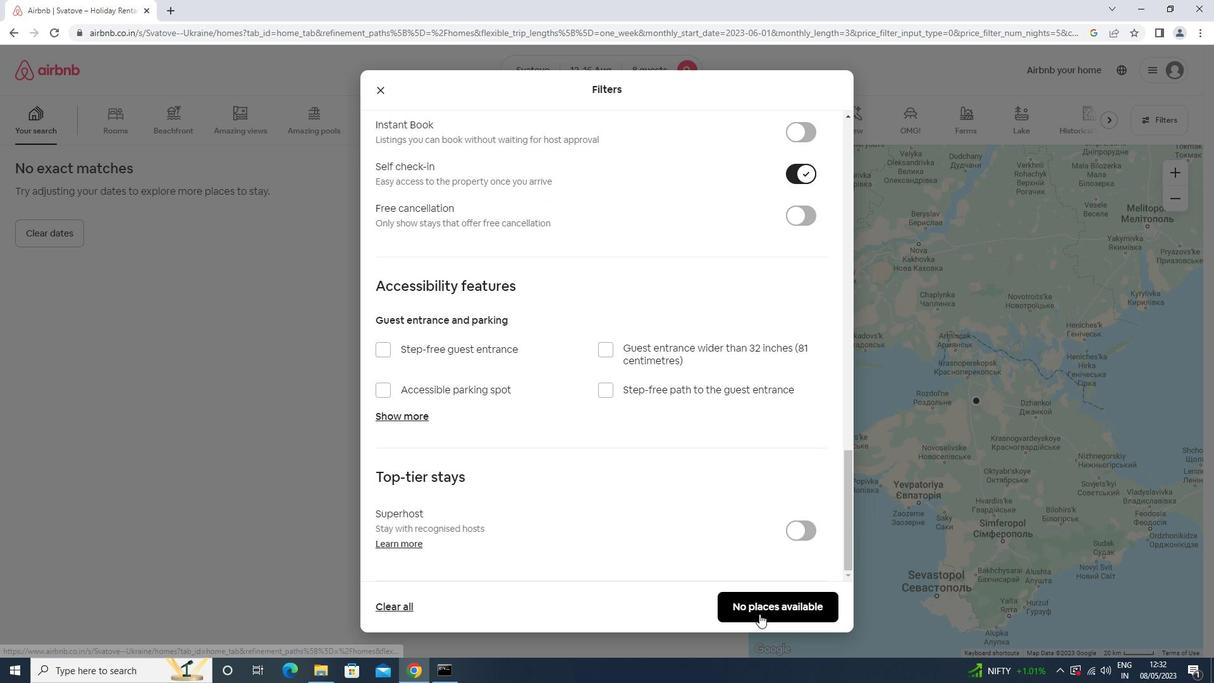 
Action: Mouse pressed left at (759, 609)
Screenshot: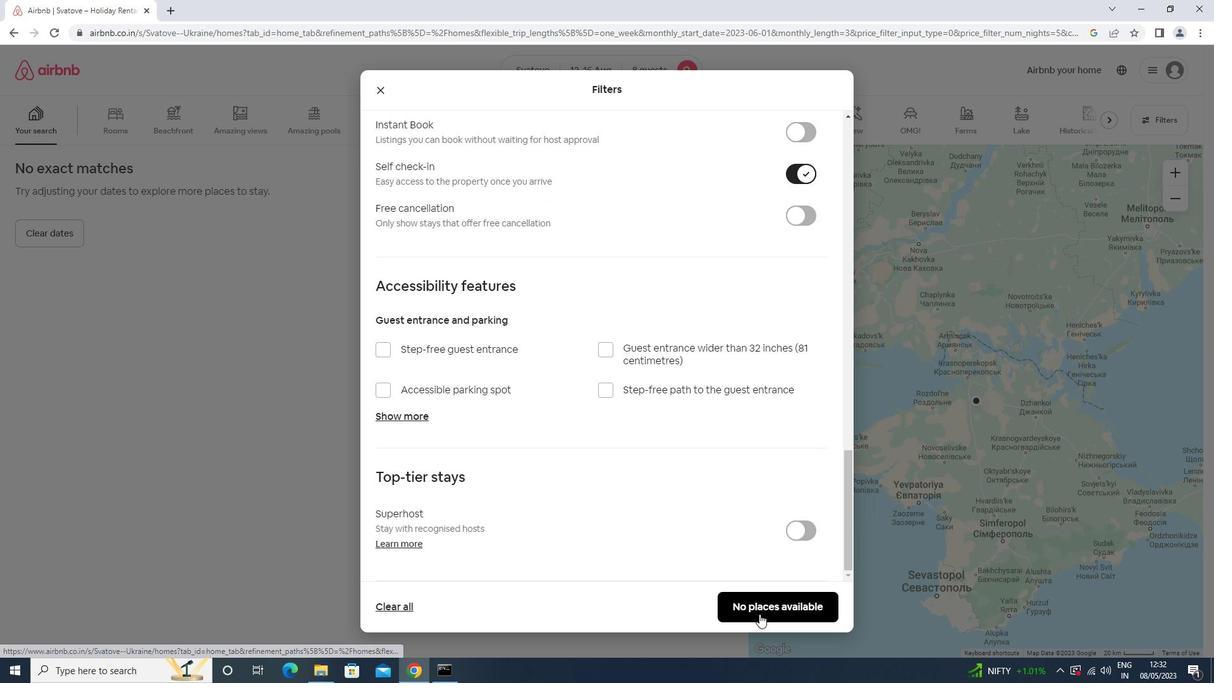 
Action: Mouse moved to (753, 586)
Screenshot: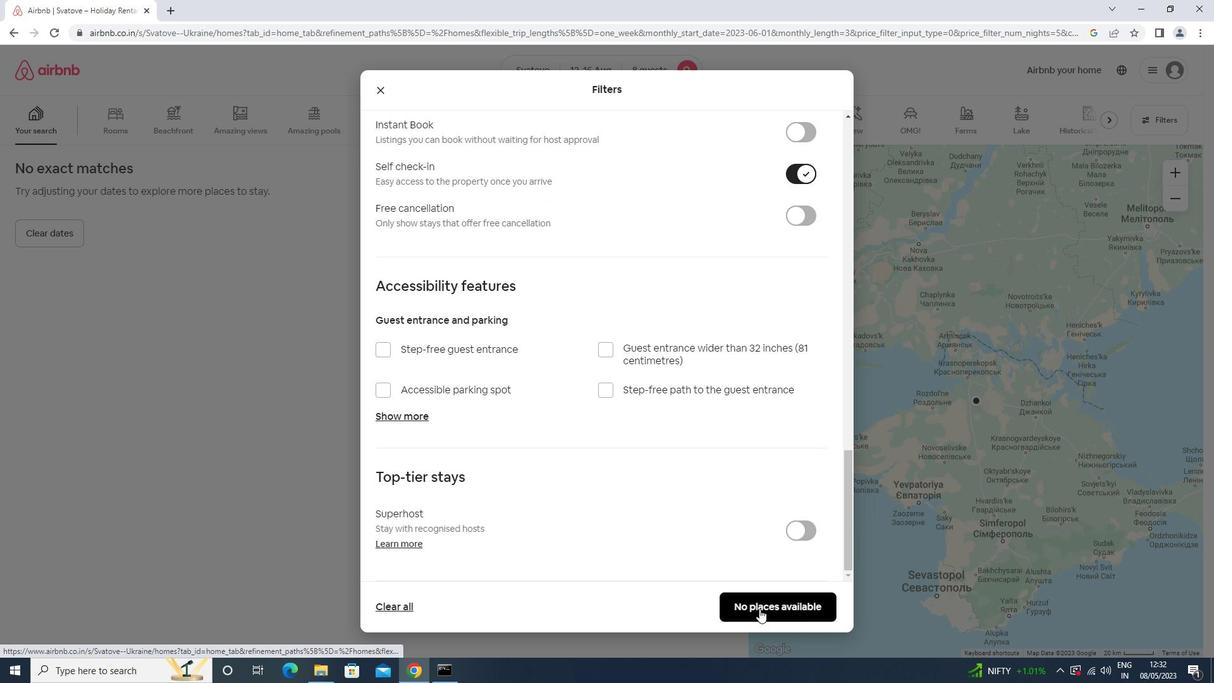 
